 Task: Look for space in Macau, Macao from 6th September, 2023 to 12th September, 2023 for 4 adults in price range Rs.10000 to Rs.14000. Place can be private room with 4 bedrooms having 4 beds and 4 bathrooms. Property type can be house, flat, guest house. Amenities needed are: wifi, TV, free parkinig on premises, gym, breakfast. Booking option can be shelf check-in. Required host language is English.
Action: Mouse moved to (466, 116)
Screenshot: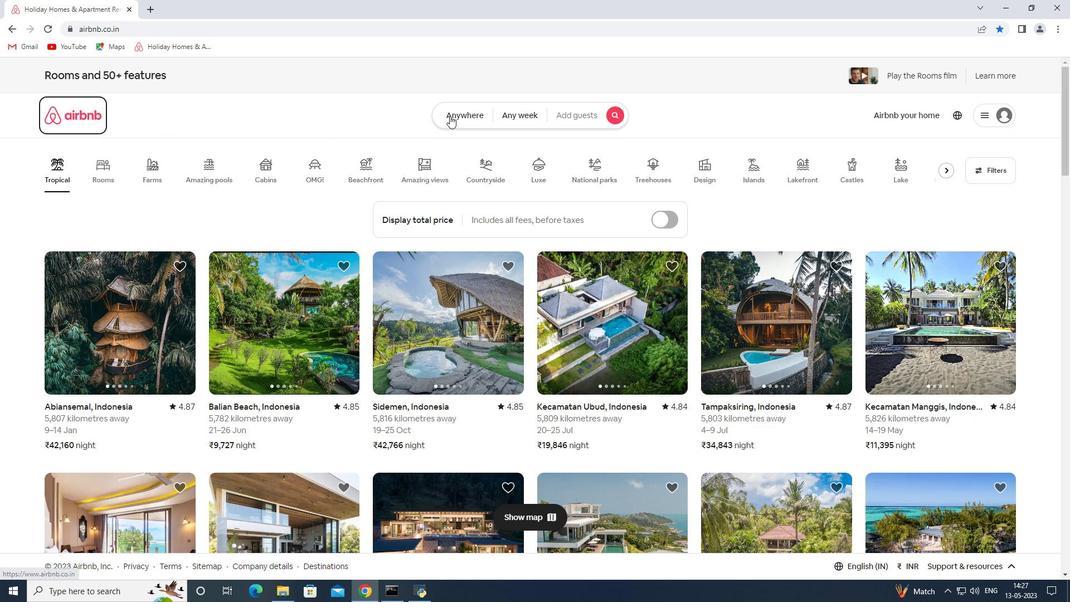 
Action: Mouse pressed left at (466, 116)
Screenshot: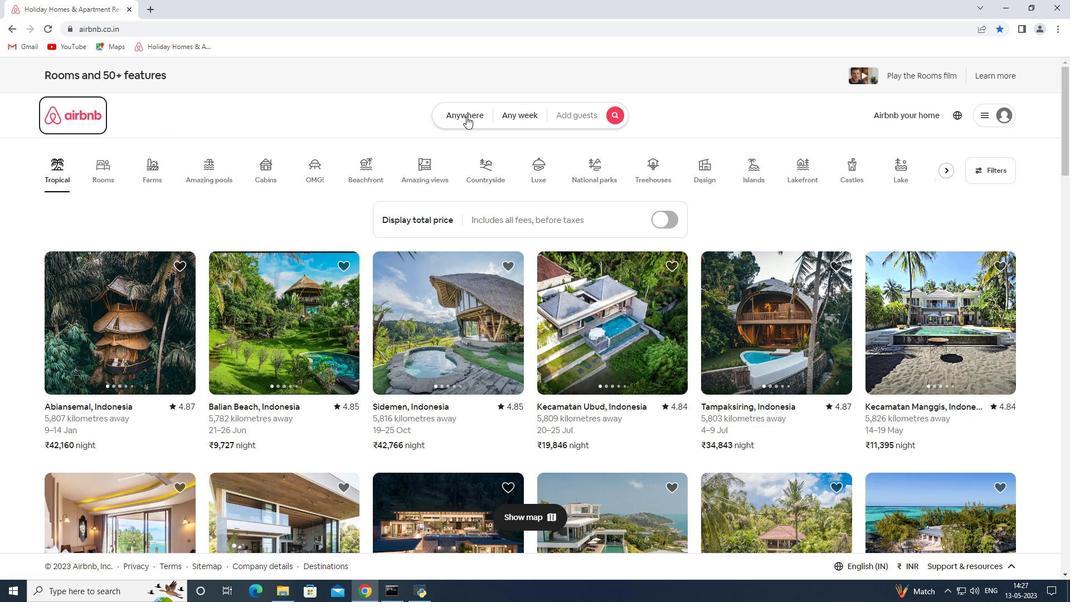 
Action: Mouse moved to (368, 160)
Screenshot: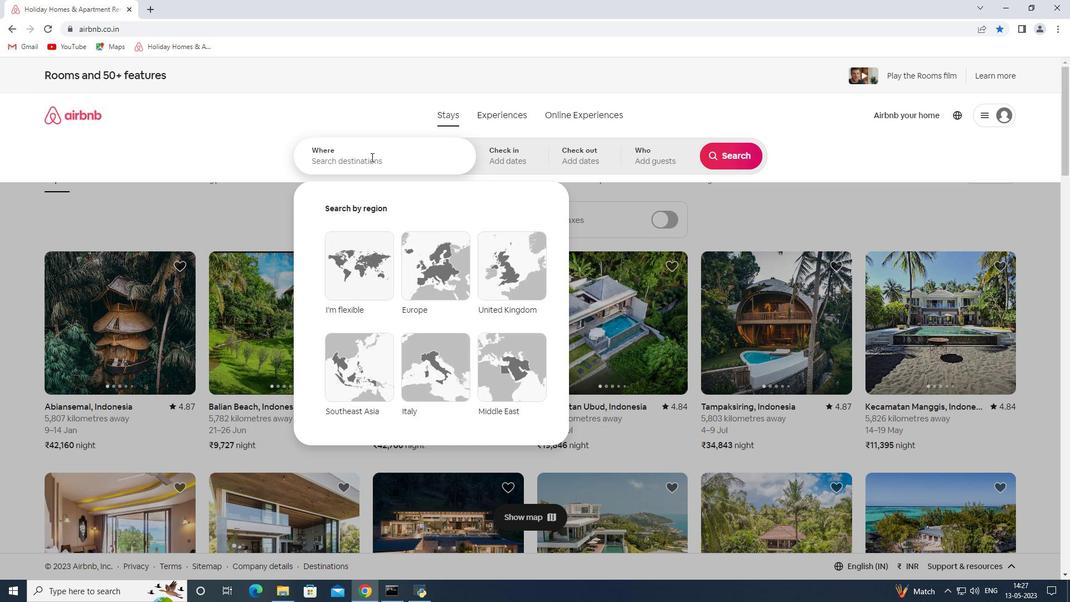 
Action: Mouse pressed left at (368, 160)
Screenshot: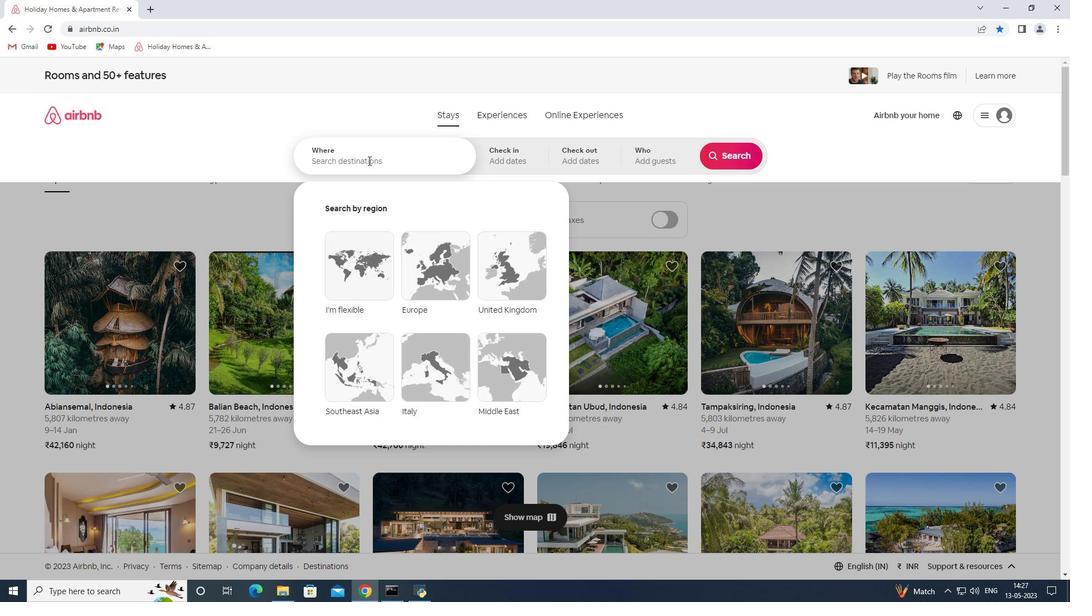 
Action: Mouse moved to (367, 161)
Screenshot: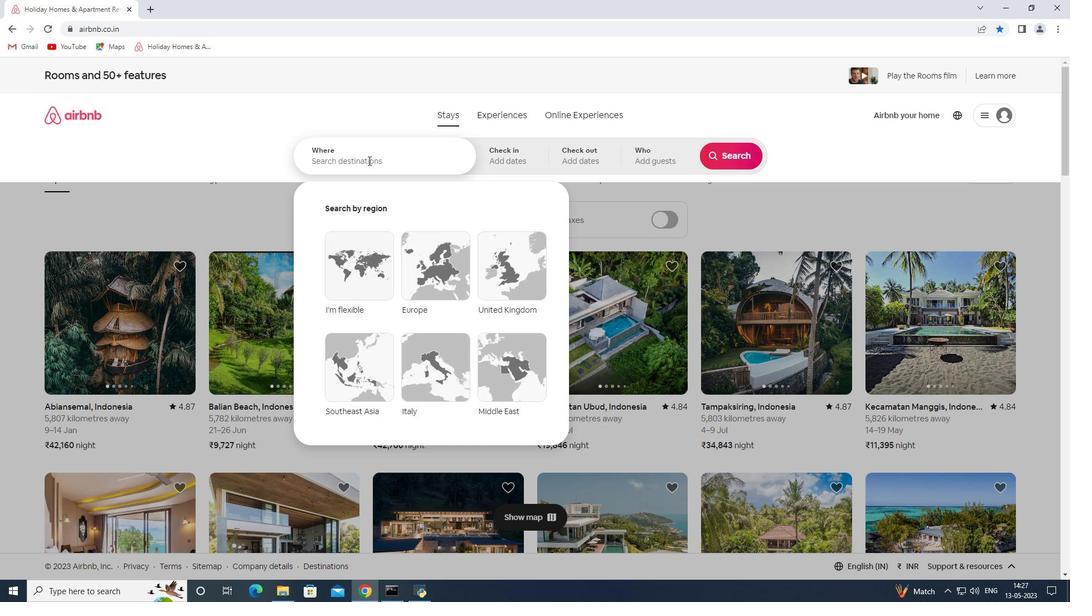 
Action: Key pressed <Key.shift>Macau<Key.space><Key.shift><Key.shift><Key.shift>Ma
Screenshot: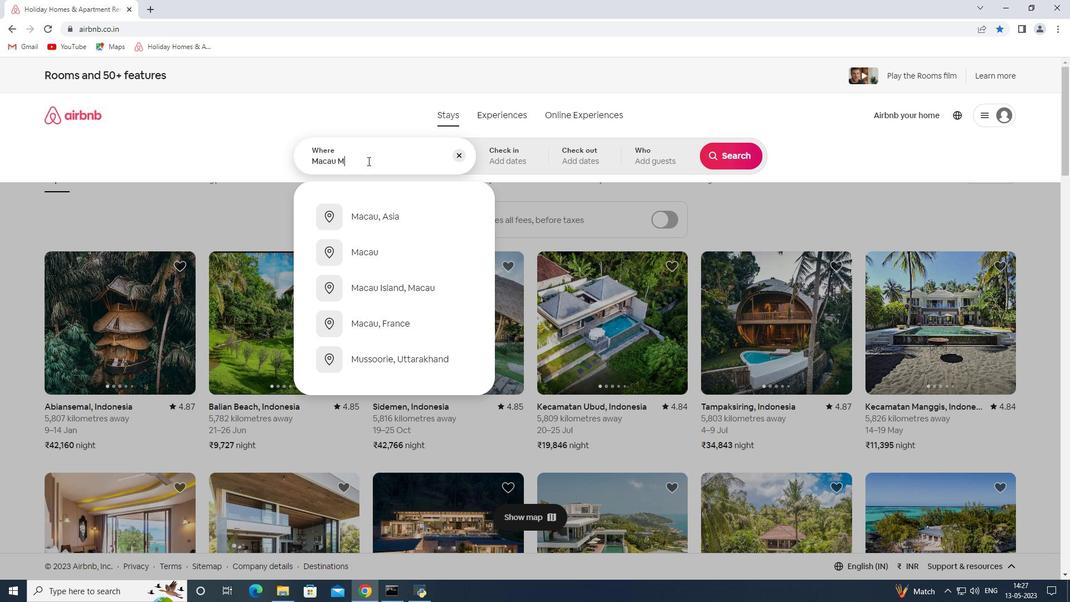 
Action: Mouse moved to (383, 225)
Screenshot: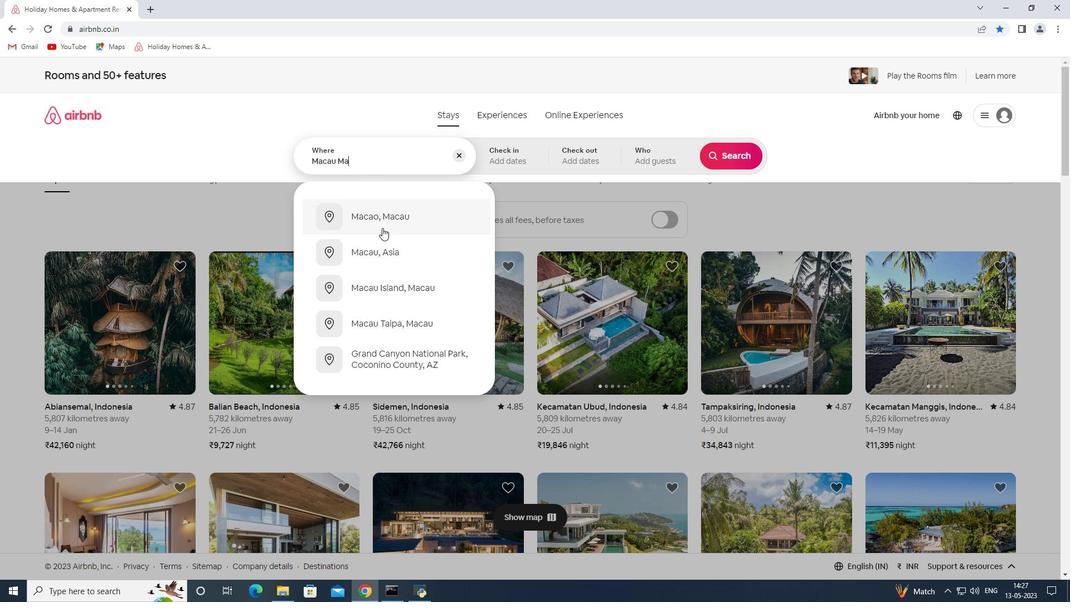 
Action: Mouse pressed left at (383, 225)
Screenshot: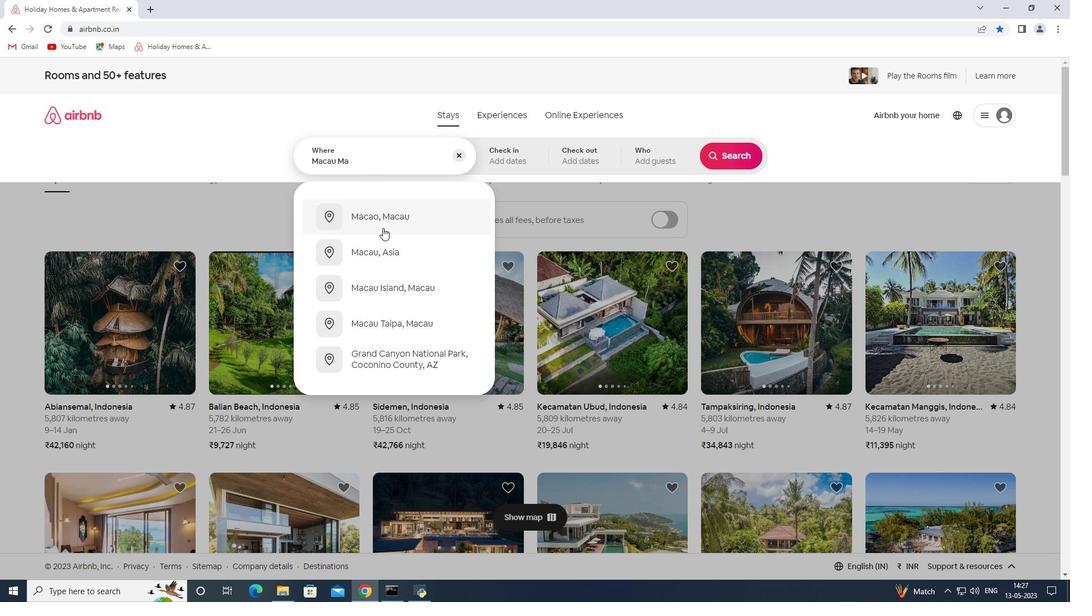 
Action: Mouse moved to (720, 243)
Screenshot: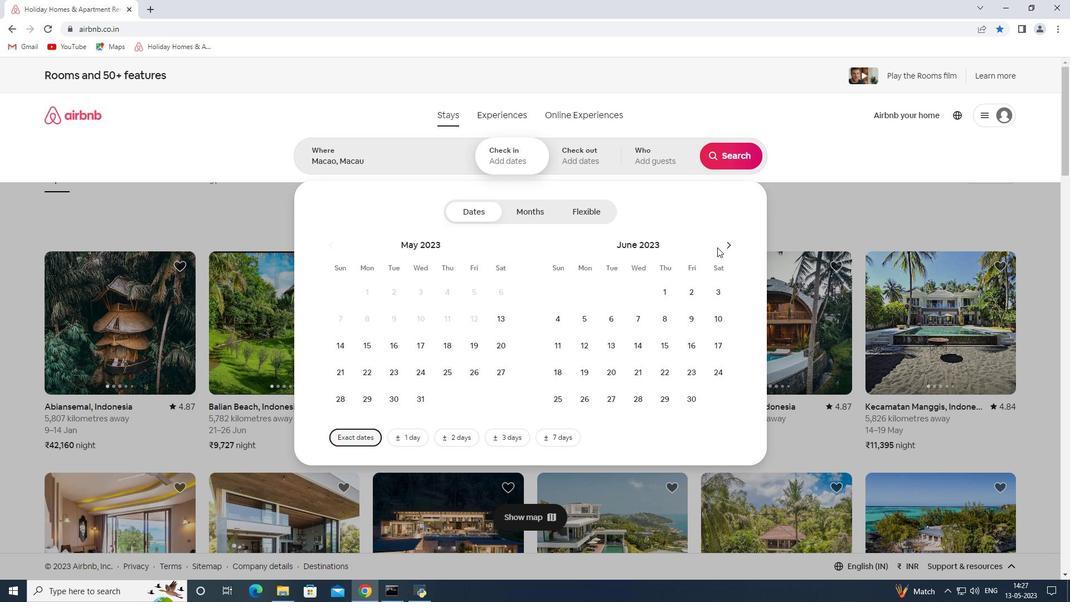 
Action: Mouse pressed left at (720, 243)
Screenshot: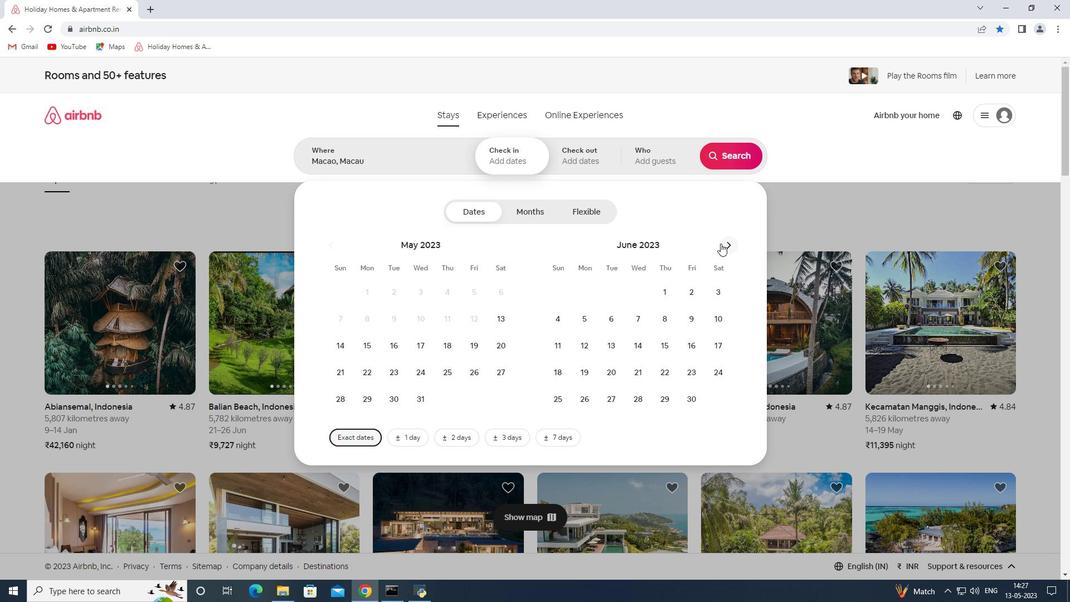 
Action: Mouse pressed left at (720, 243)
Screenshot: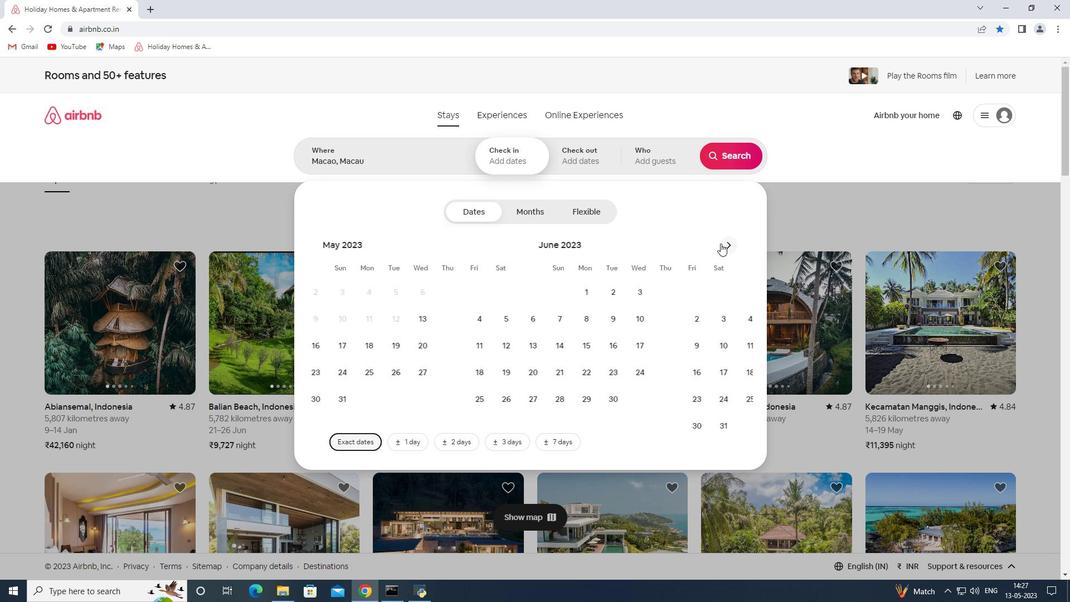 
Action: Mouse pressed left at (720, 243)
Screenshot: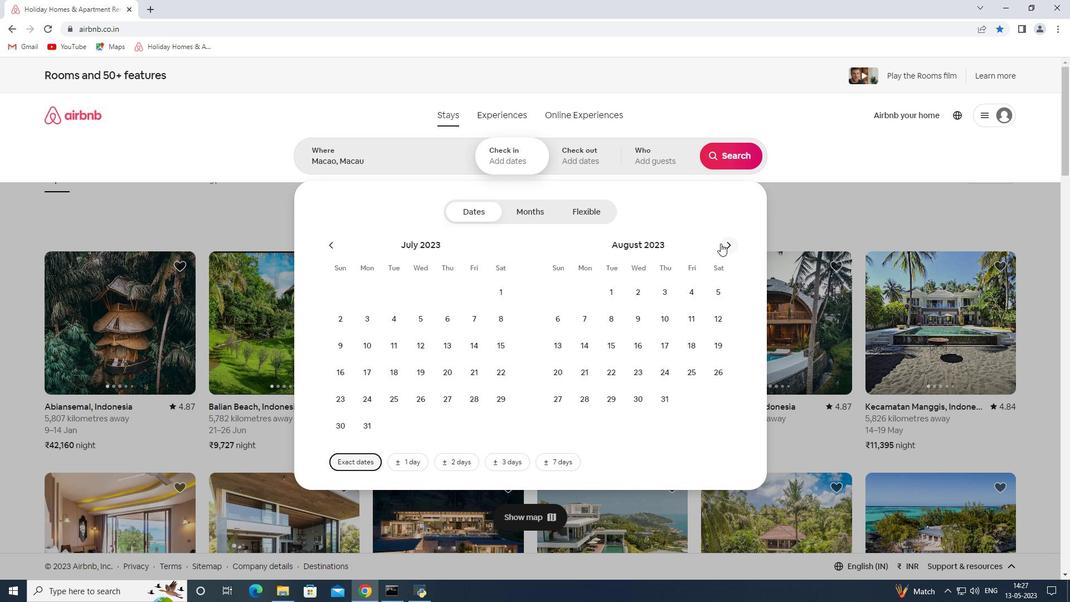 
Action: Mouse moved to (639, 317)
Screenshot: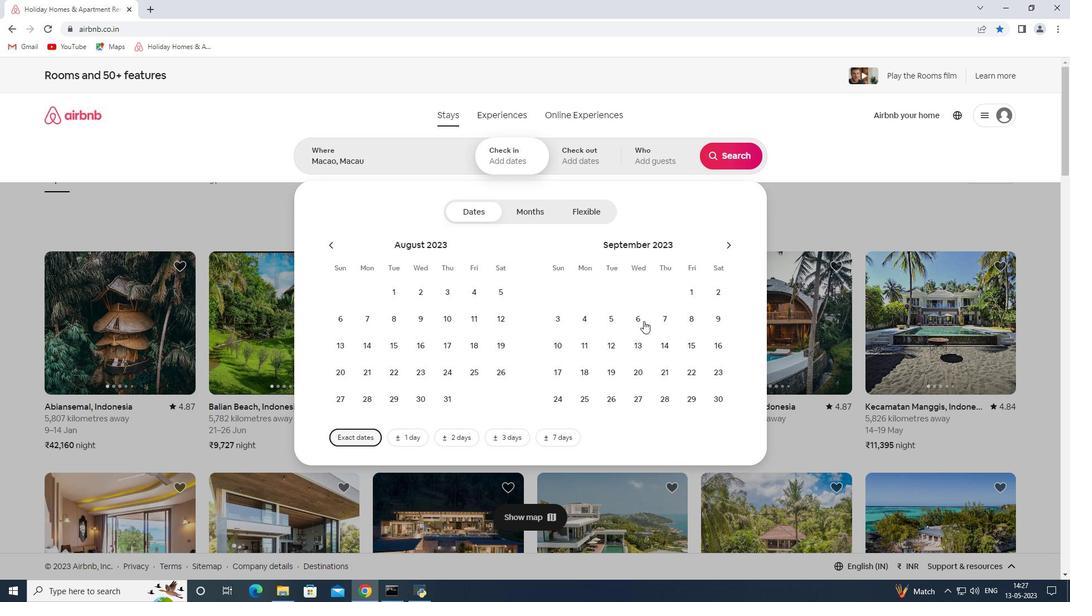 
Action: Mouse pressed left at (639, 317)
Screenshot: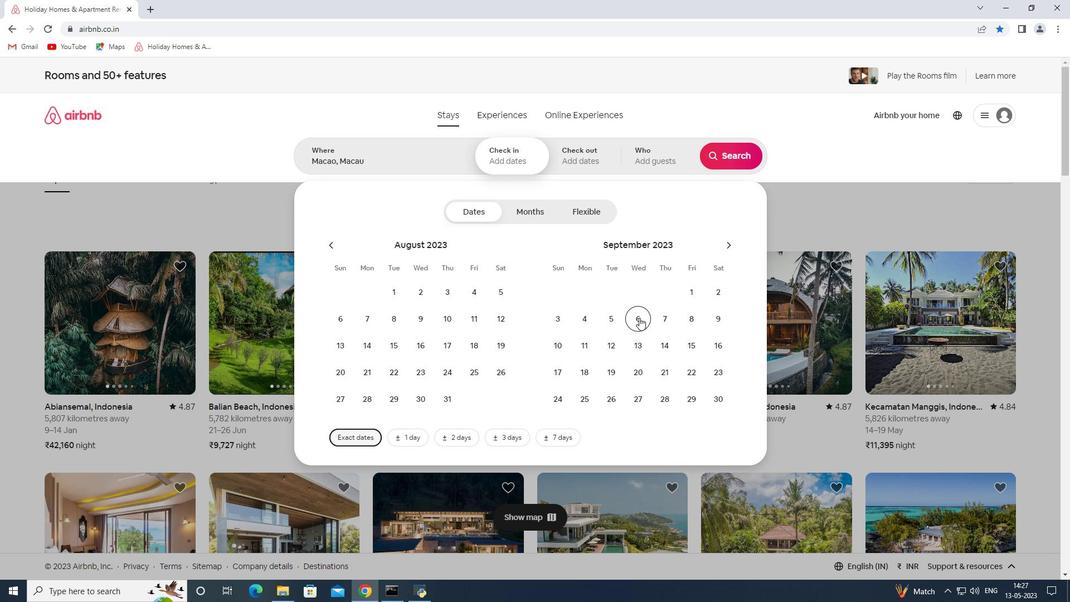 
Action: Mouse moved to (621, 348)
Screenshot: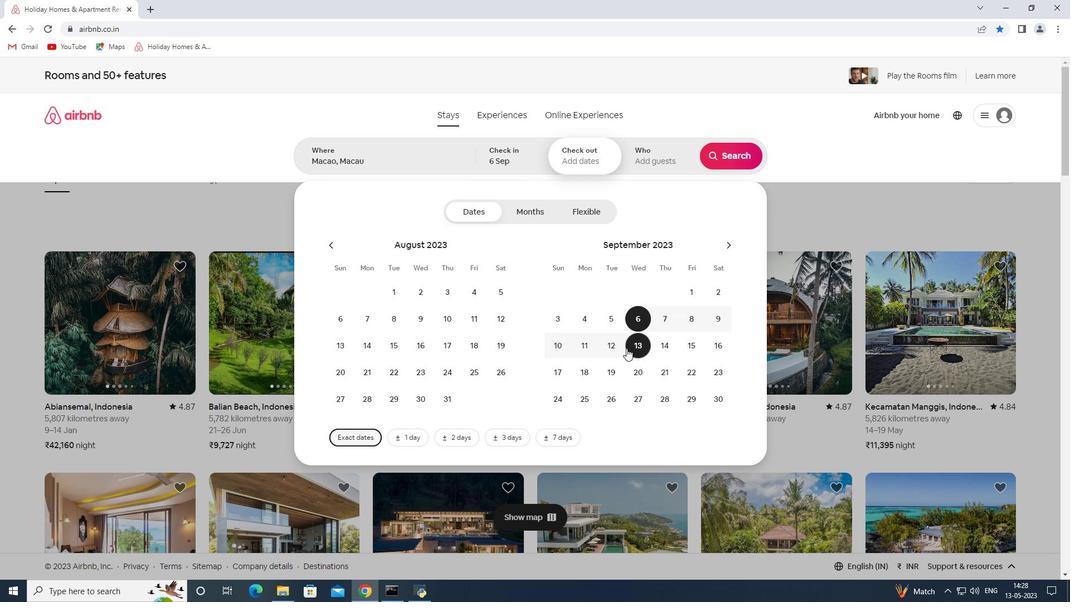
Action: Mouse pressed left at (621, 348)
Screenshot: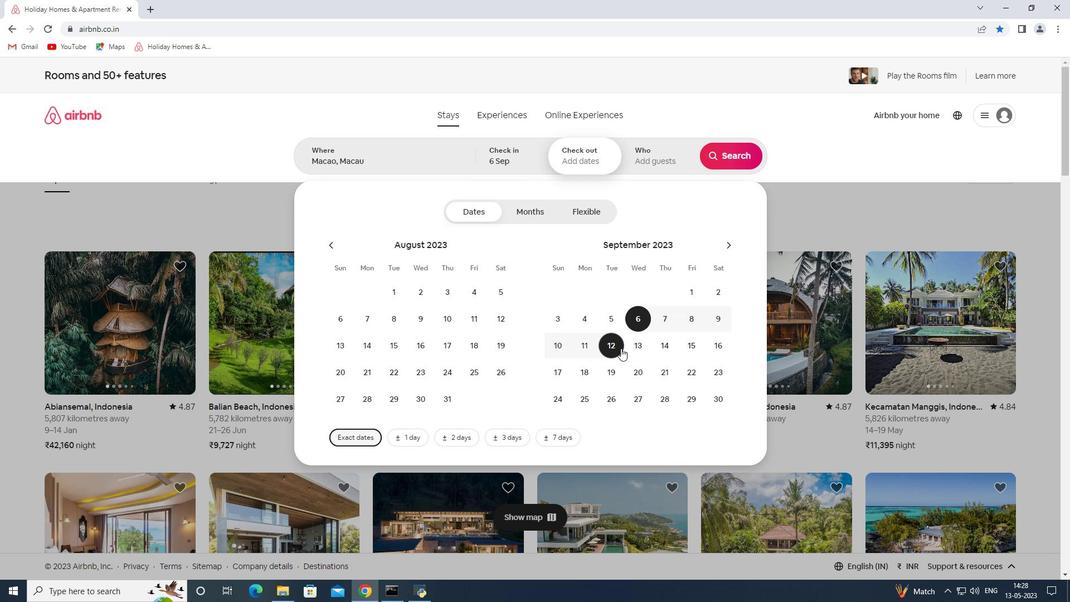 
Action: Mouse moved to (655, 153)
Screenshot: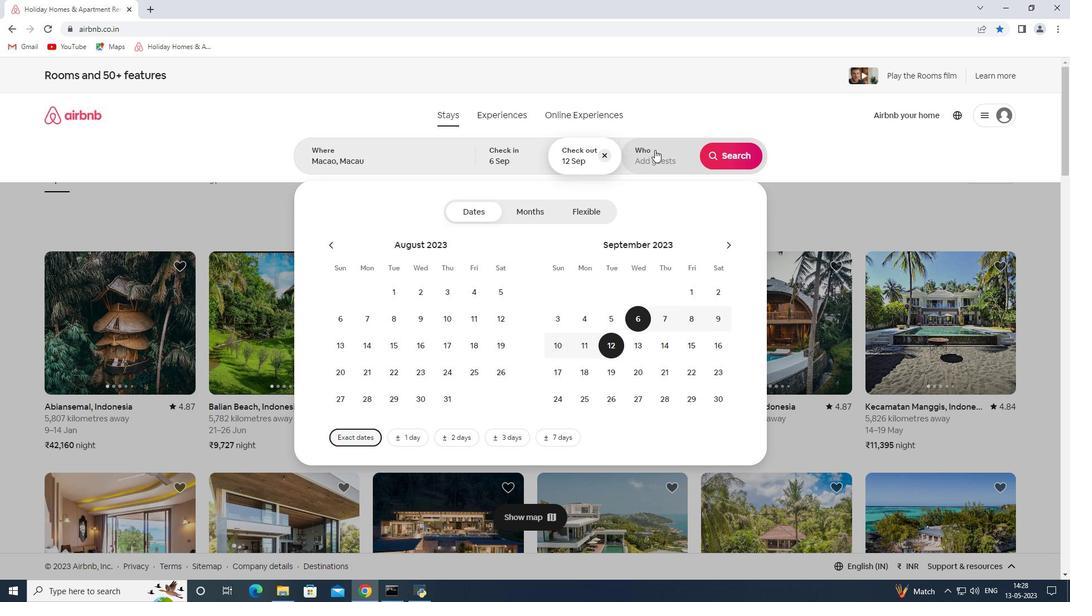 
Action: Mouse pressed left at (655, 153)
Screenshot: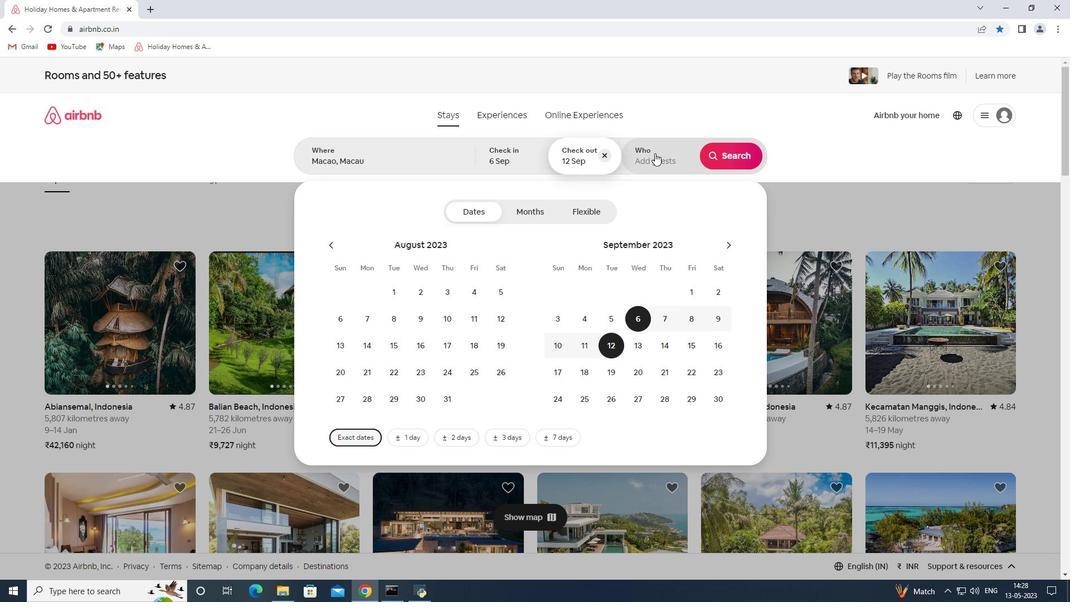 
Action: Mouse moved to (736, 219)
Screenshot: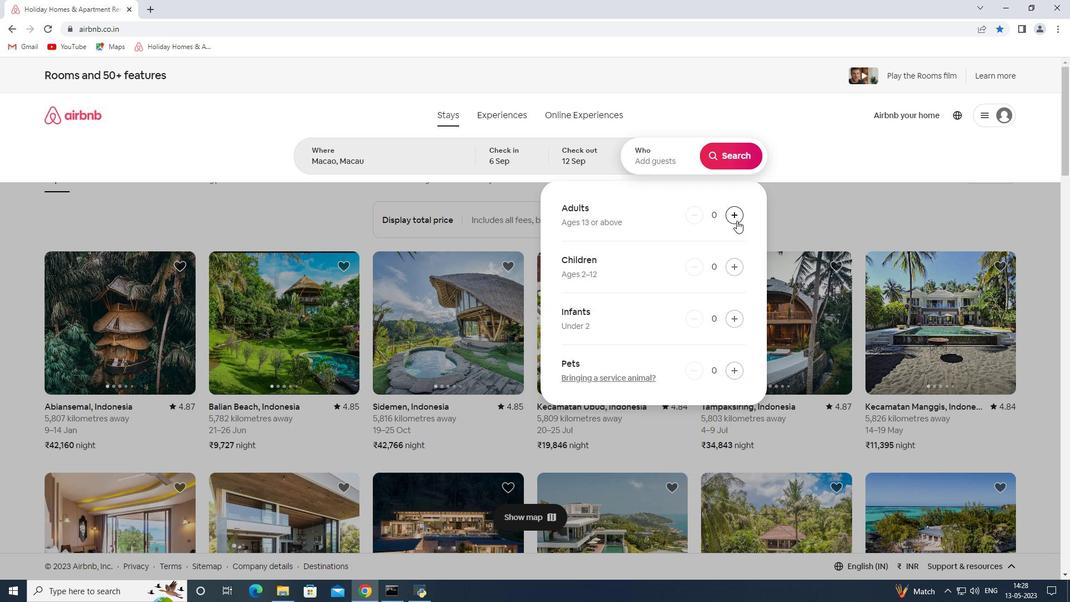 
Action: Mouse pressed left at (736, 219)
Screenshot: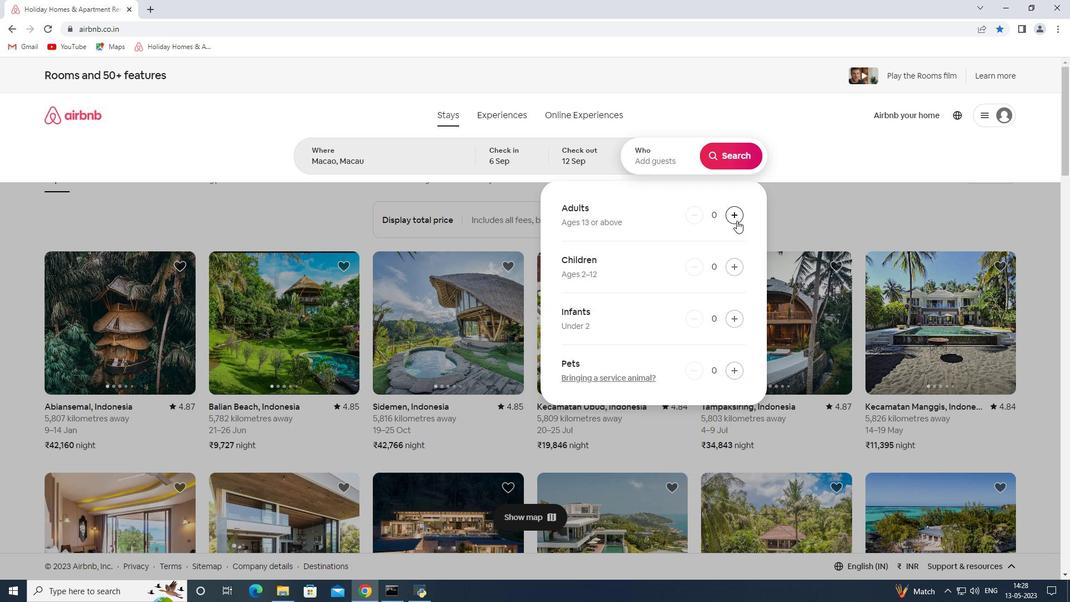 
Action: Mouse pressed left at (736, 219)
Screenshot: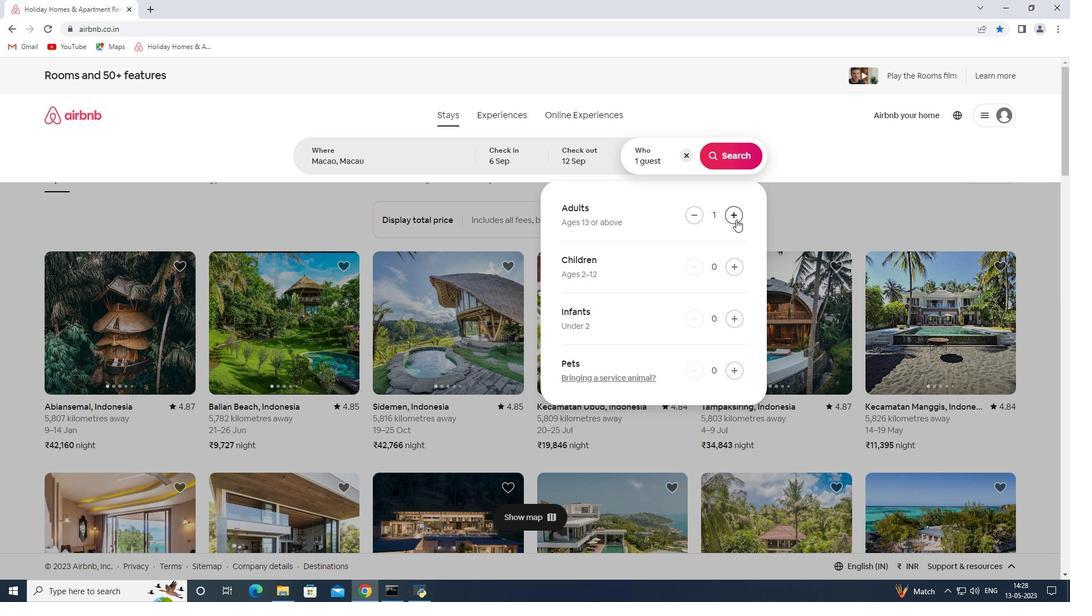 
Action: Mouse moved to (735, 219)
Screenshot: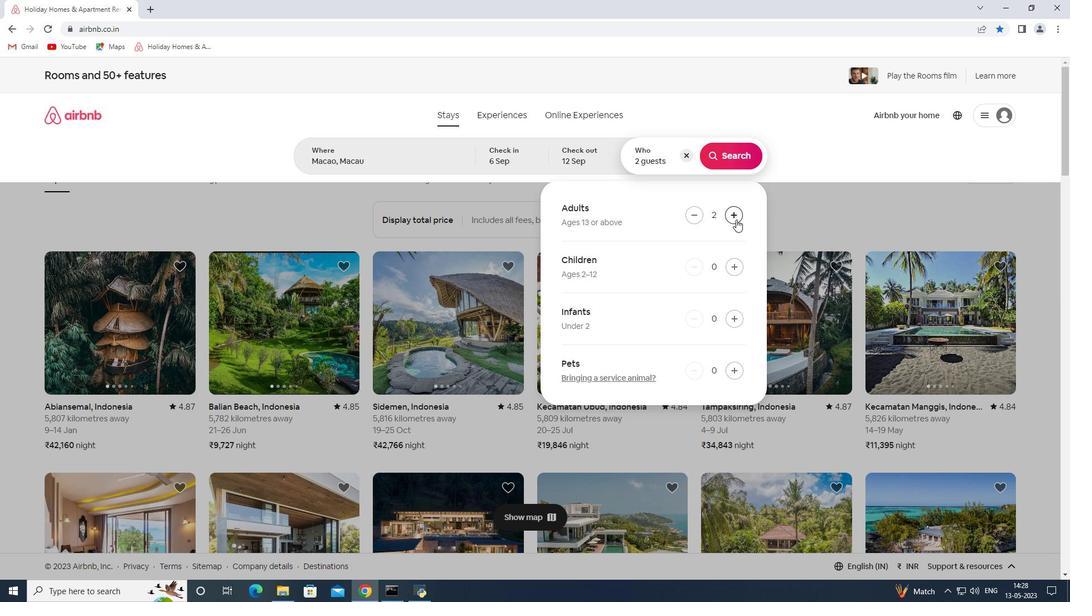 
Action: Mouse pressed left at (735, 219)
Screenshot: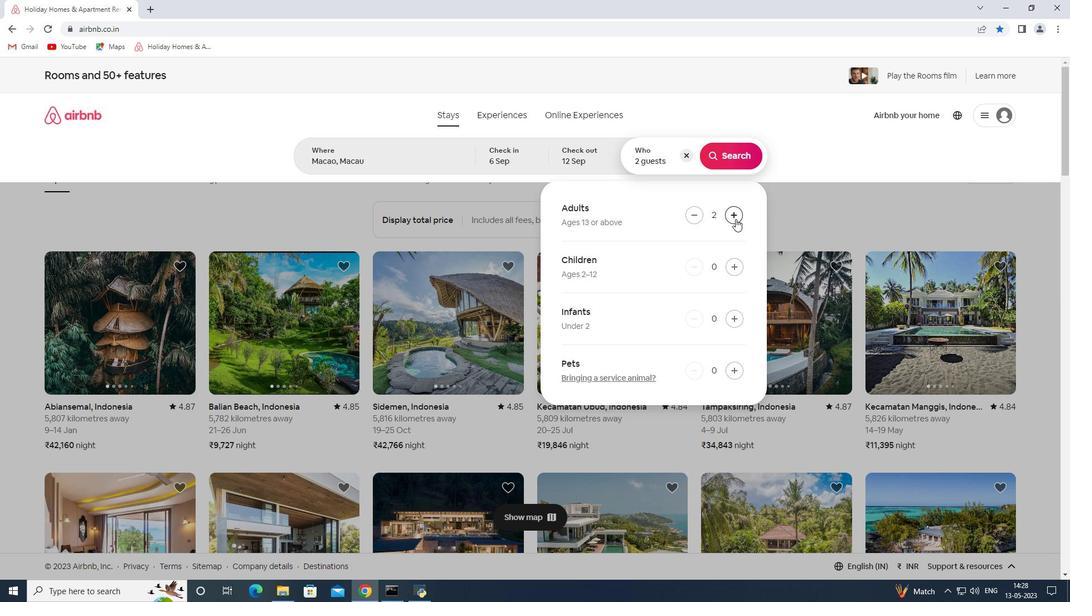 
Action: Mouse pressed left at (735, 219)
Screenshot: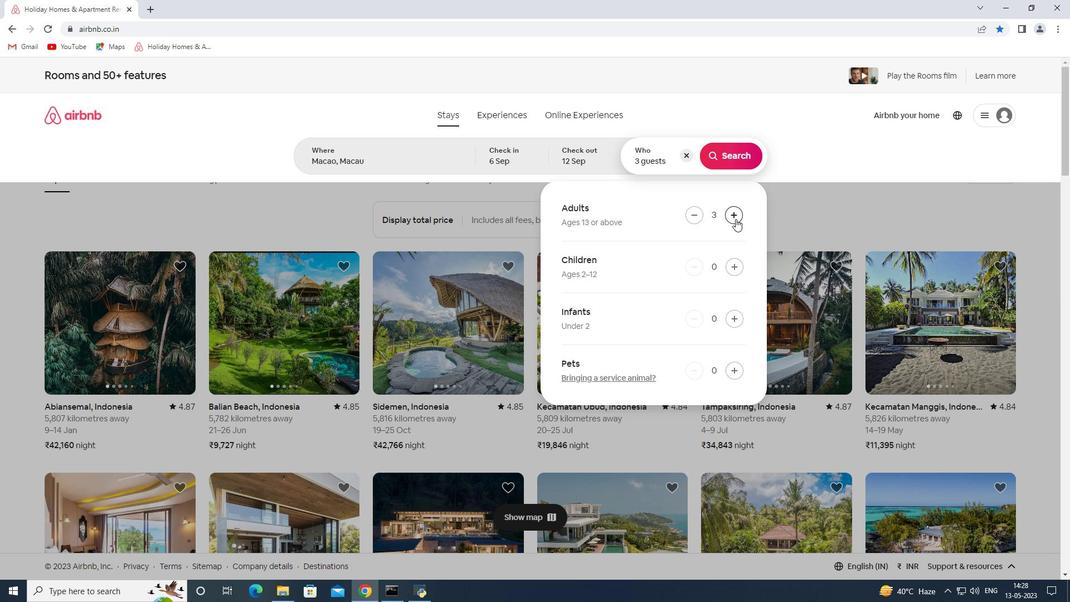 
Action: Mouse moved to (724, 155)
Screenshot: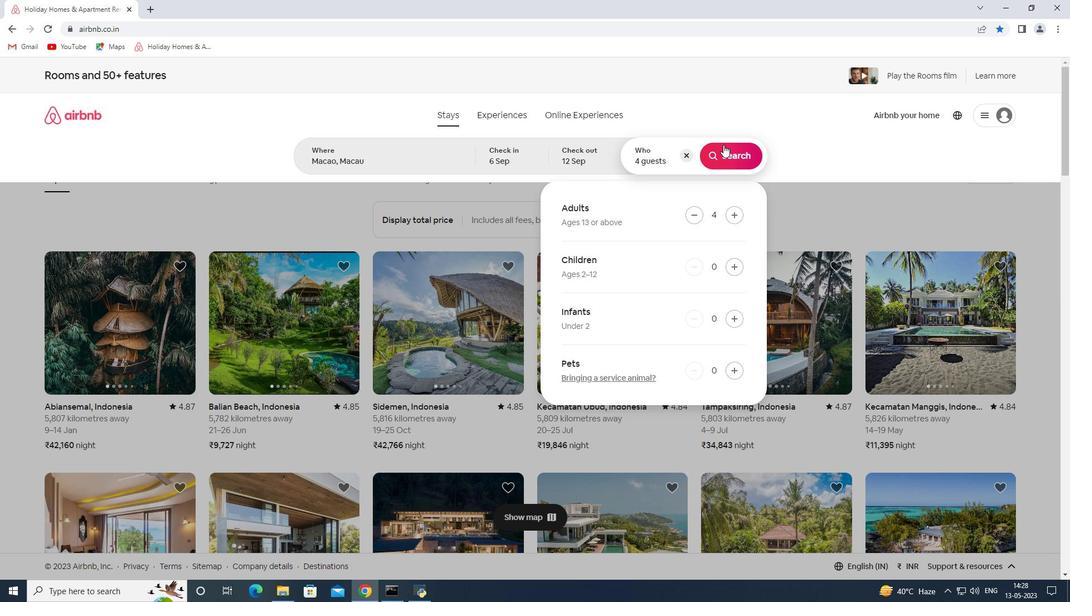 
Action: Mouse pressed left at (724, 155)
Screenshot: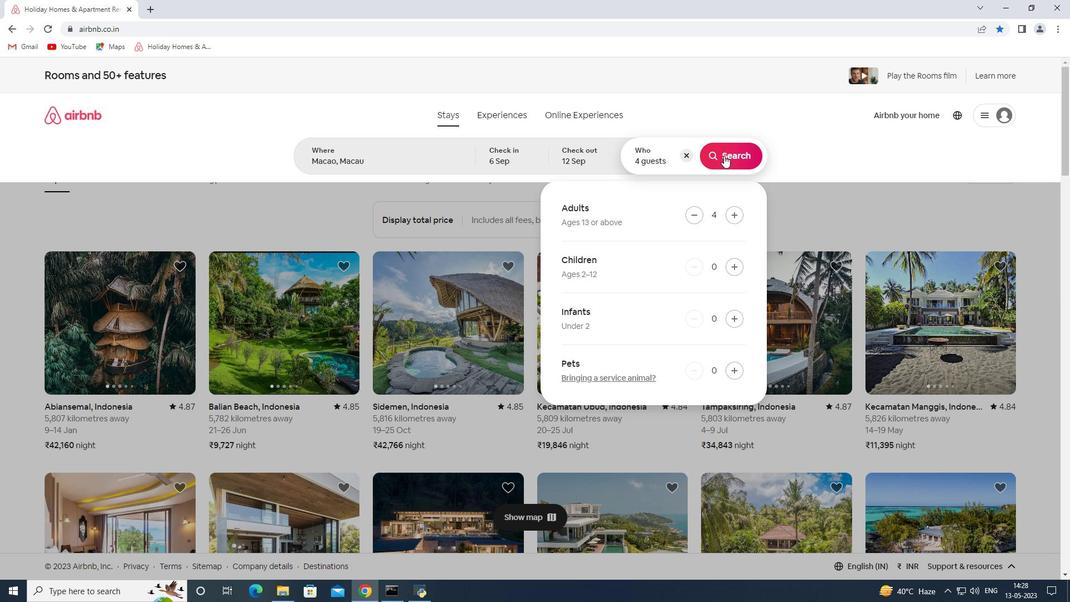 
Action: Mouse moved to (1023, 124)
Screenshot: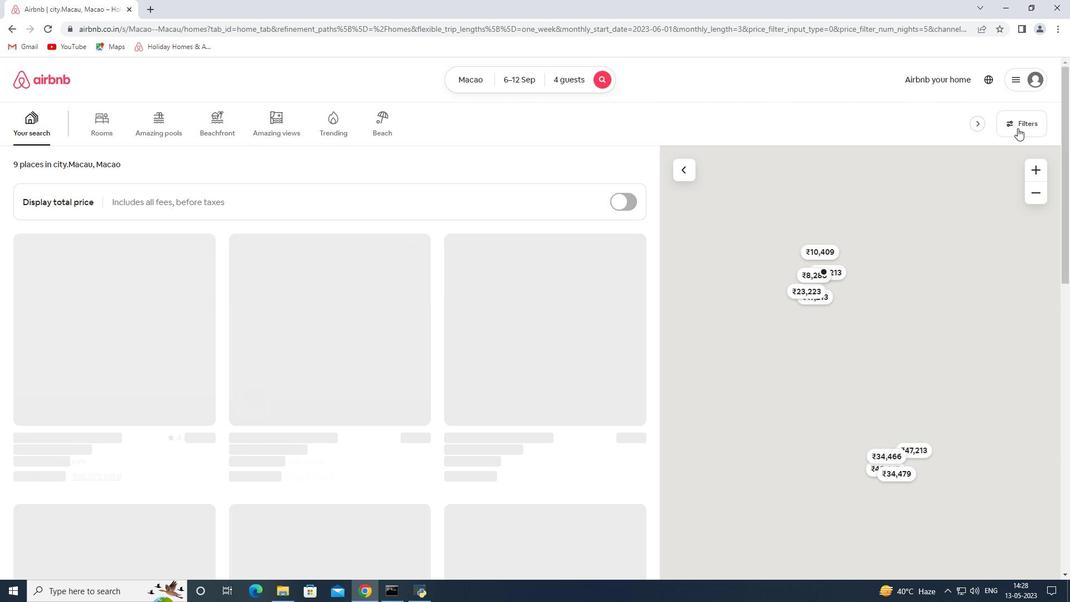 
Action: Mouse pressed left at (1023, 124)
Screenshot: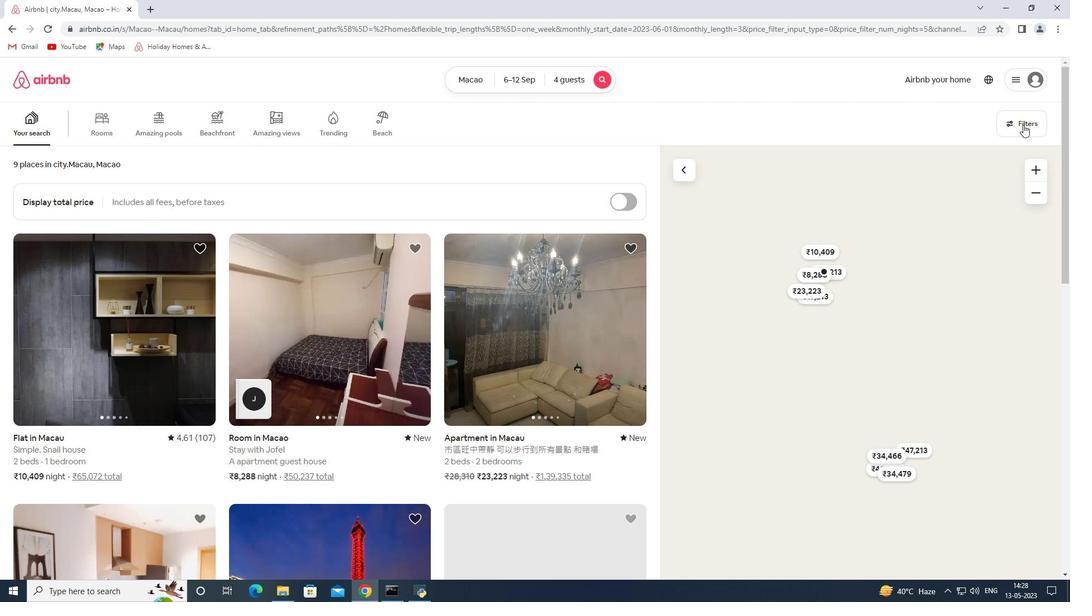 
Action: Mouse moved to (427, 401)
Screenshot: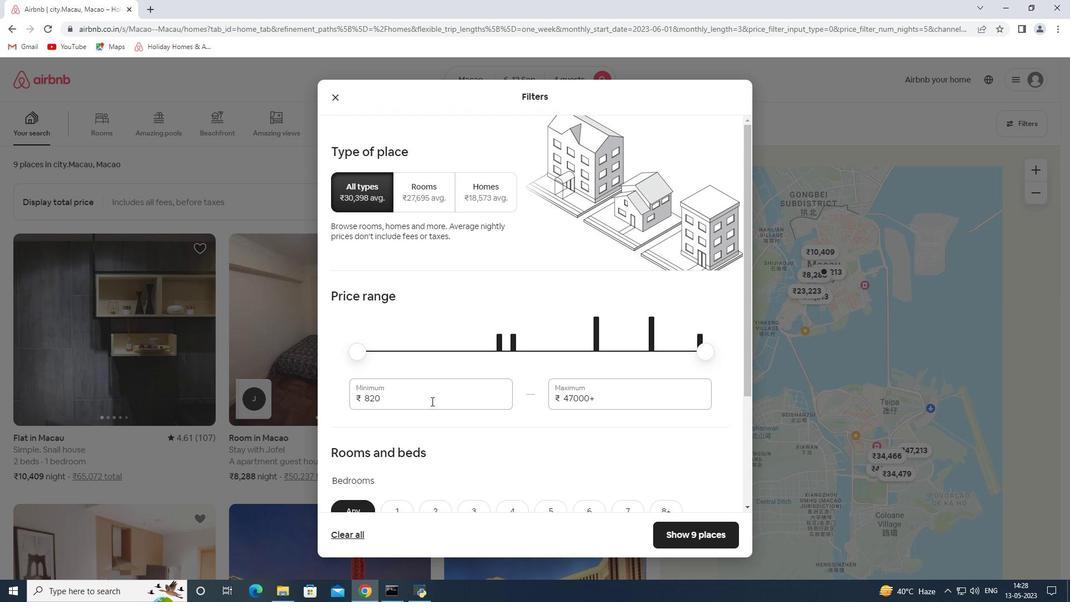
Action: Mouse pressed left at (427, 401)
Screenshot: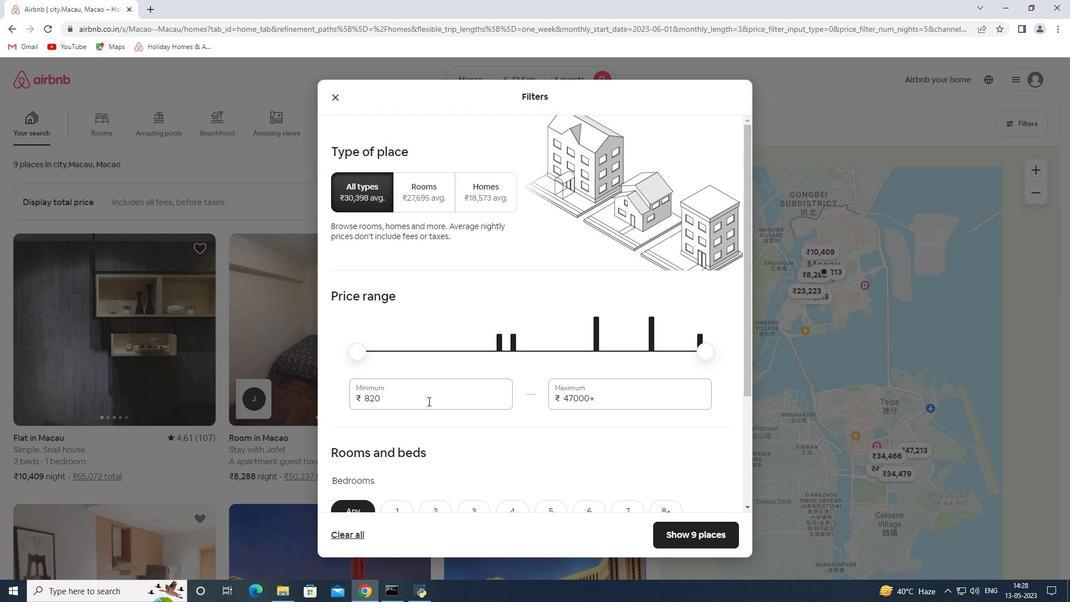 
Action: Mouse pressed left at (427, 401)
Screenshot: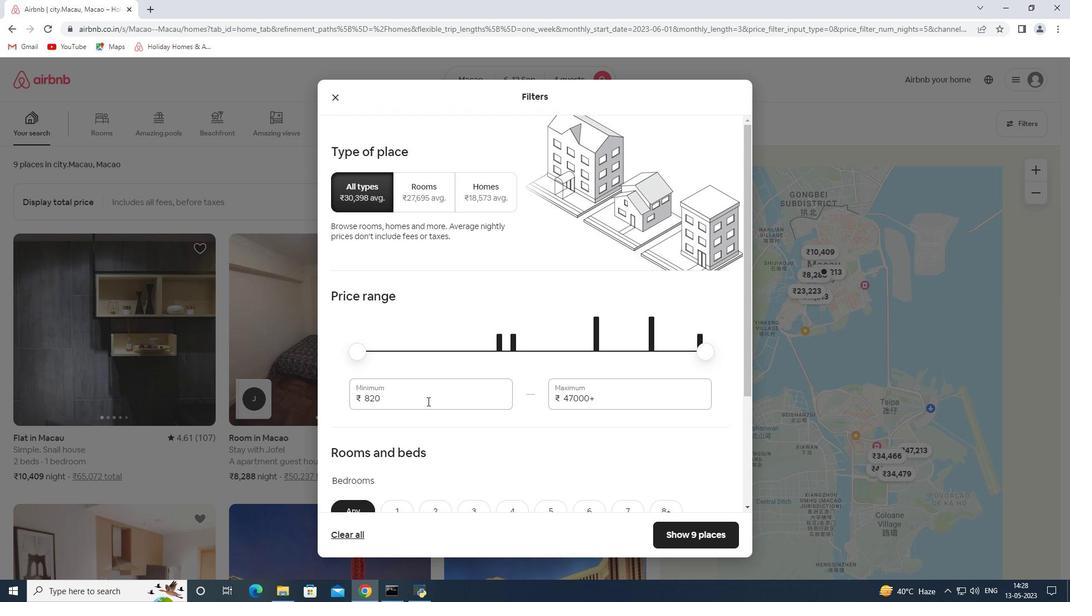 
Action: Key pressed 10000<Key.tab>14000
Screenshot: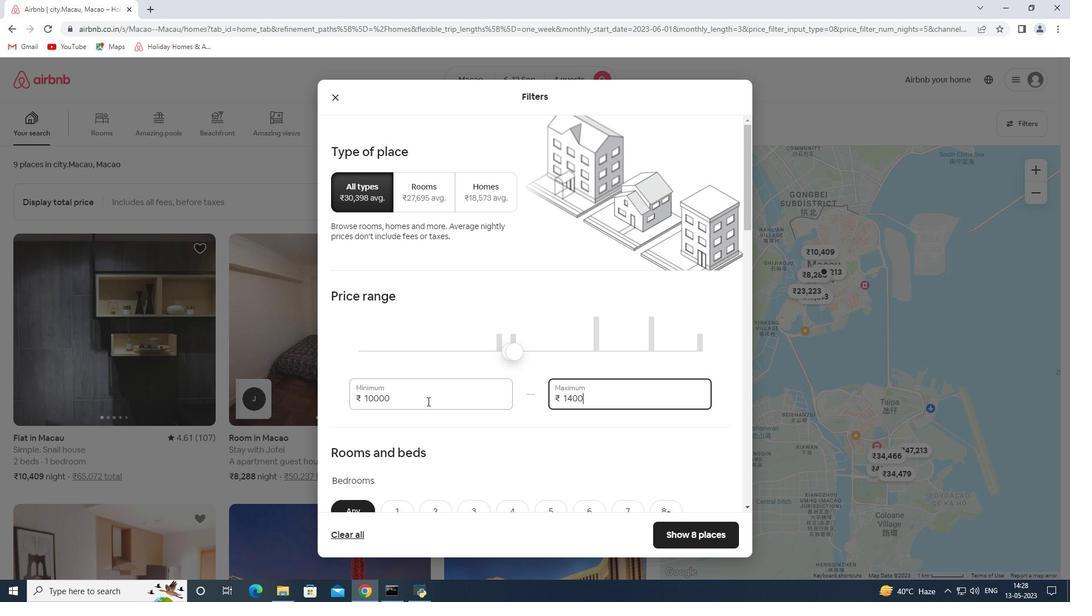 
Action: Mouse moved to (449, 496)
Screenshot: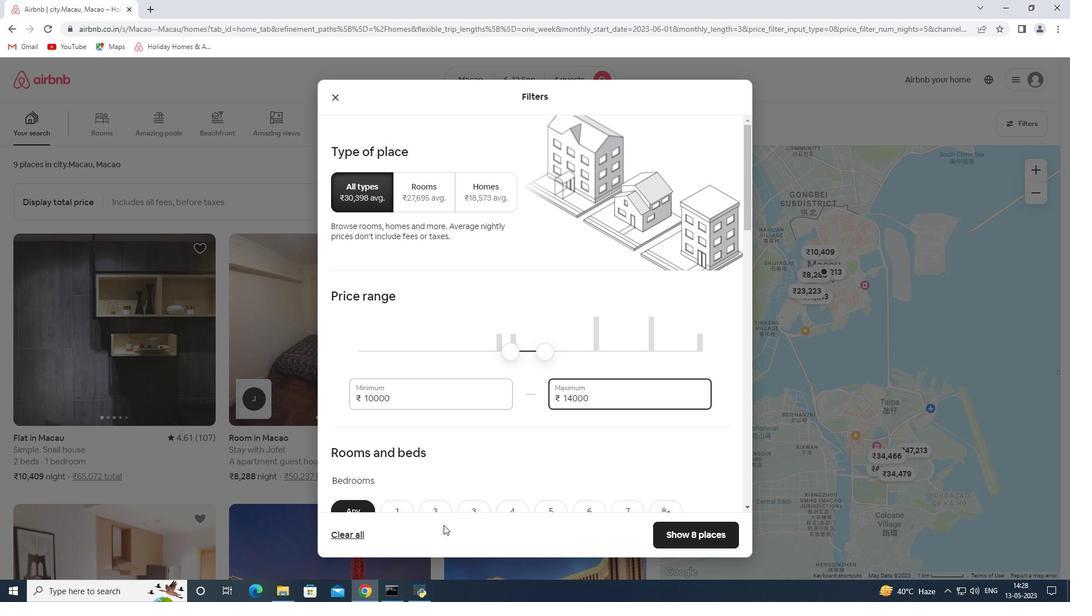 
Action: Mouse scrolled (449, 495) with delta (0, 0)
Screenshot: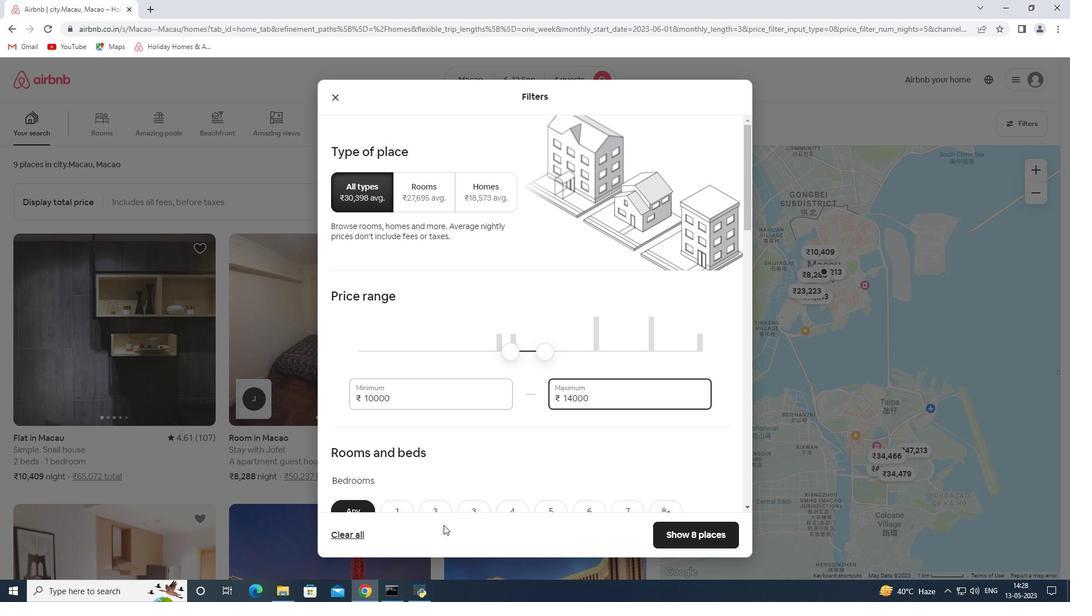 
Action: Mouse moved to (454, 480)
Screenshot: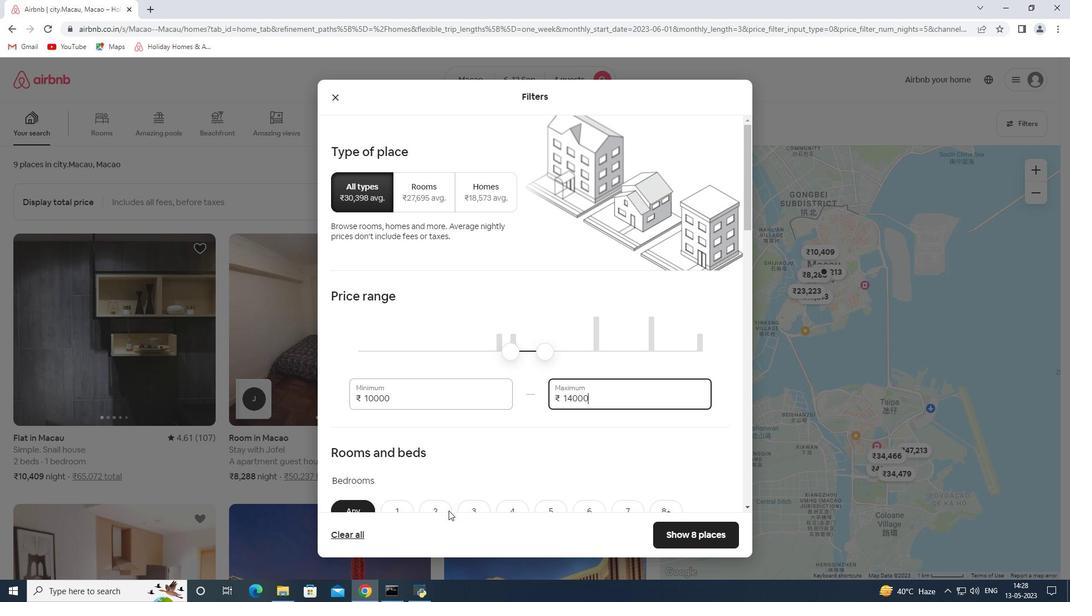 
Action: Mouse scrolled (454, 479) with delta (0, 0)
Screenshot: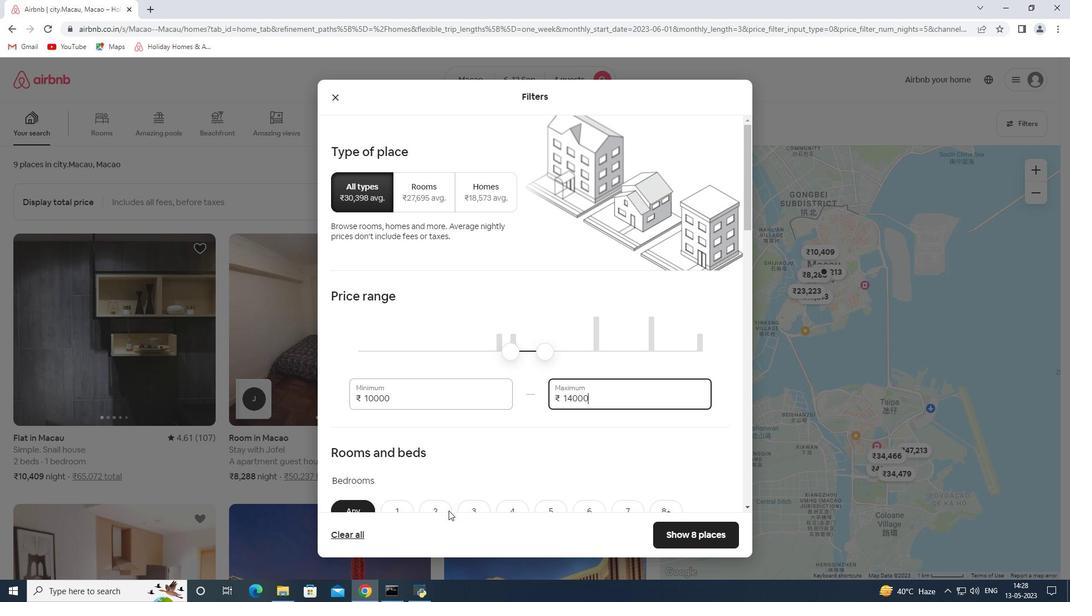 
Action: Mouse moved to (454, 478)
Screenshot: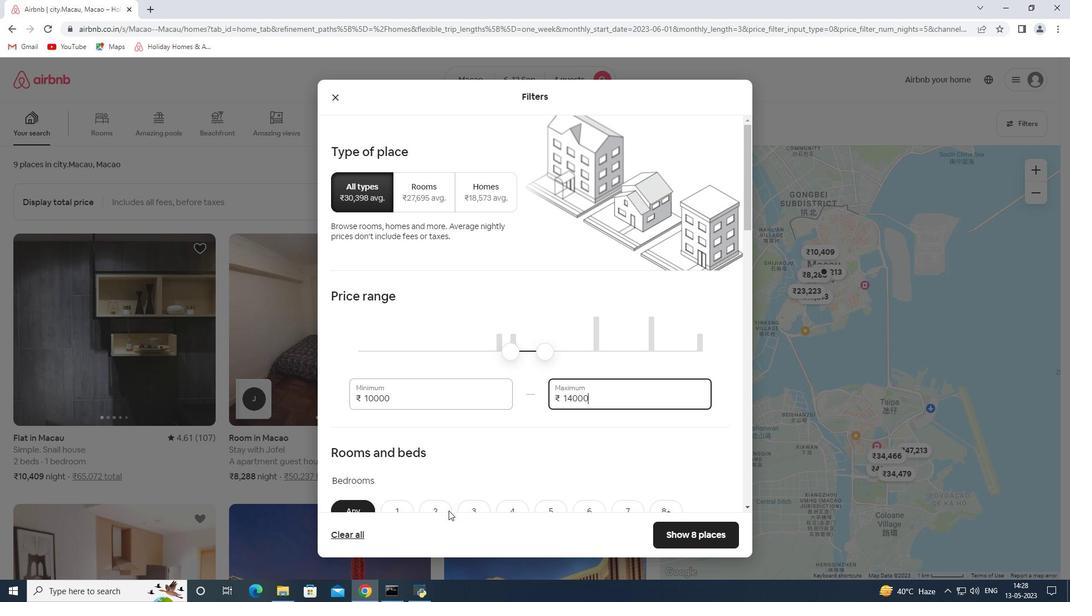 
Action: Mouse scrolled (454, 477) with delta (0, 0)
Screenshot: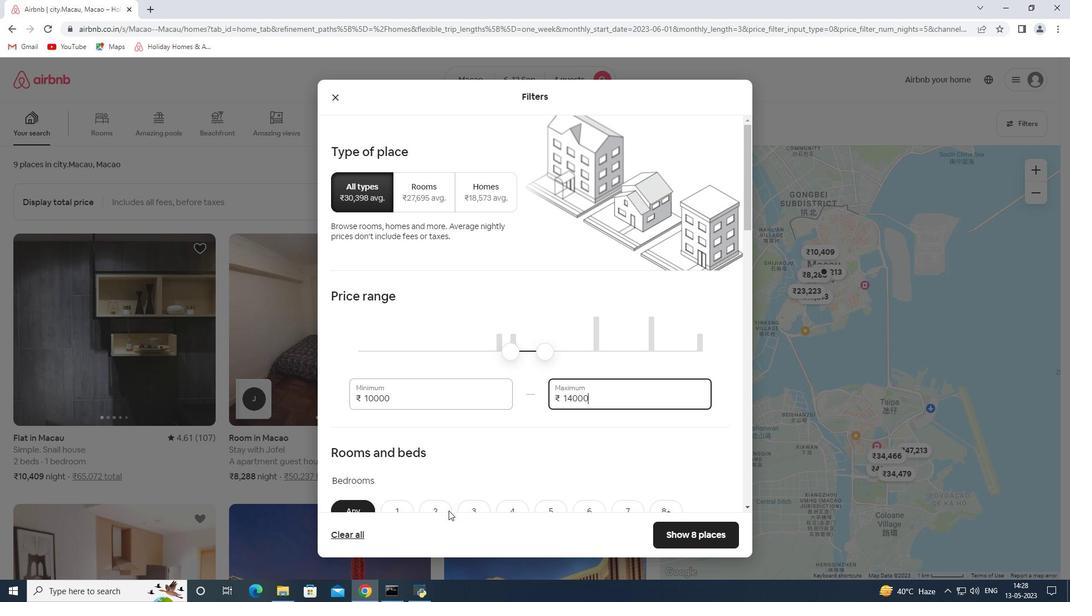 
Action: Mouse moved to (454, 476)
Screenshot: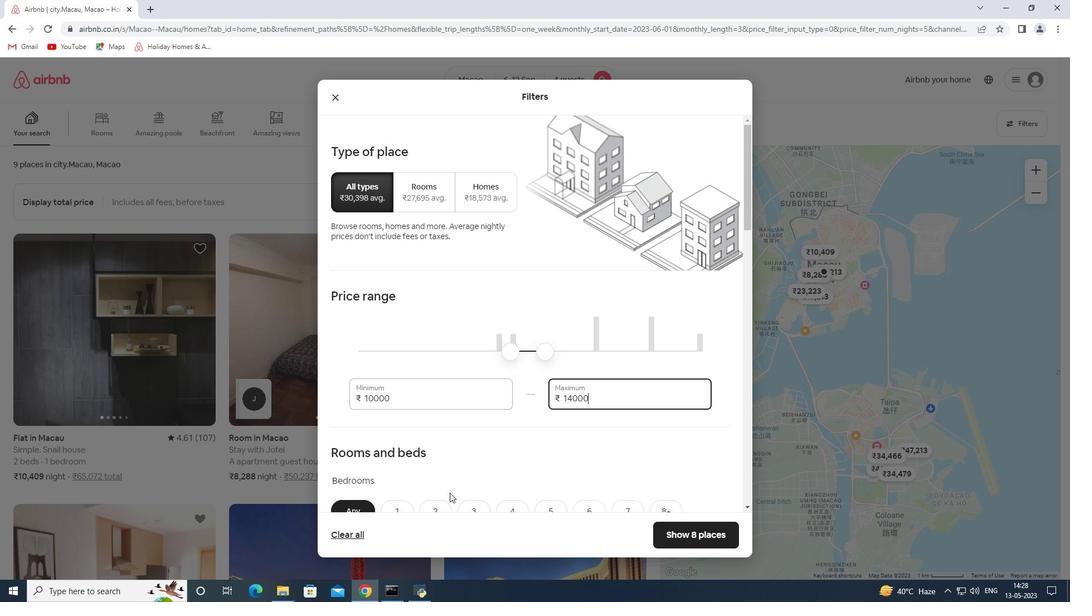 
Action: Mouse scrolled (454, 476) with delta (0, 0)
Screenshot: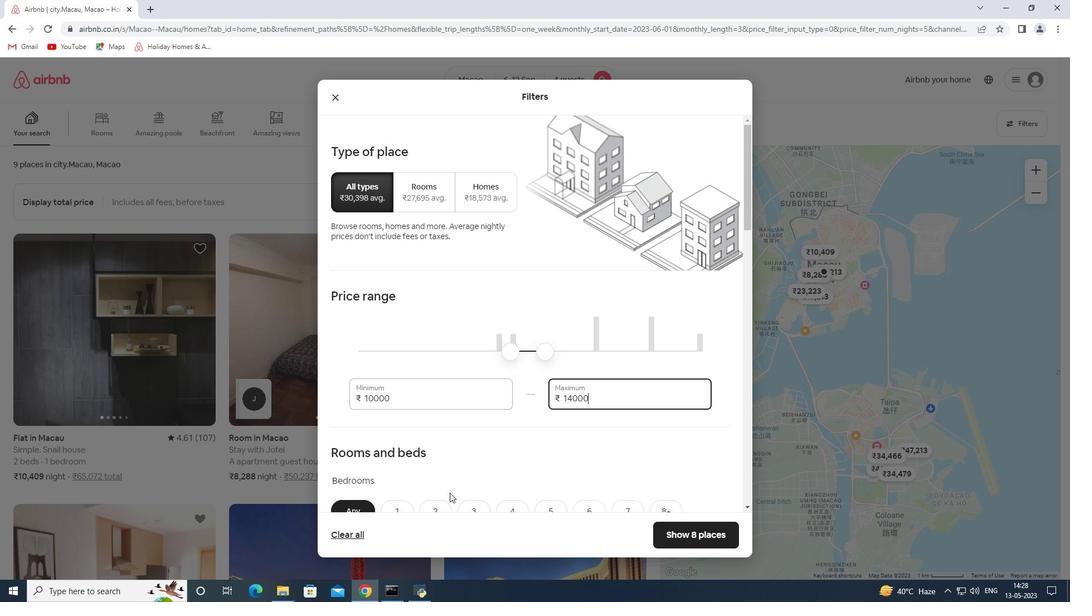 
Action: Mouse moved to (507, 286)
Screenshot: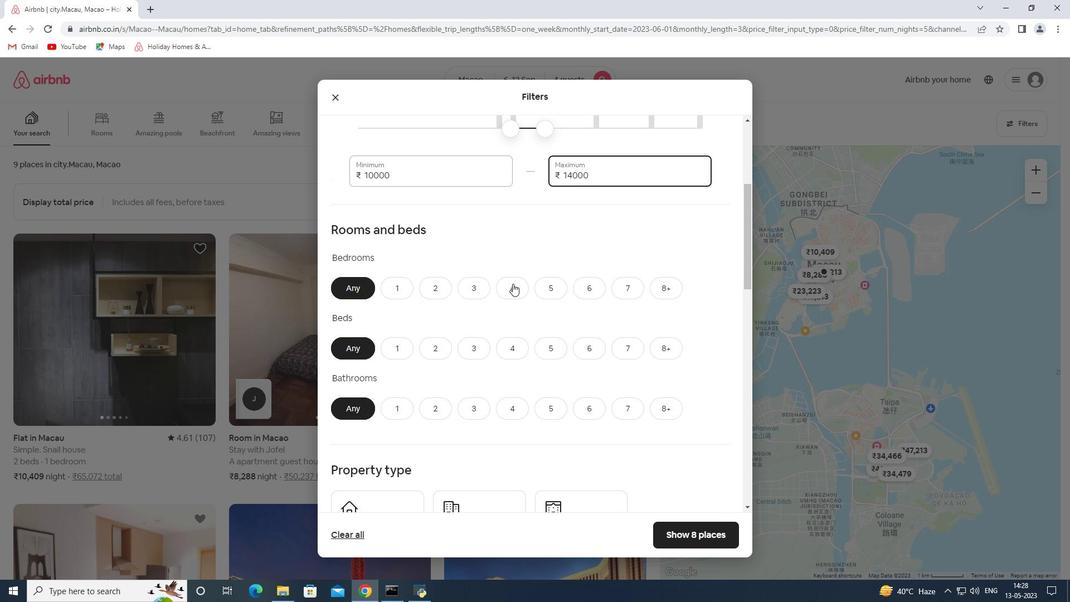 
Action: Mouse pressed left at (507, 286)
Screenshot: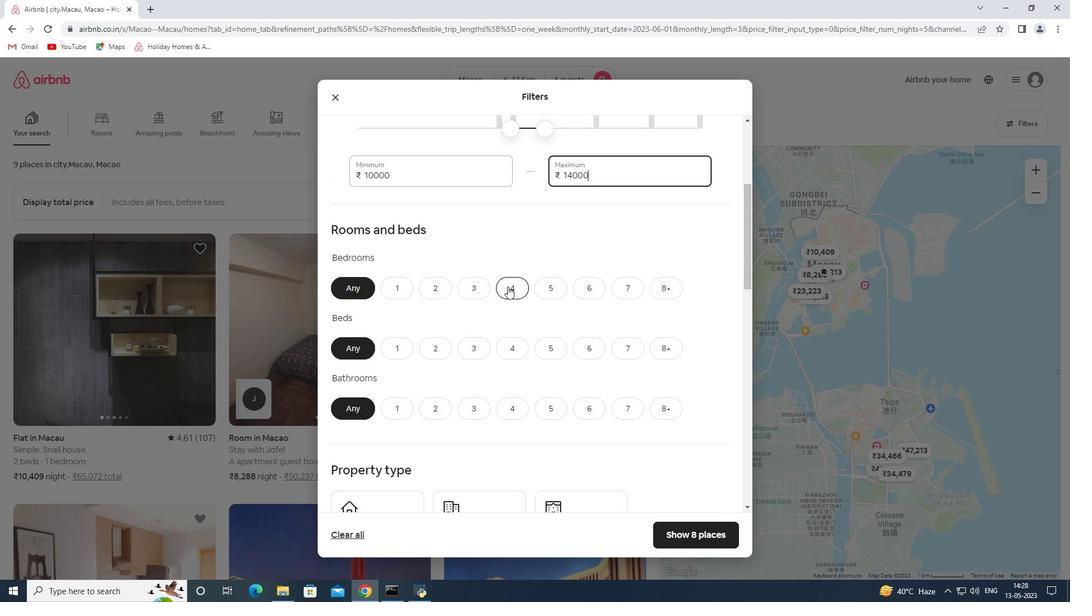 
Action: Mouse moved to (519, 341)
Screenshot: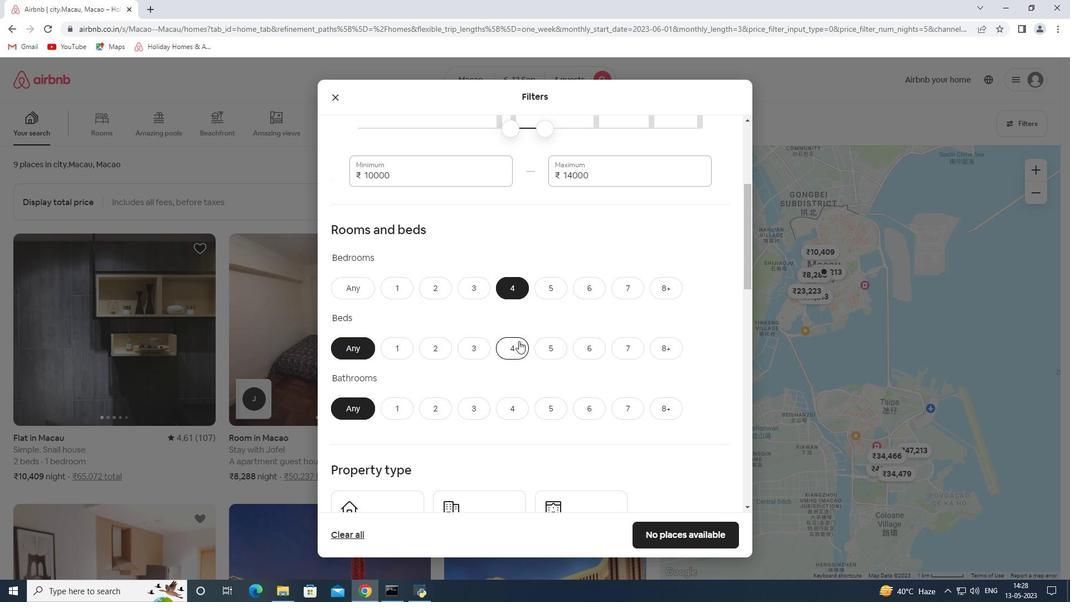 
Action: Mouse pressed left at (519, 341)
Screenshot: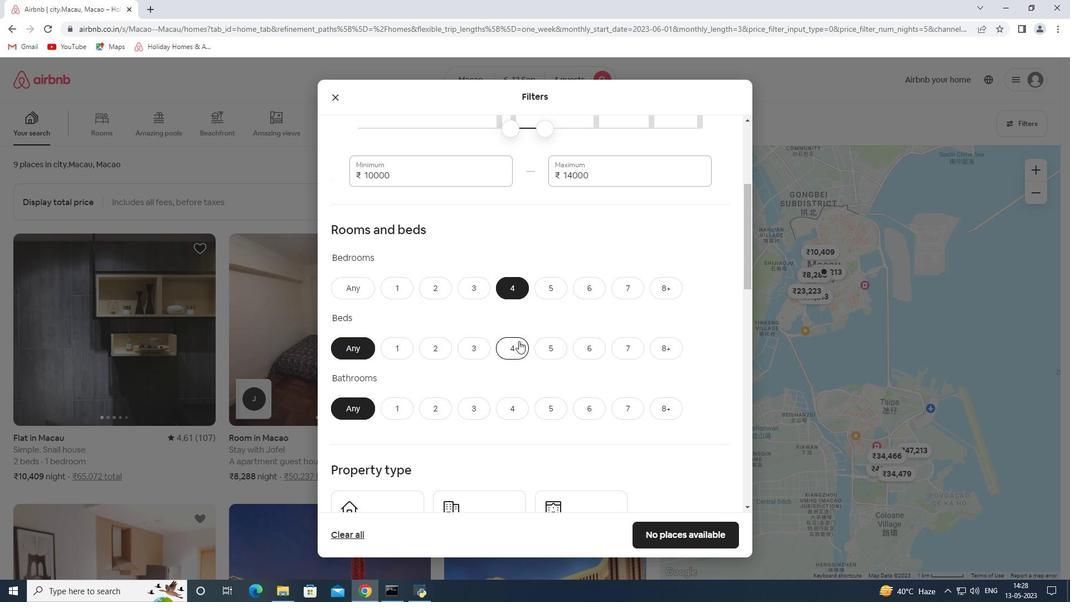 
Action: Mouse moved to (517, 406)
Screenshot: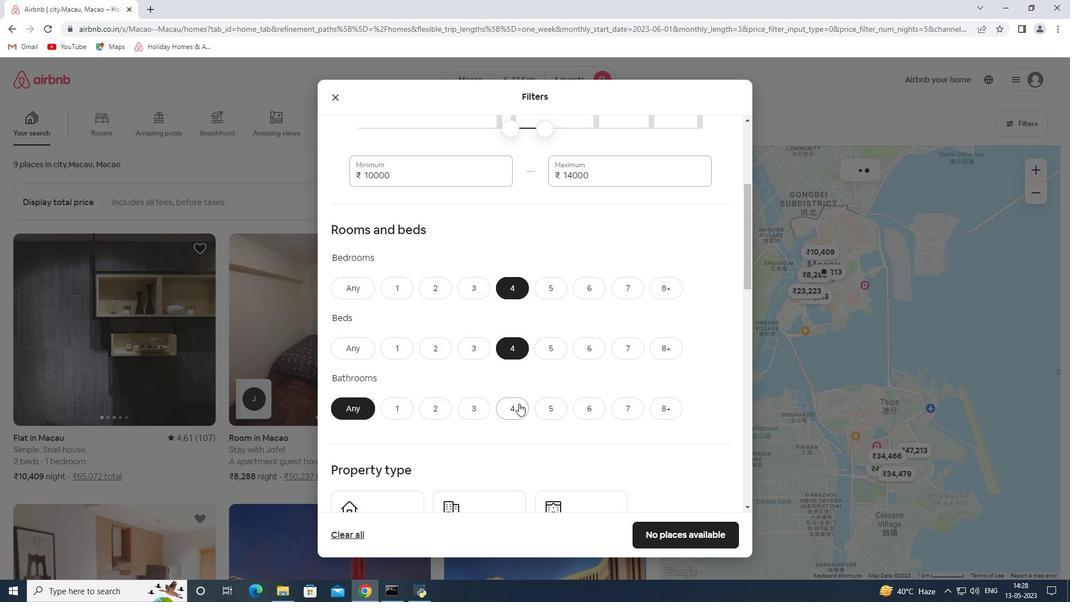 
Action: Mouse pressed left at (517, 406)
Screenshot: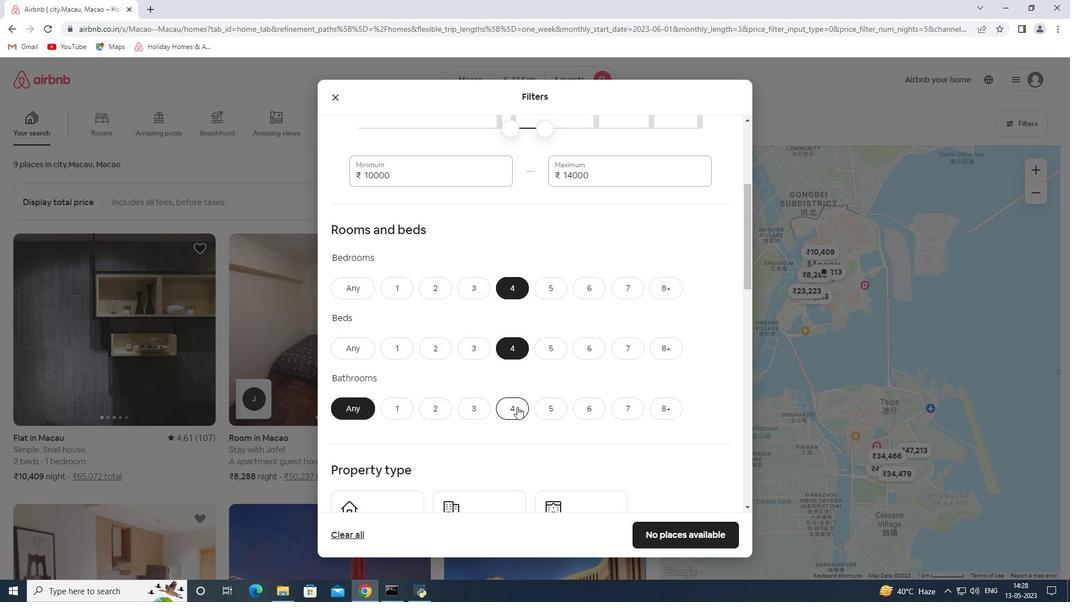 
Action: Mouse moved to (482, 355)
Screenshot: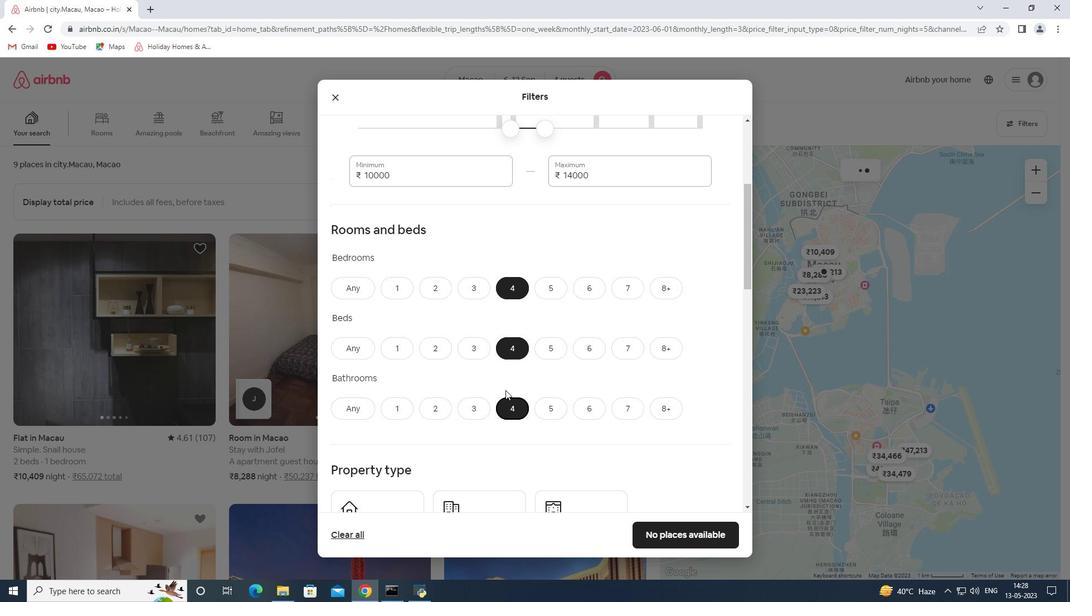 
Action: Mouse scrolled (482, 354) with delta (0, 0)
Screenshot: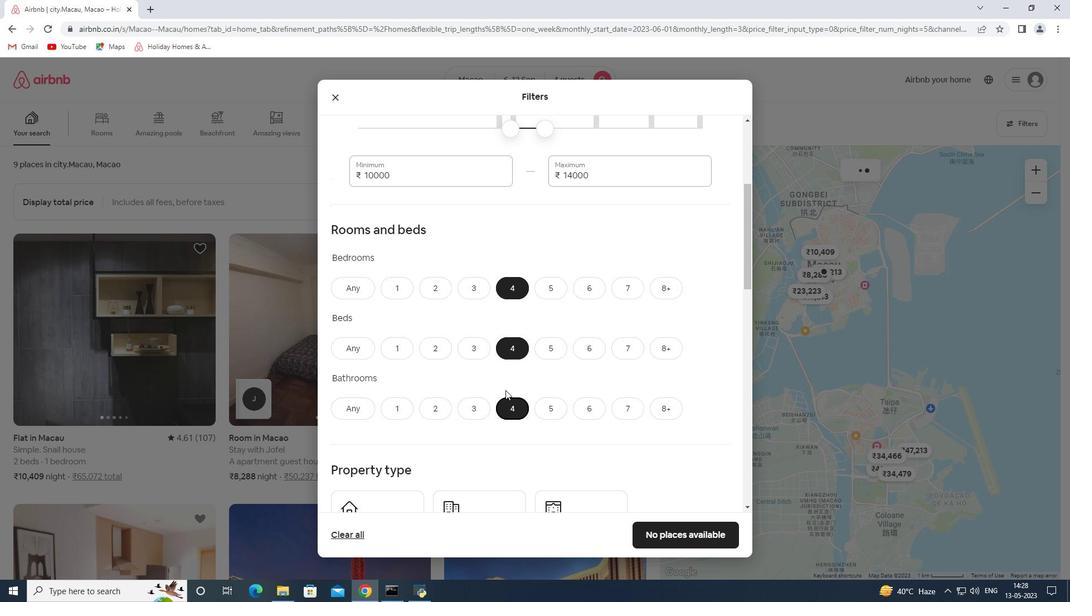 
Action: Mouse moved to (478, 347)
Screenshot: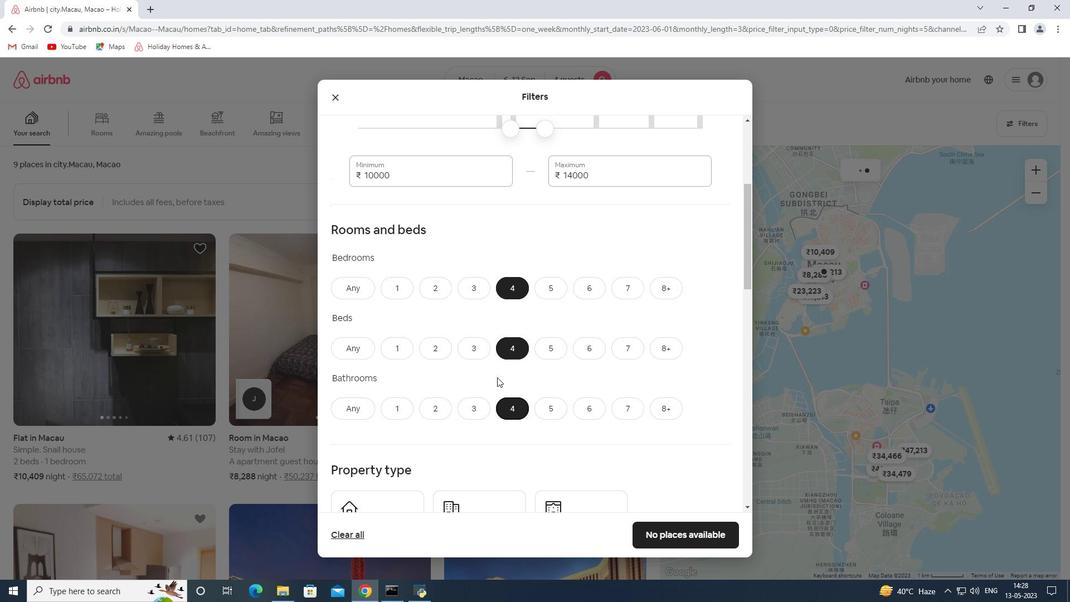 
Action: Mouse scrolled (478, 347) with delta (0, 0)
Screenshot: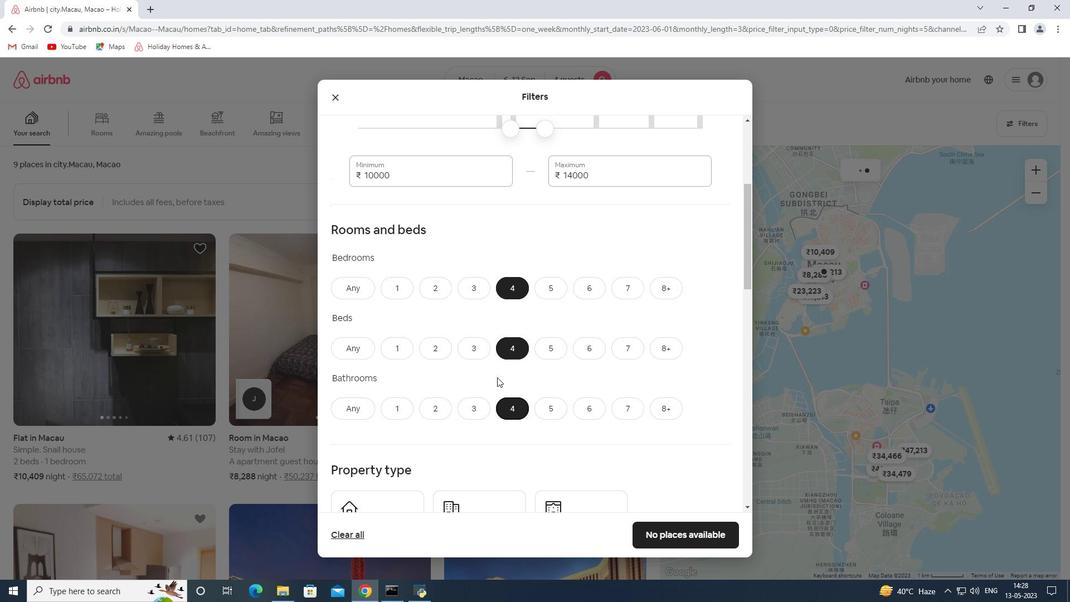 
Action: Mouse moved to (475, 343)
Screenshot: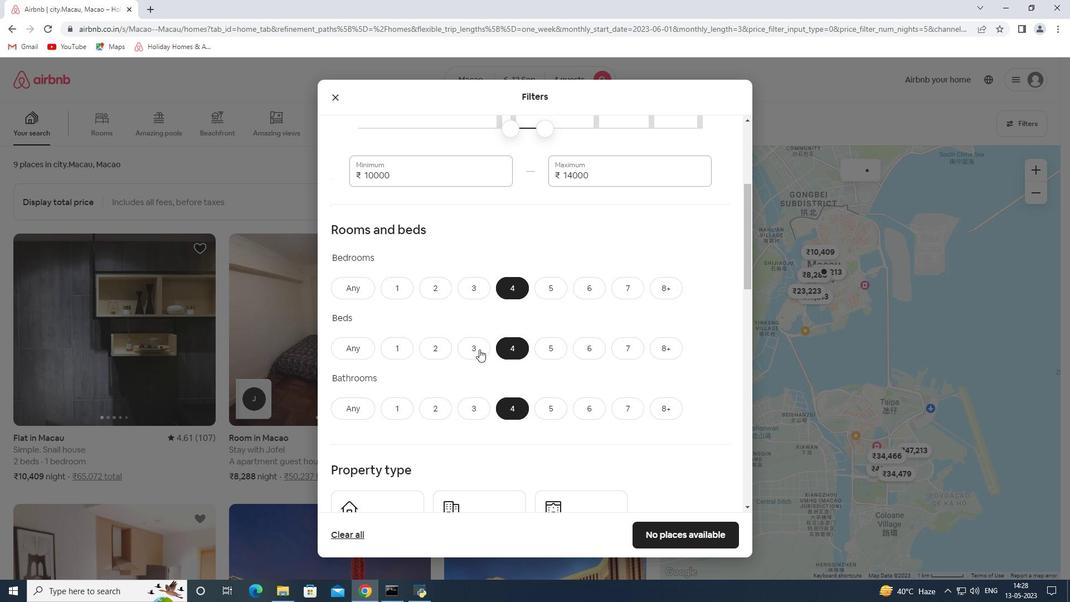 
Action: Mouse scrolled (475, 342) with delta (0, 0)
Screenshot: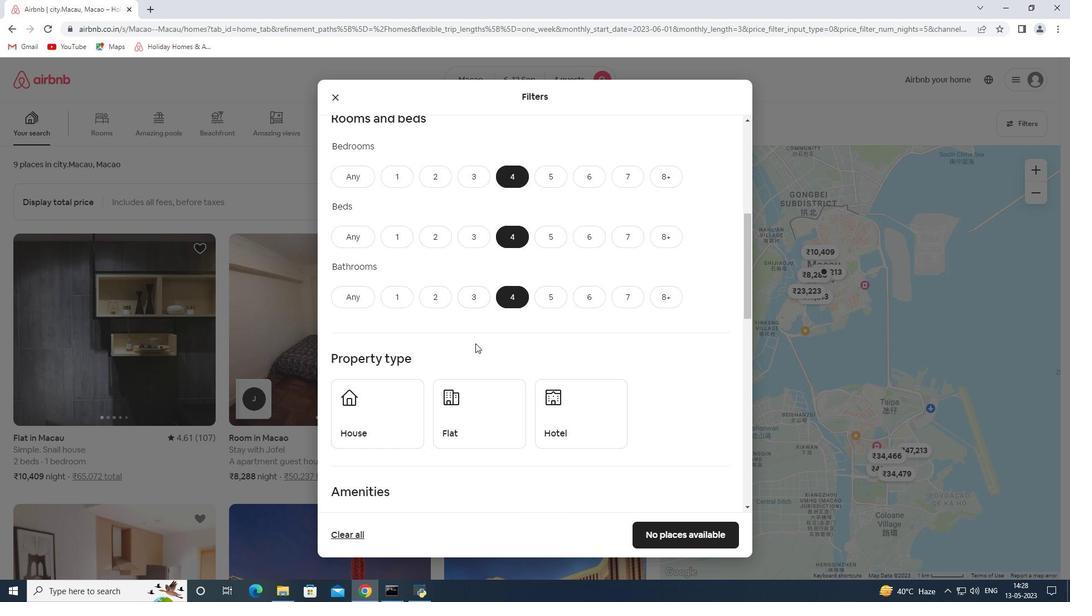 
Action: Mouse scrolled (475, 342) with delta (0, 0)
Screenshot: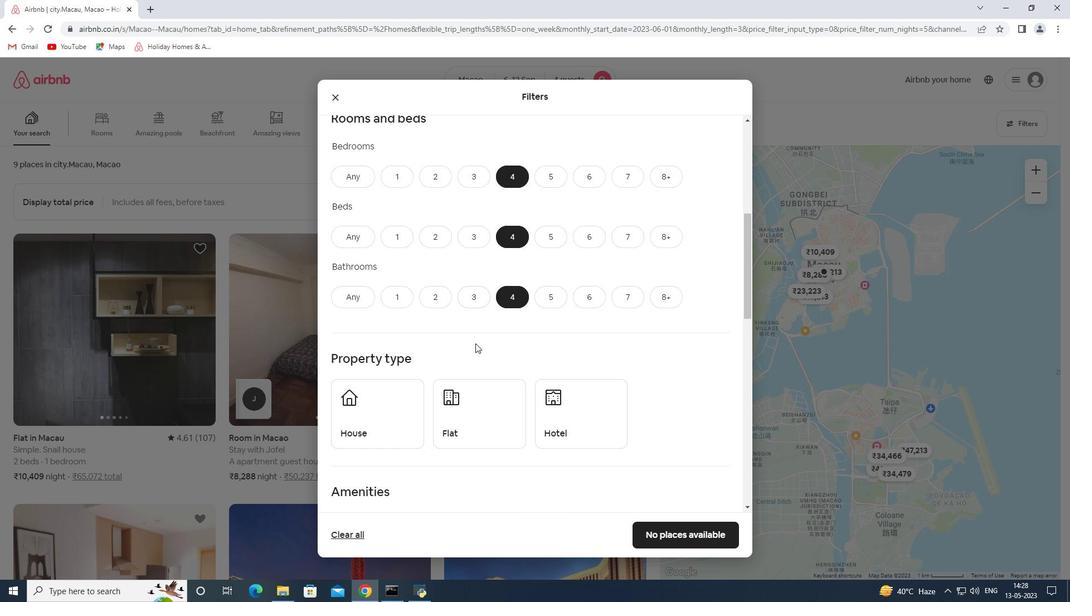 
Action: Mouse moved to (396, 321)
Screenshot: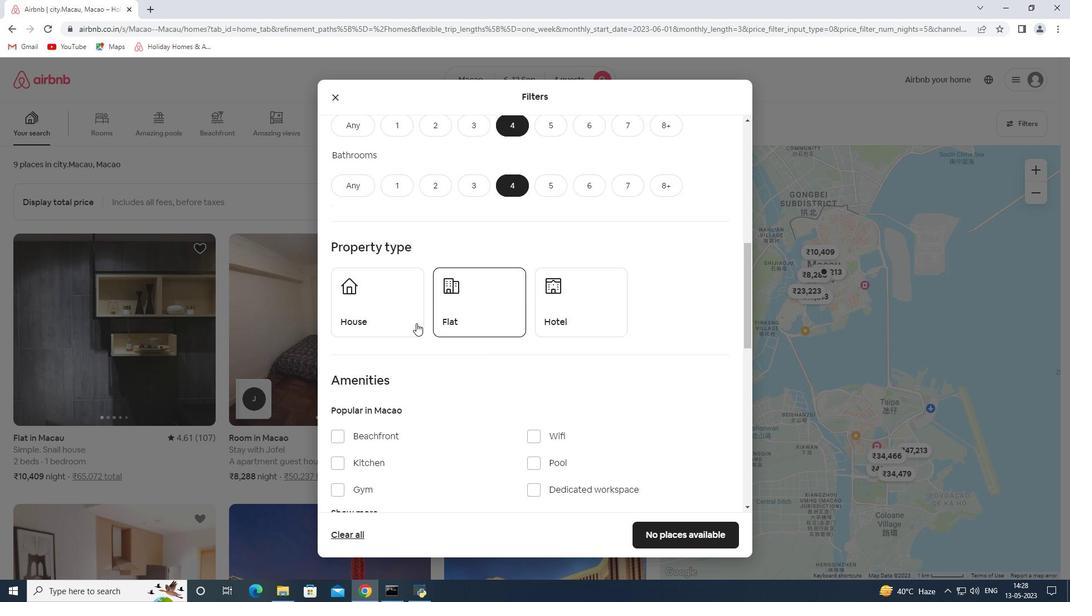 
Action: Mouse pressed left at (396, 321)
Screenshot: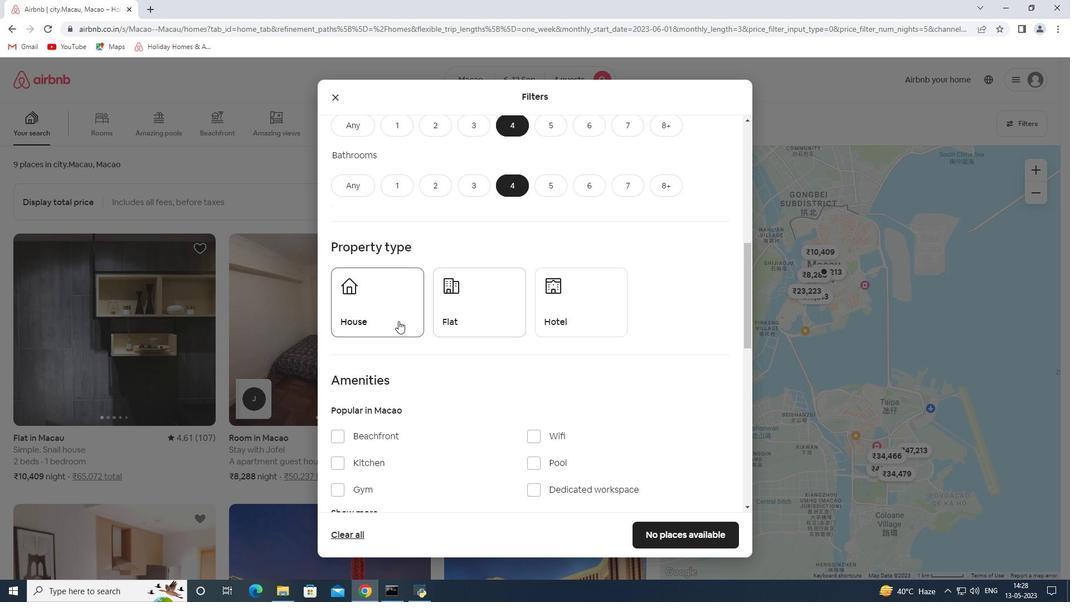 
Action: Mouse moved to (448, 321)
Screenshot: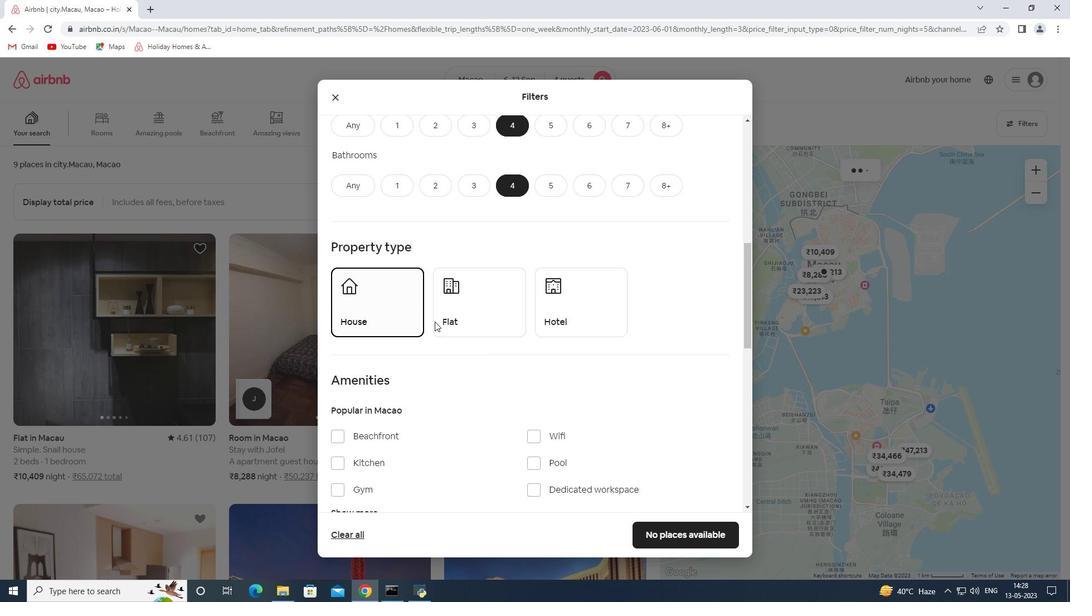 
Action: Mouse pressed left at (448, 321)
Screenshot: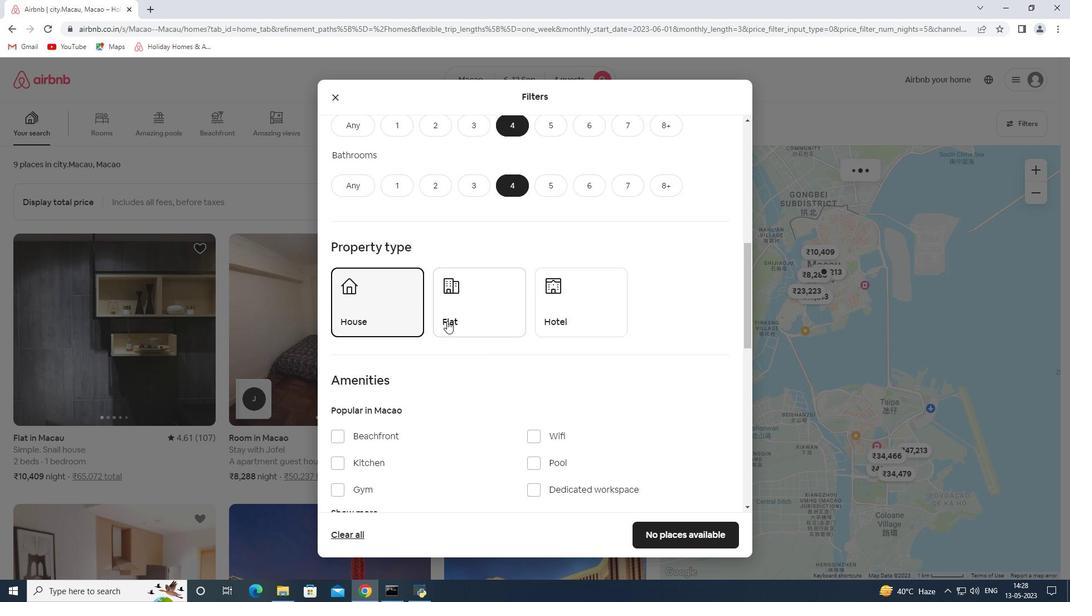 
Action: Mouse moved to (519, 353)
Screenshot: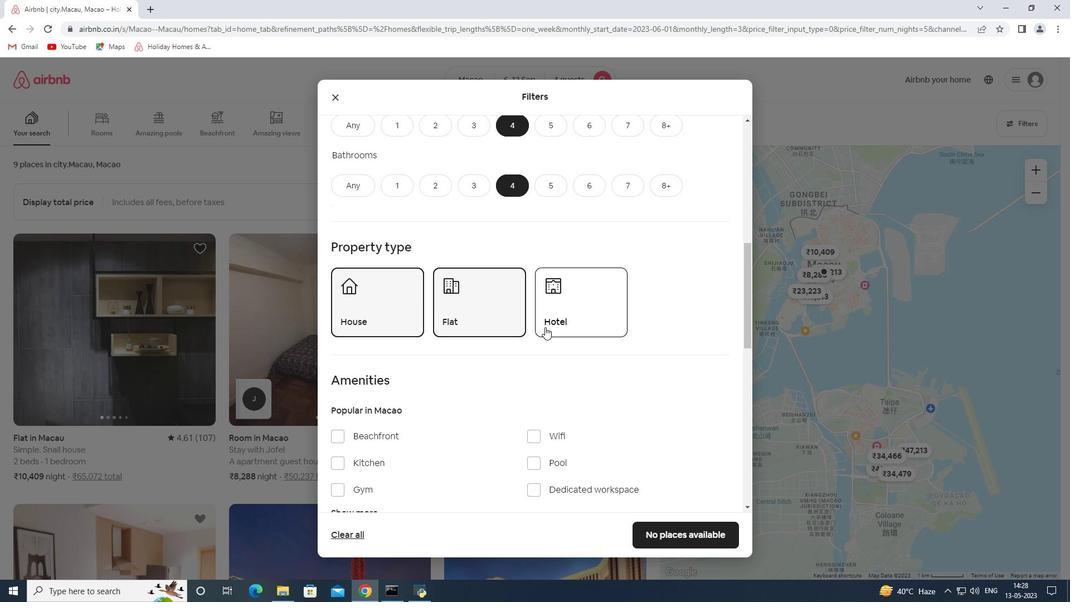 
Action: Mouse scrolled (519, 352) with delta (0, 0)
Screenshot: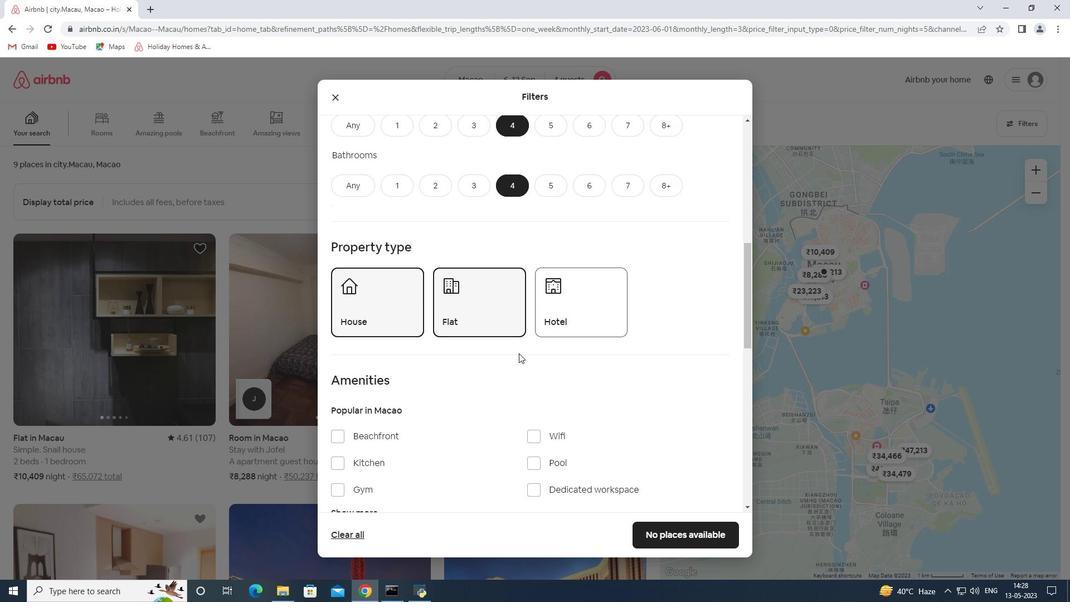 
Action: Mouse scrolled (519, 352) with delta (0, 0)
Screenshot: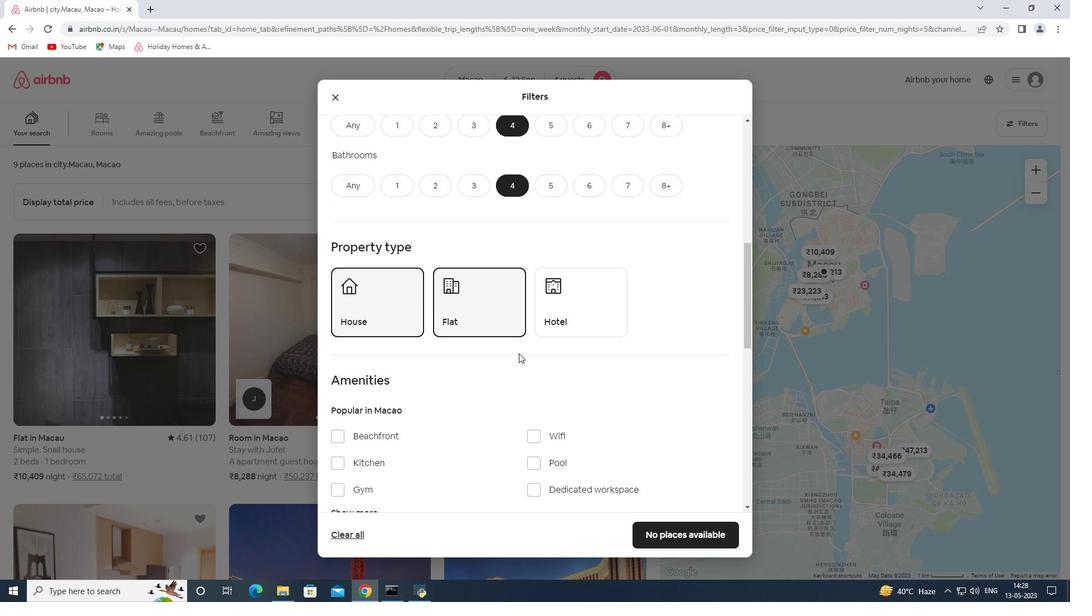 
Action: Mouse moved to (364, 381)
Screenshot: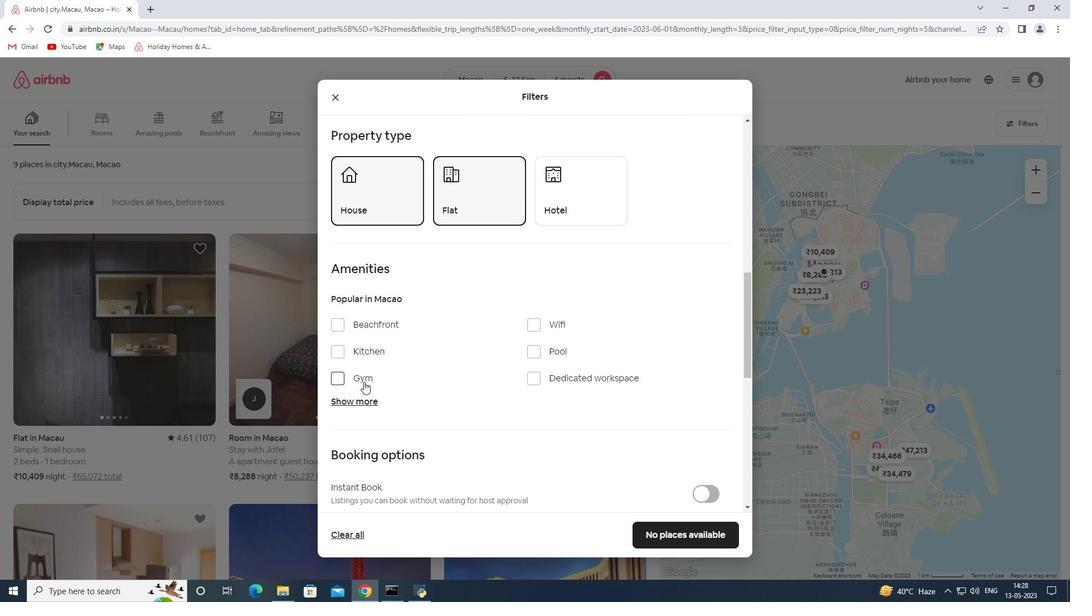 
Action: Mouse pressed left at (364, 381)
Screenshot: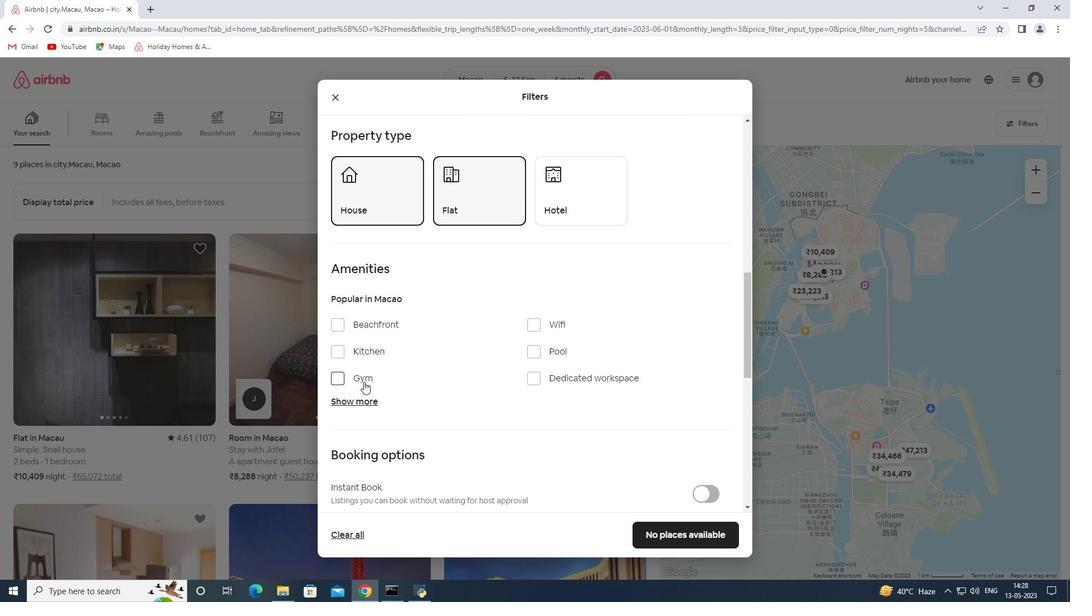 
Action: Mouse moved to (538, 320)
Screenshot: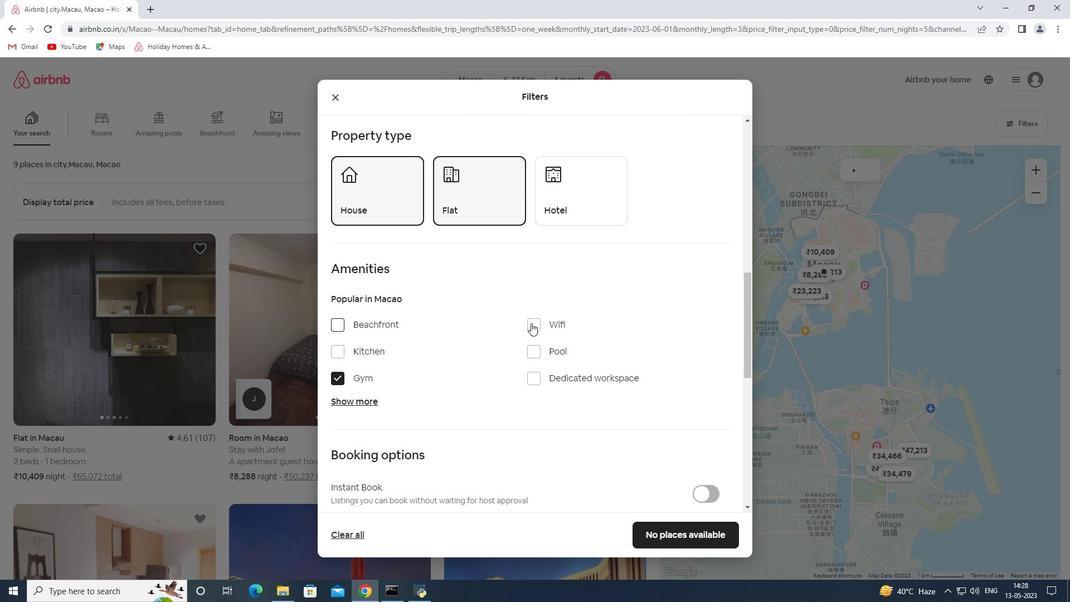 
Action: Mouse pressed left at (538, 320)
Screenshot: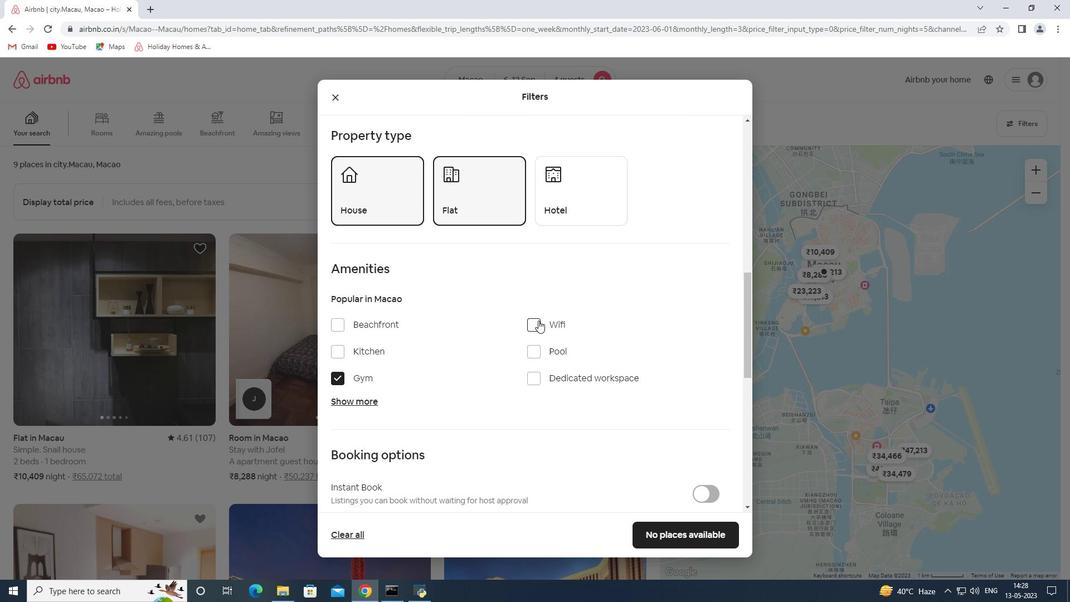 
Action: Mouse scrolled (538, 320) with delta (0, 0)
Screenshot: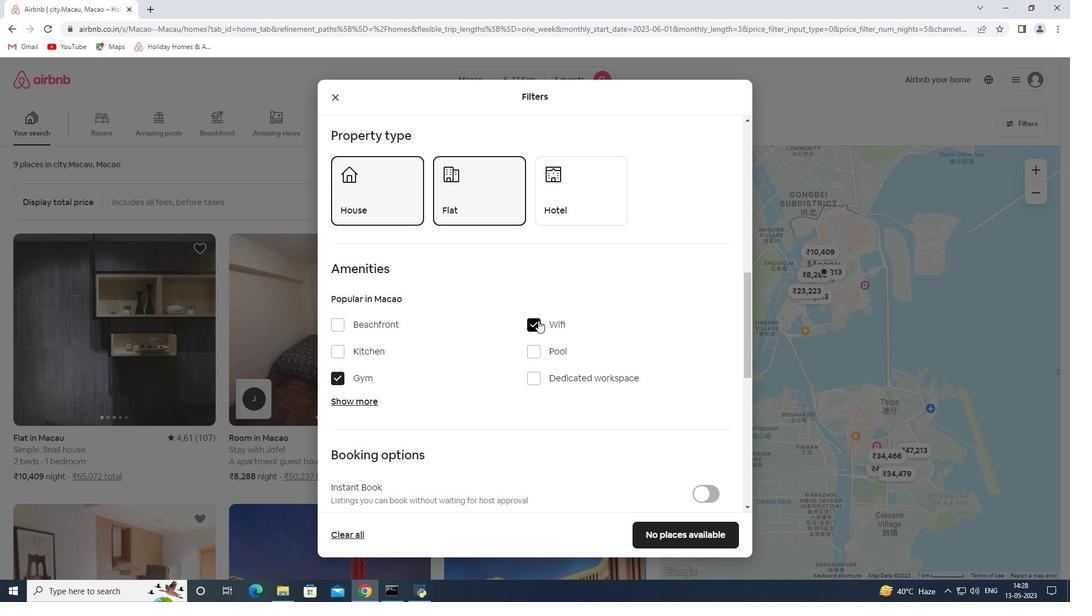
Action: Mouse scrolled (538, 320) with delta (0, 0)
Screenshot: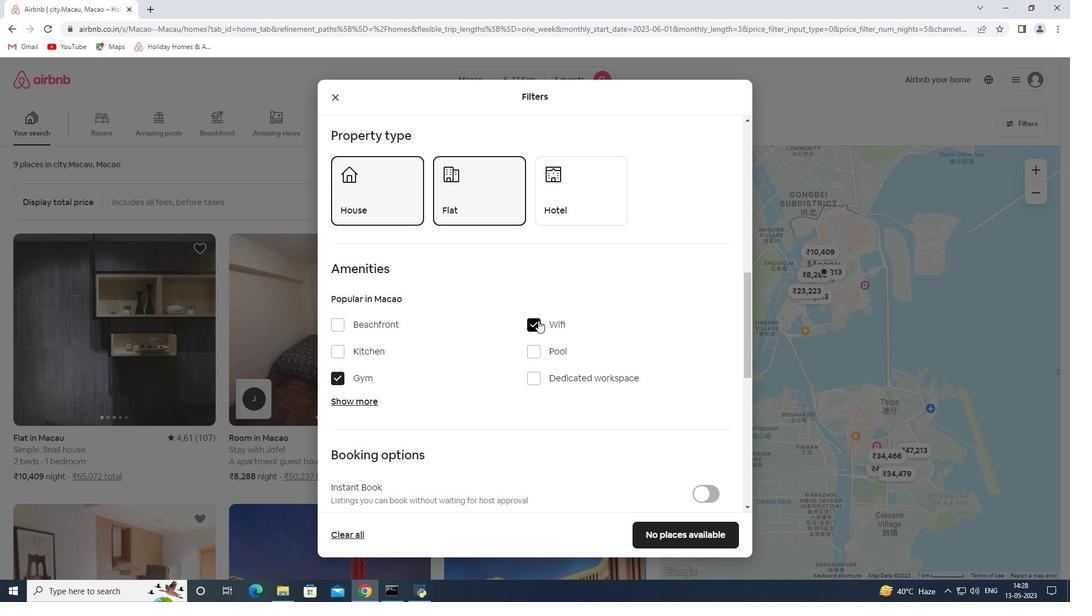 
Action: Mouse scrolled (538, 320) with delta (0, 0)
Screenshot: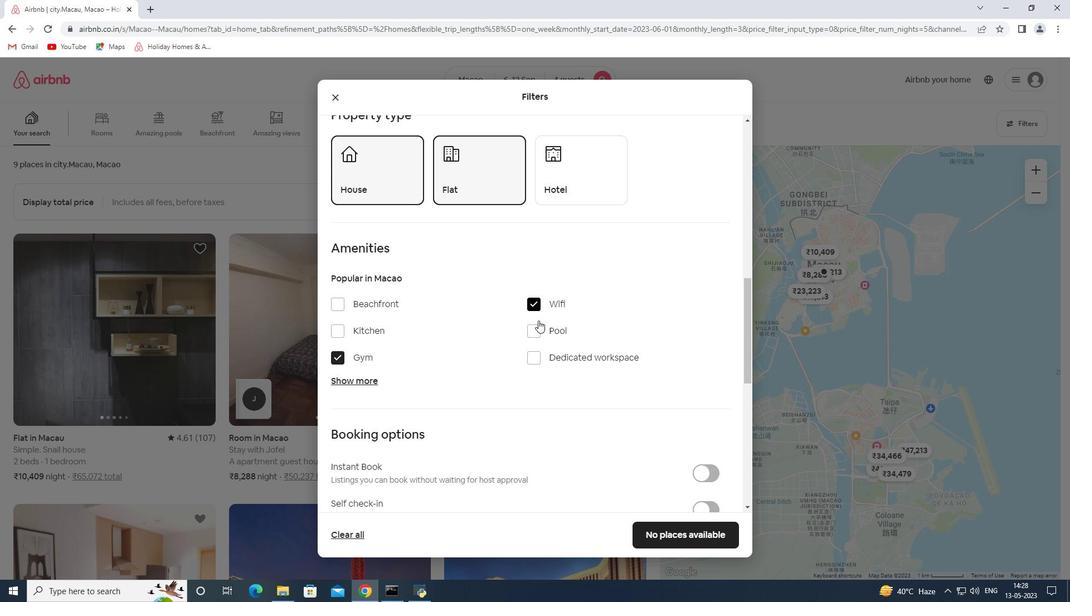 
Action: Mouse moved to (711, 360)
Screenshot: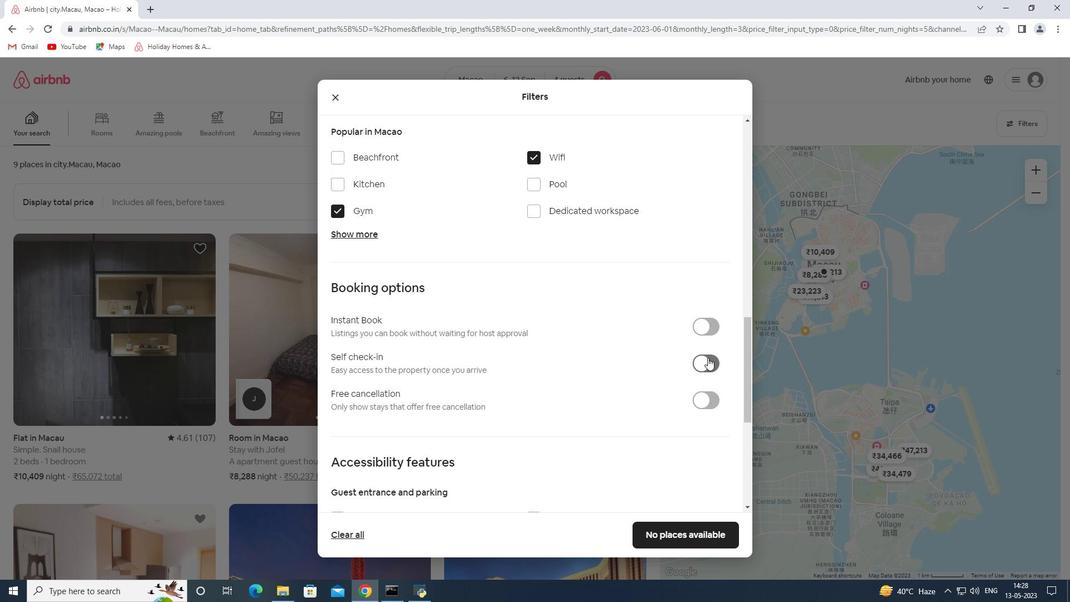
Action: Mouse pressed left at (711, 360)
Screenshot: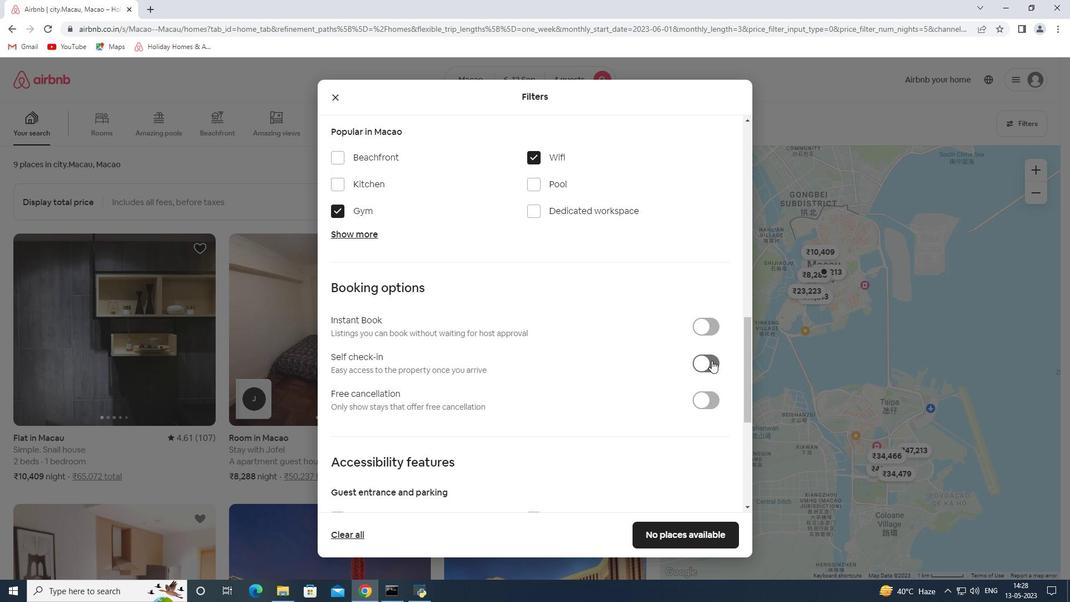 
Action: Mouse moved to (576, 349)
Screenshot: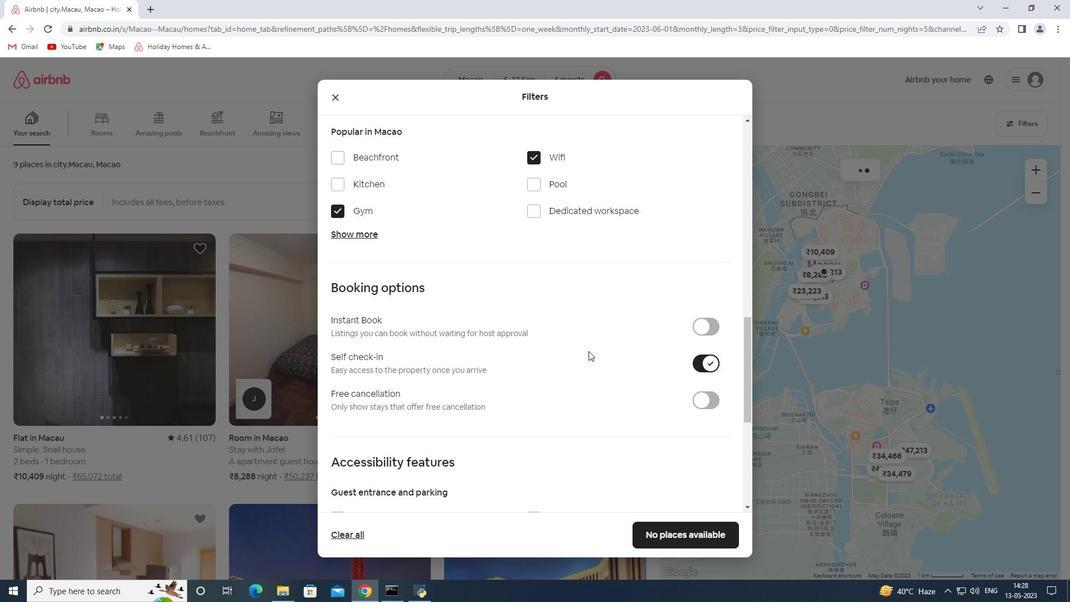
Action: Mouse scrolled (576, 348) with delta (0, 0)
Screenshot: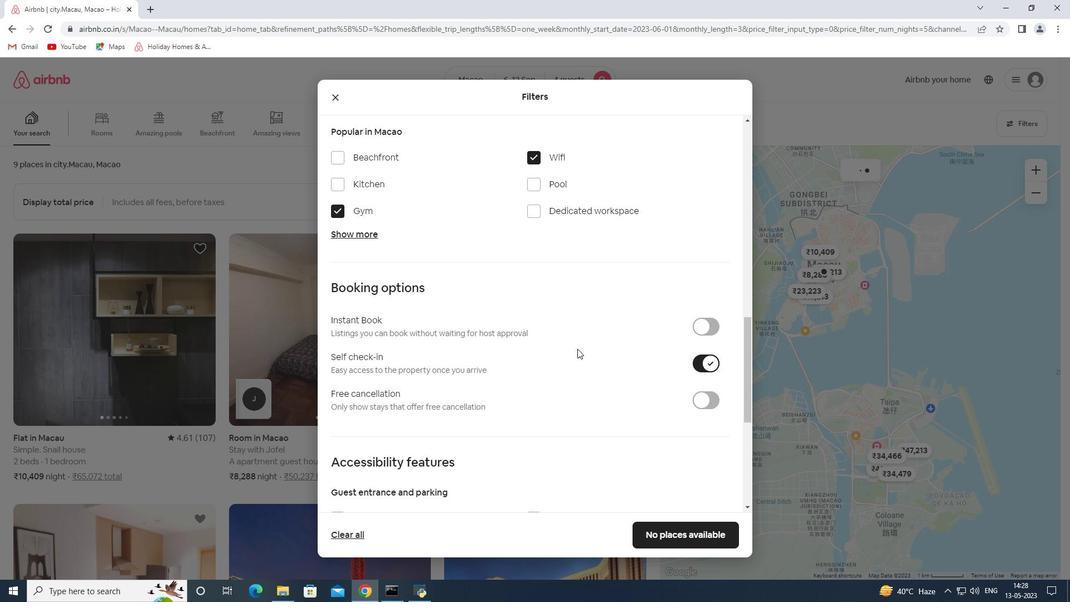 
Action: Mouse moved to (575, 349)
Screenshot: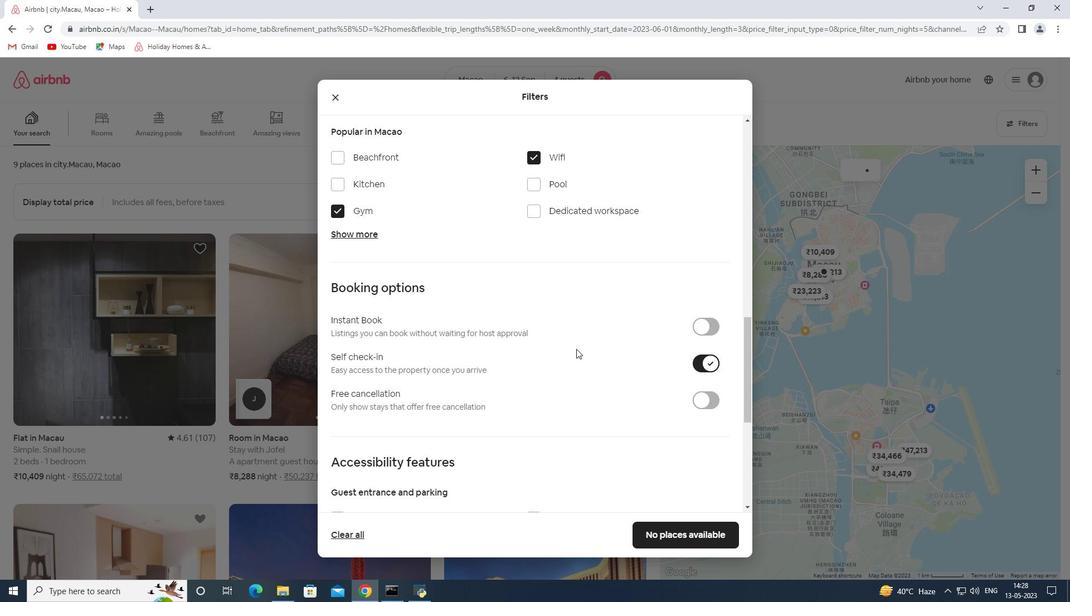
Action: Mouse scrolled (575, 348) with delta (0, 0)
Screenshot: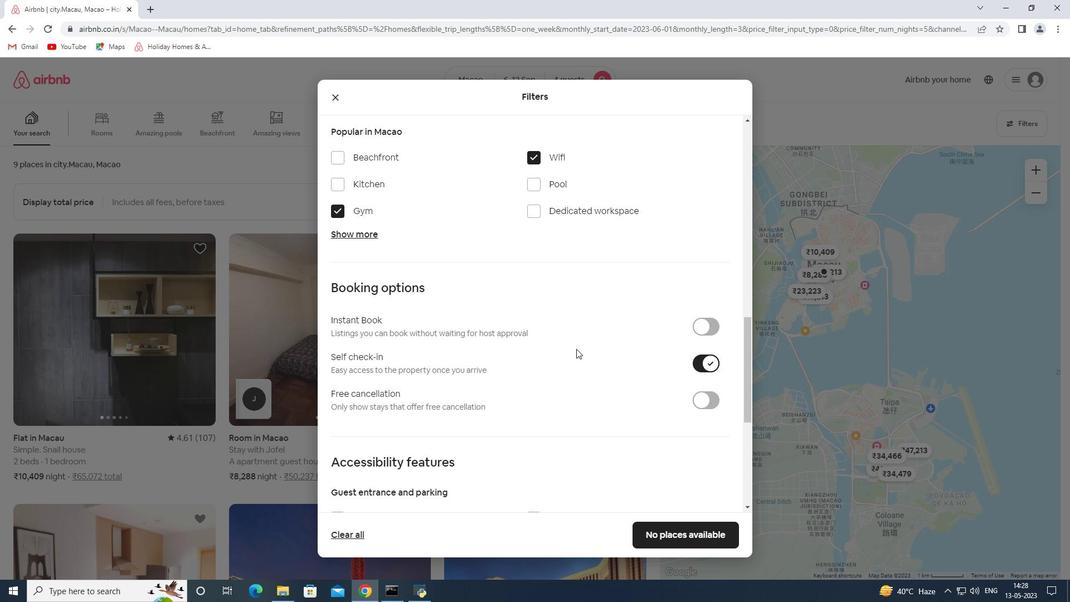 
Action: Mouse moved to (502, 371)
Screenshot: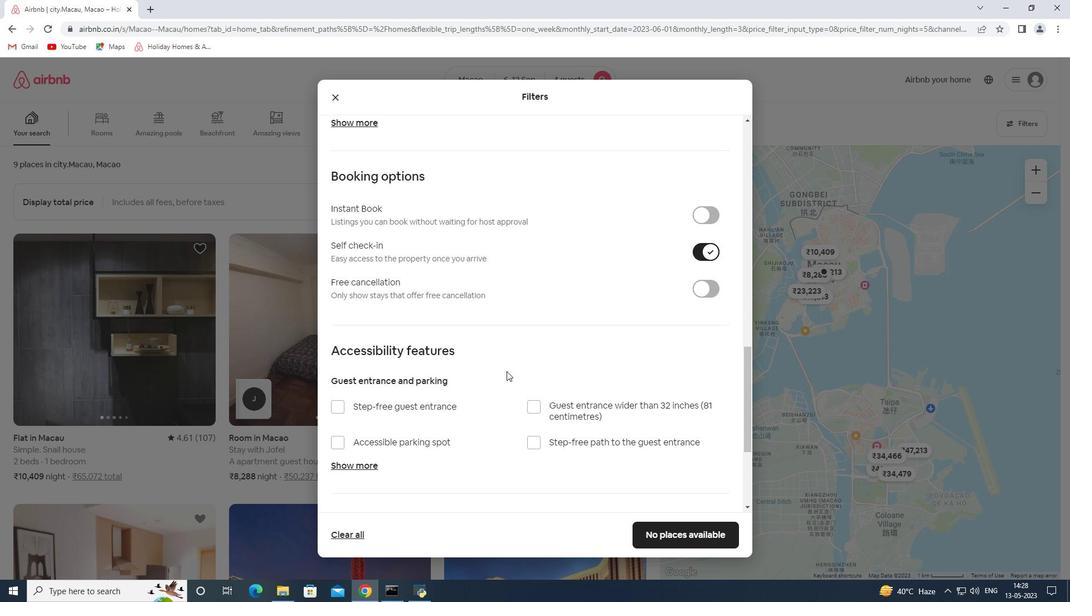
Action: Mouse scrolled (502, 370) with delta (0, 0)
Screenshot: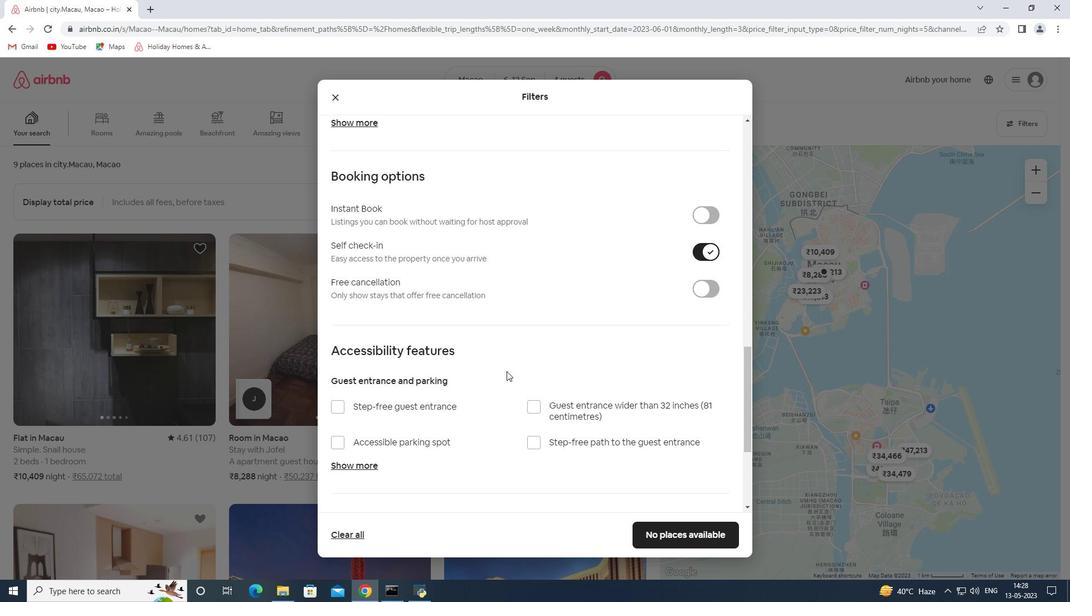 
Action: Mouse moved to (502, 371)
Screenshot: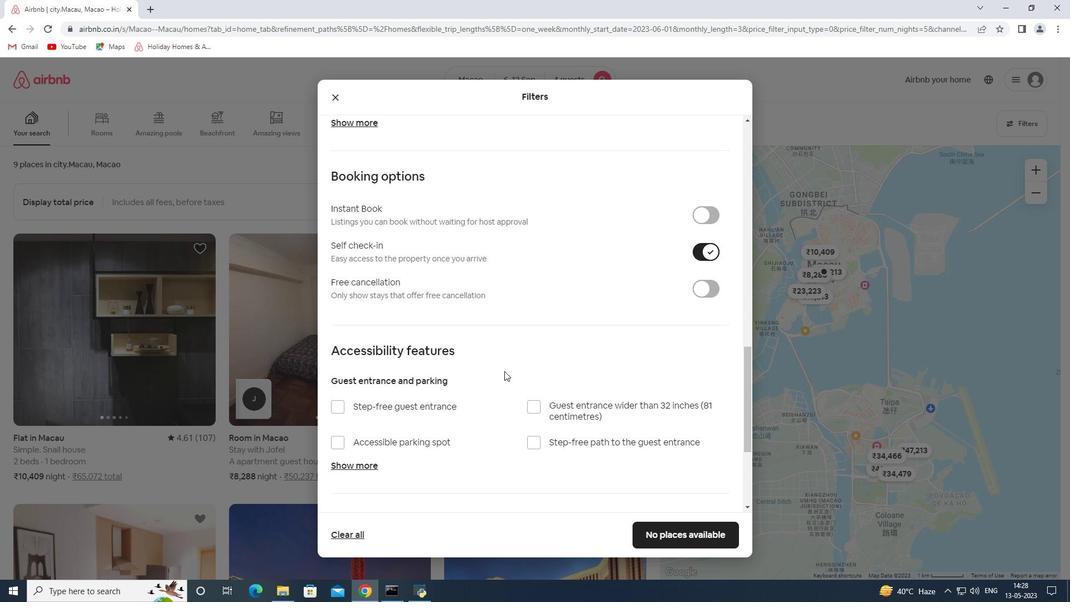 
Action: Mouse scrolled (502, 370) with delta (0, 0)
Screenshot: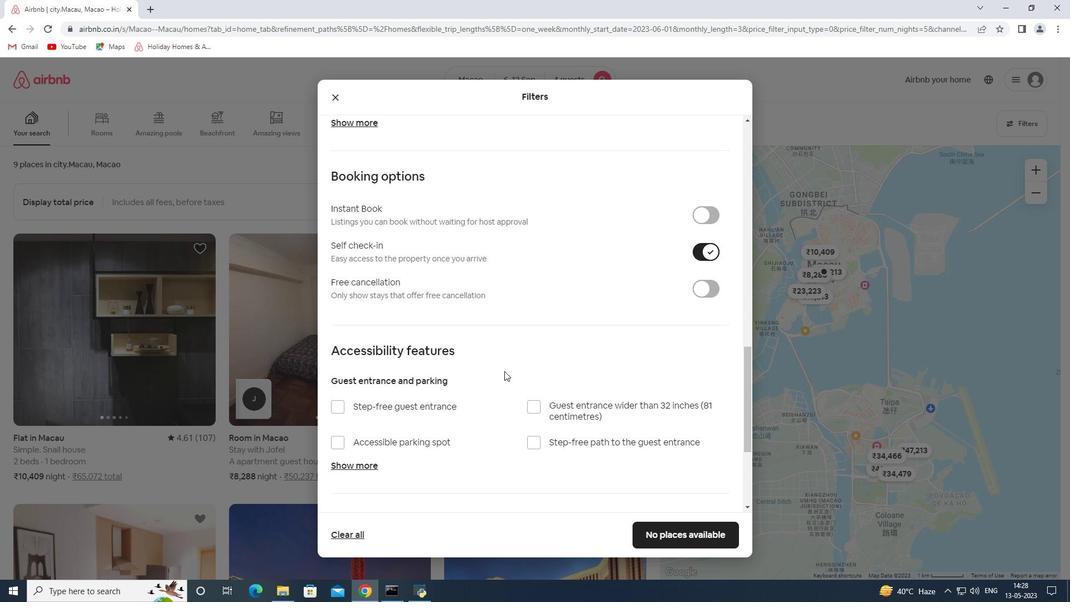 
Action: Mouse moved to (410, 399)
Screenshot: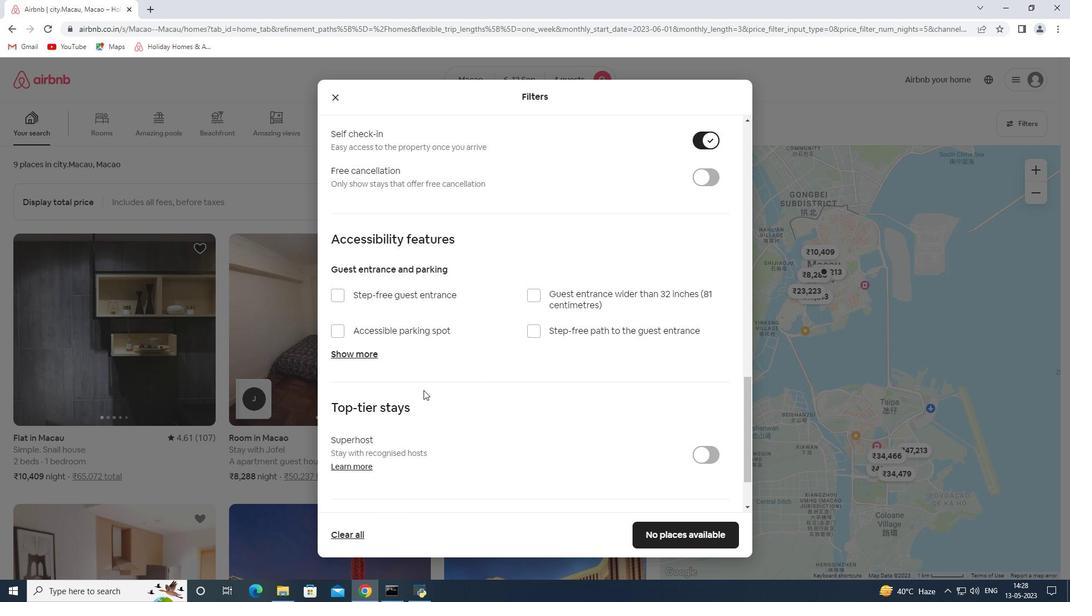 
Action: Mouse scrolled (410, 398) with delta (0, 0)
Screenshot: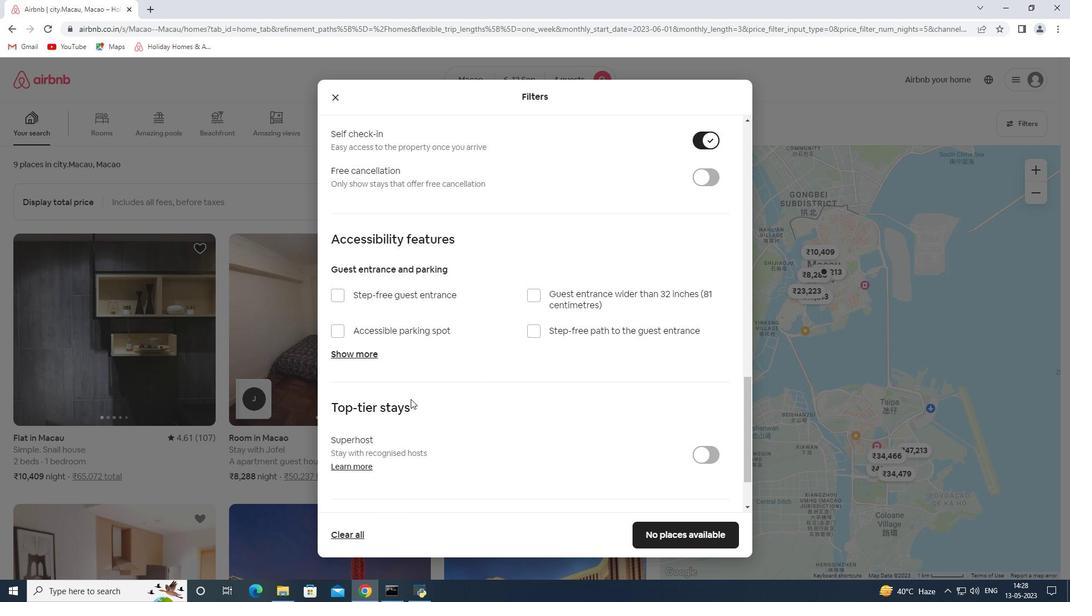 
Action: Mouse scrolled (410, 398) with delta (0, 0)
Screenshot: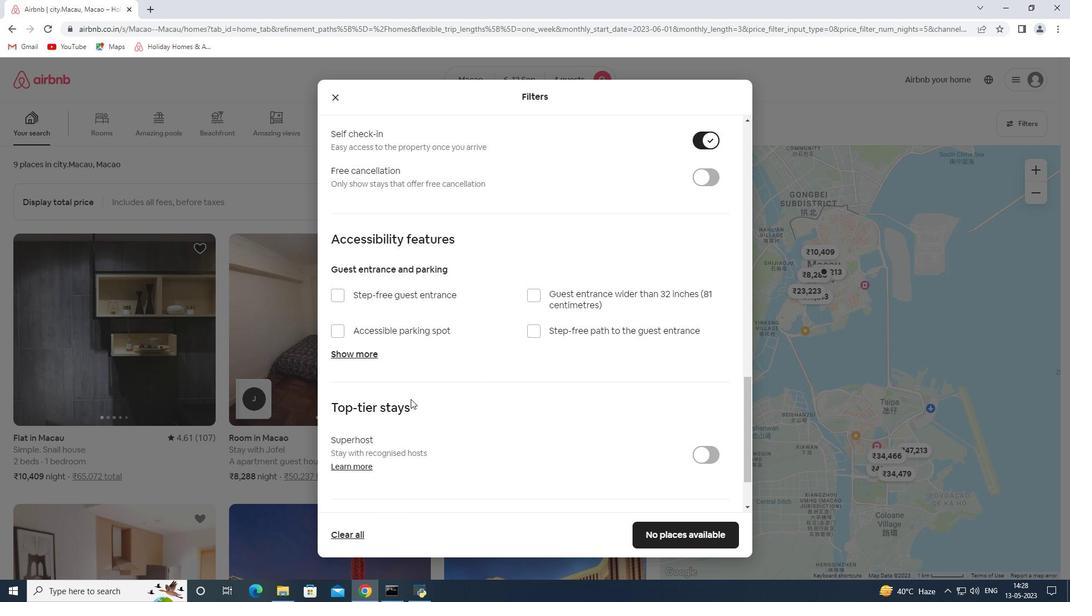 
Action: Mouse scrolled (410, 398) with delta (0, 0)
Screenshot: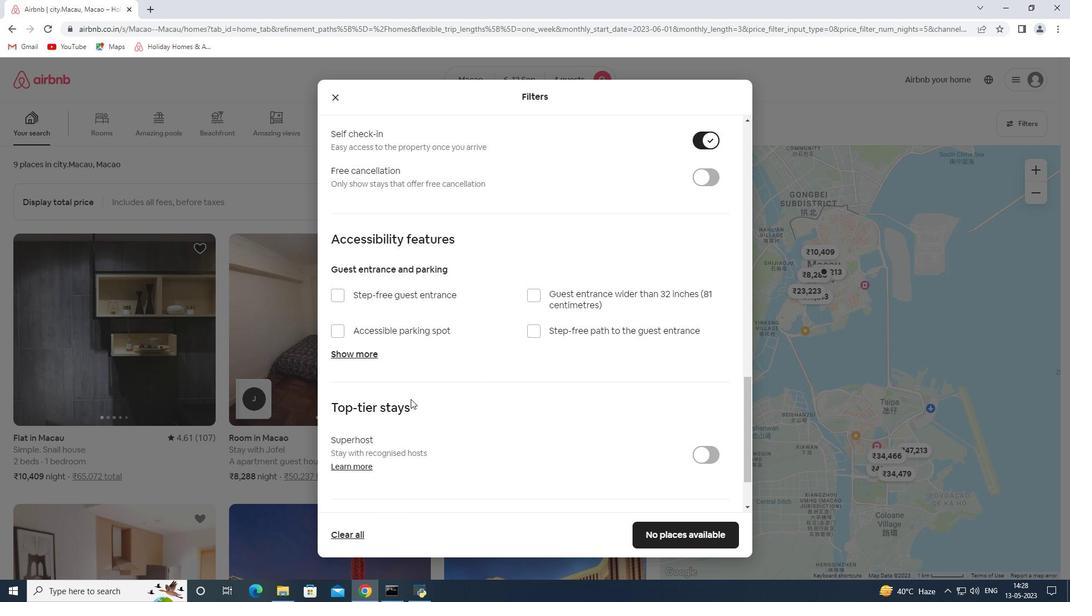 
Action: Mouse moved to (413, 384)
Screenshot: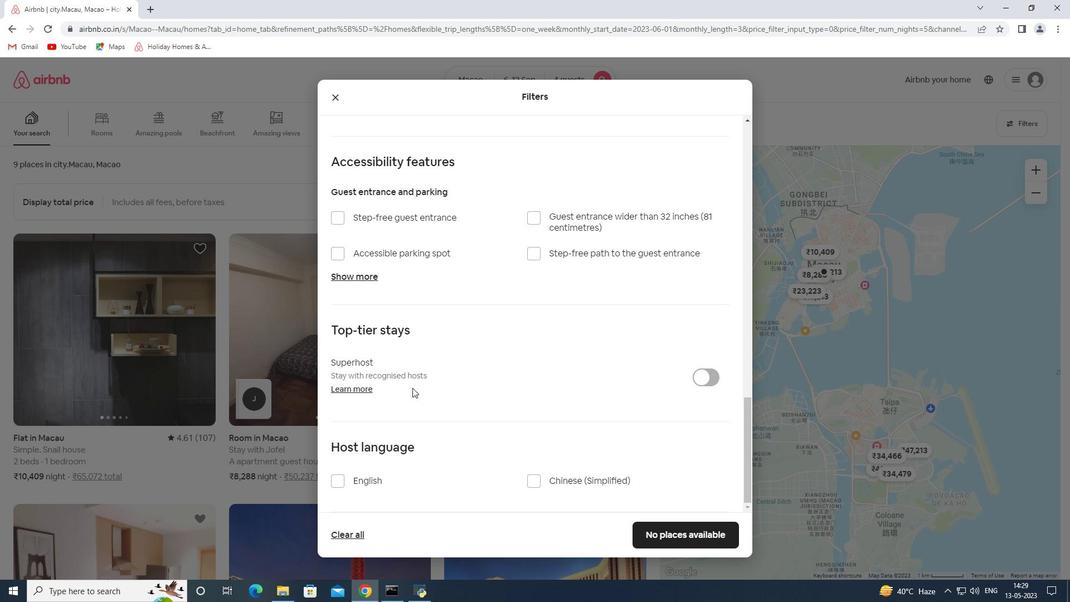 
Action: Mouse scrolled (413, 383) with delta (0, 0)
Screenshot: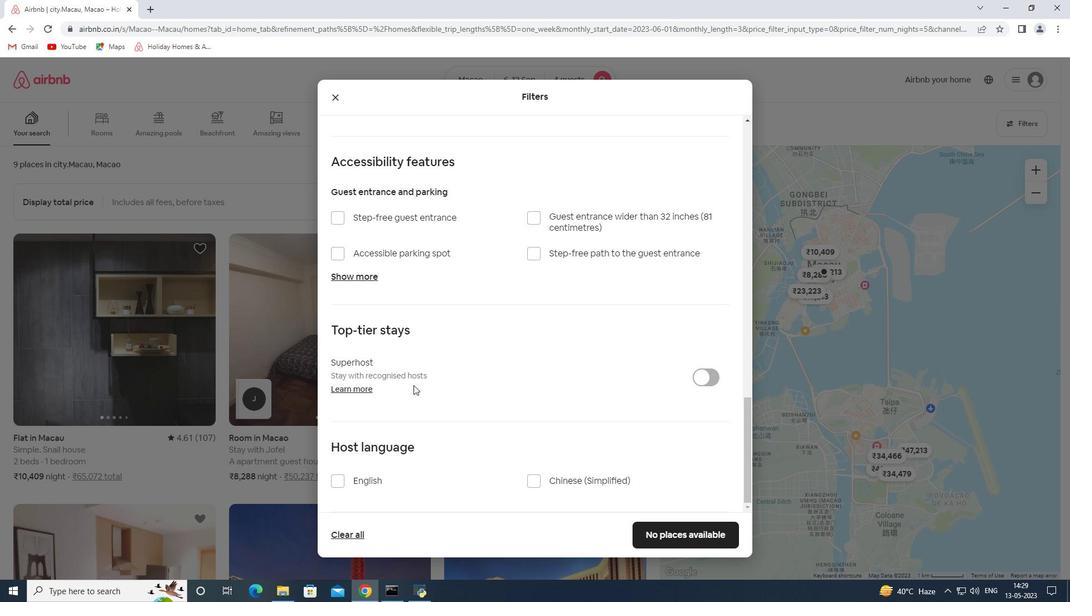 
Action: Mouse scrolled (413, 383) with delta (0, 0)
Screenshot: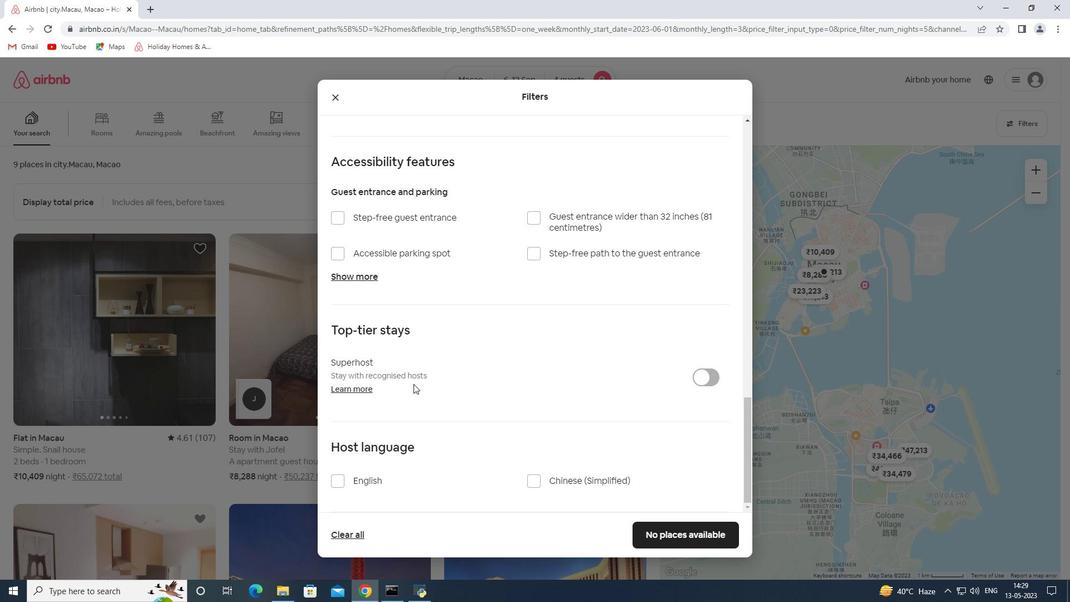 
Action: Mouse scrolled (413, 384) with delta (0, 0)
Screenshot: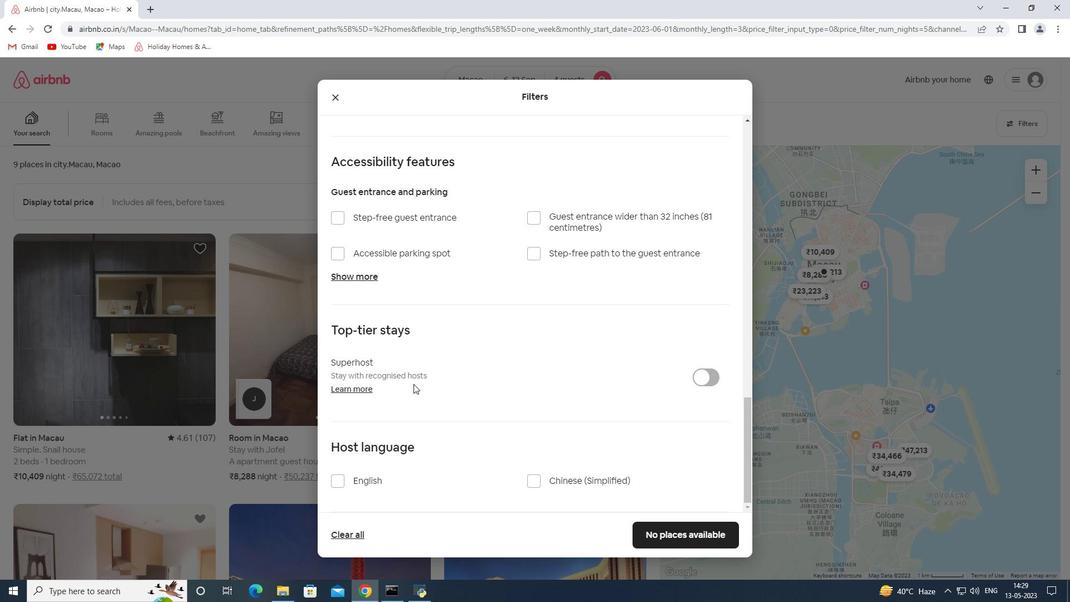 
Action: Mouse scrolled (413, 384) with delta (0, 0)
Screenshot: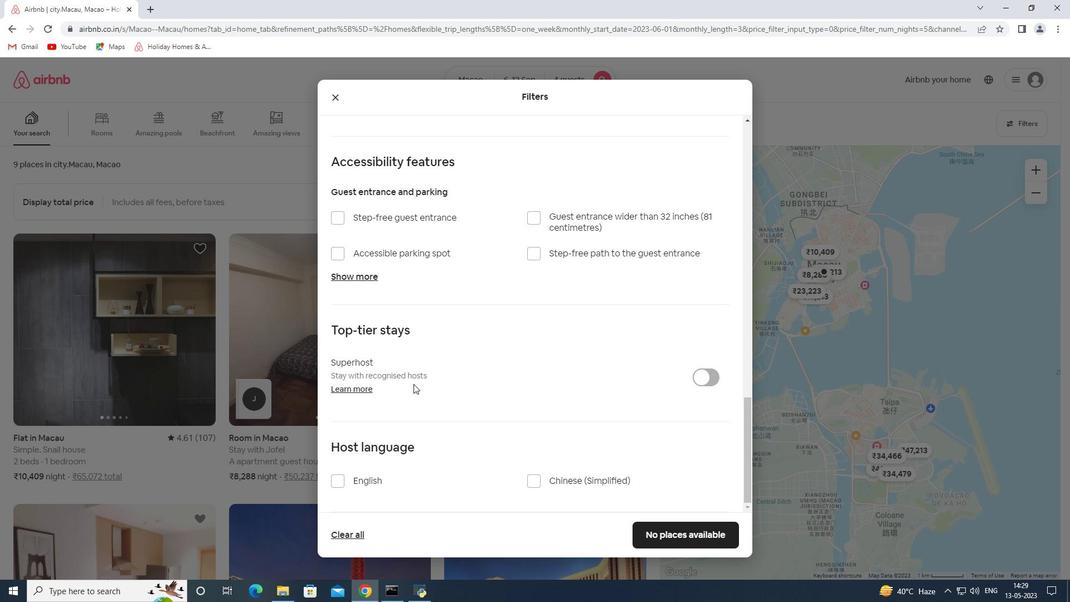 
Action: Mouse scrolled (413, 384) with delta (0, 0)
Screenshot: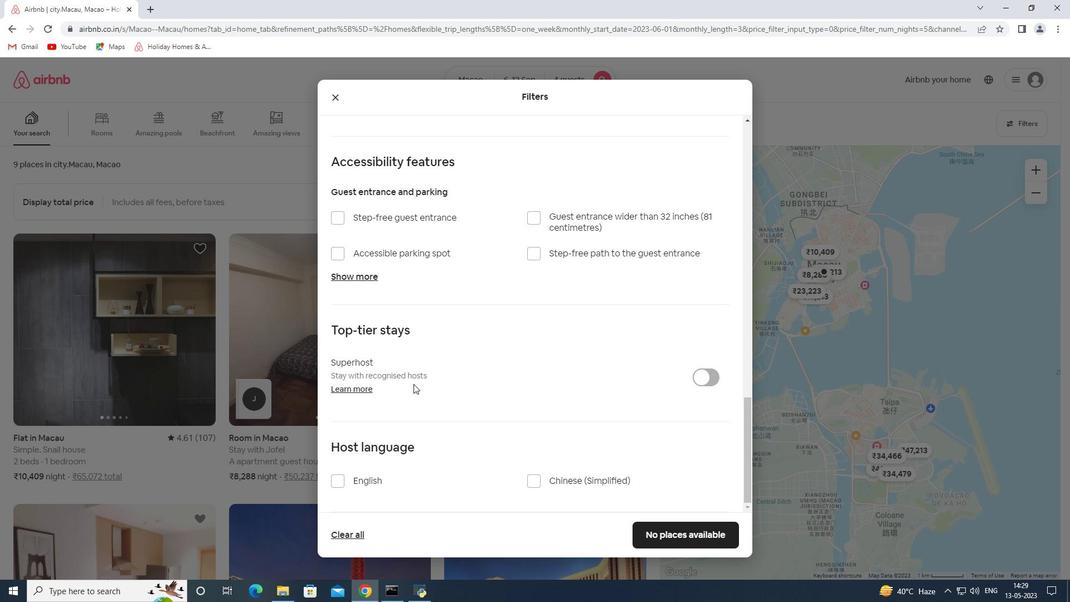 
Action: Mouse scrolled (413, 384) with delta (0, 0)
Screenshot: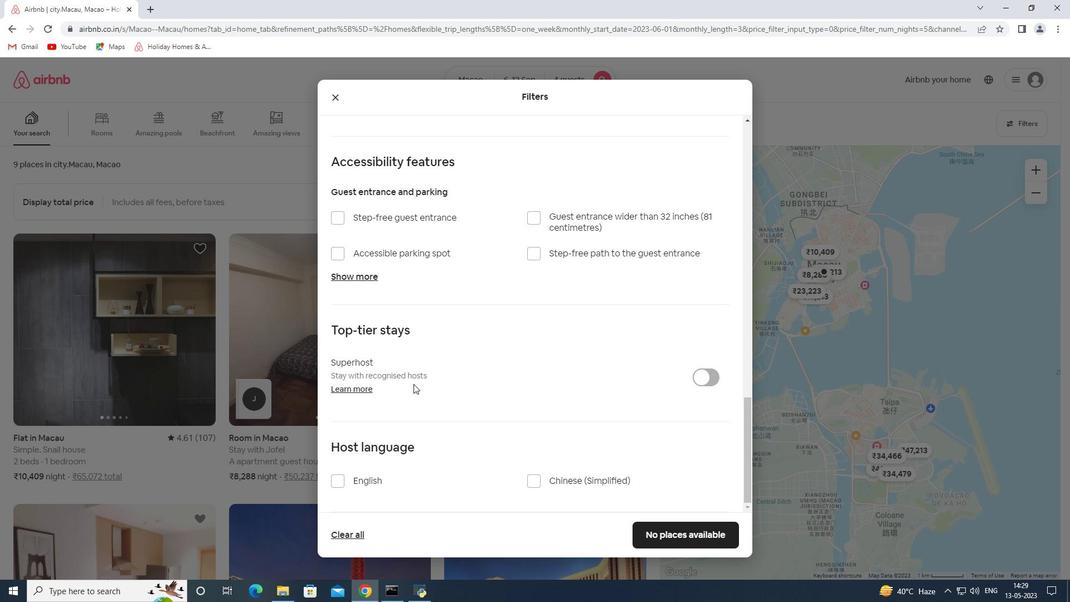 
Action: Mouse moved to (413, 383)
Screenshot: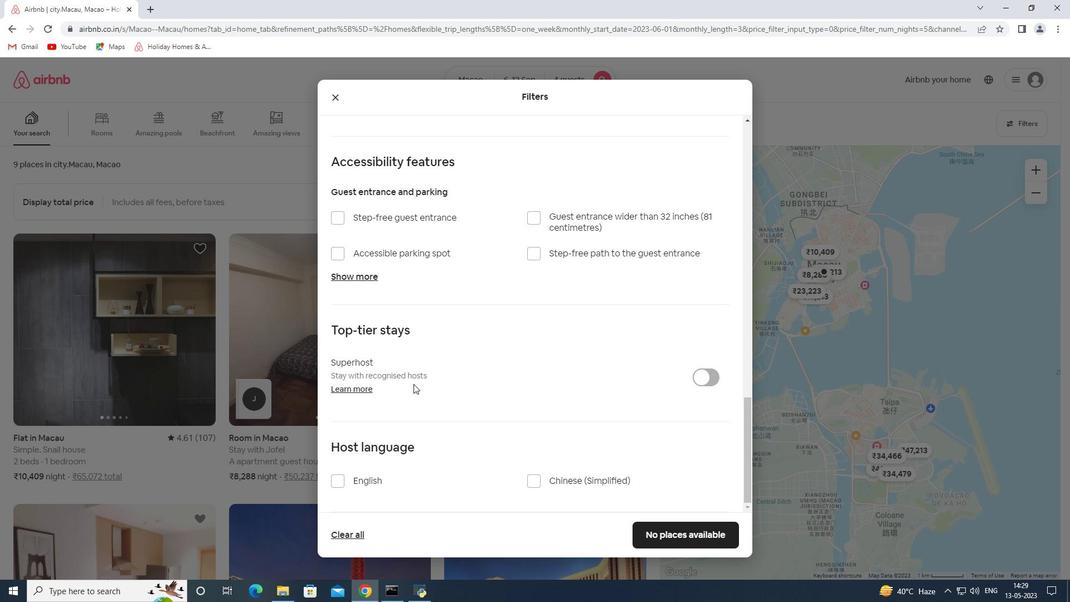 
Action: Mouse scrolled (413, 383) with delta (0, 0)
Screenshot: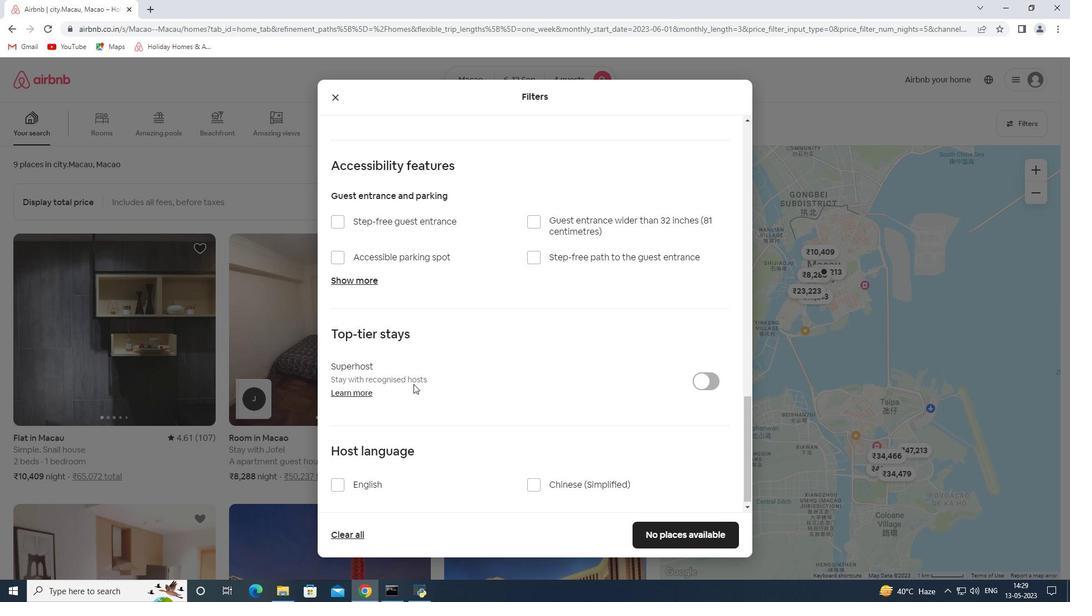 
Action: Mouse moved to (436, 349)
Screenshot: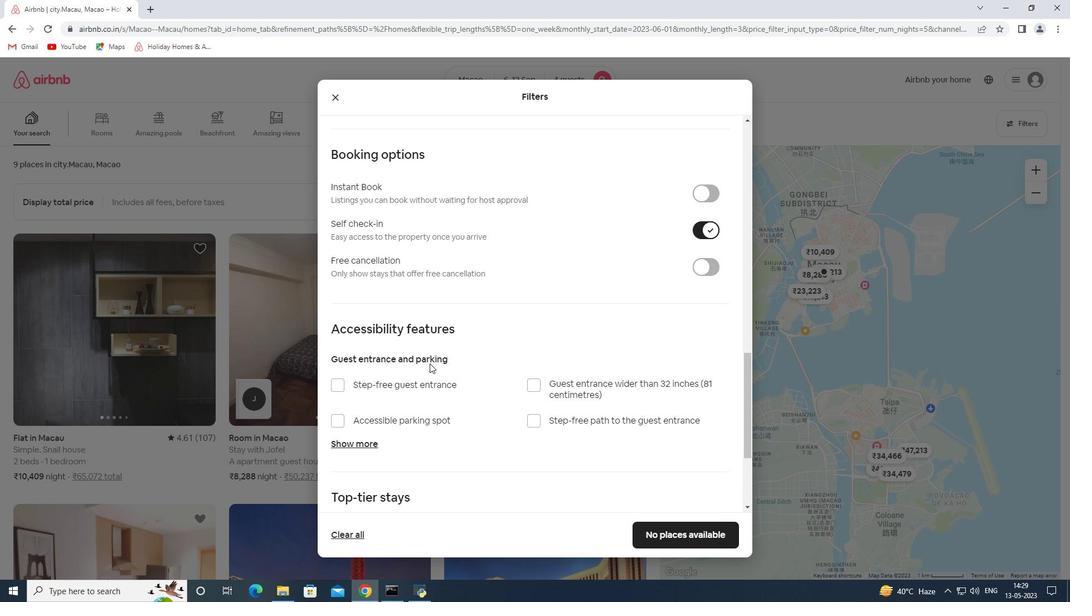 
Action: Mouse scrolled (436, 349) with delta (0, 0)
Screenshot: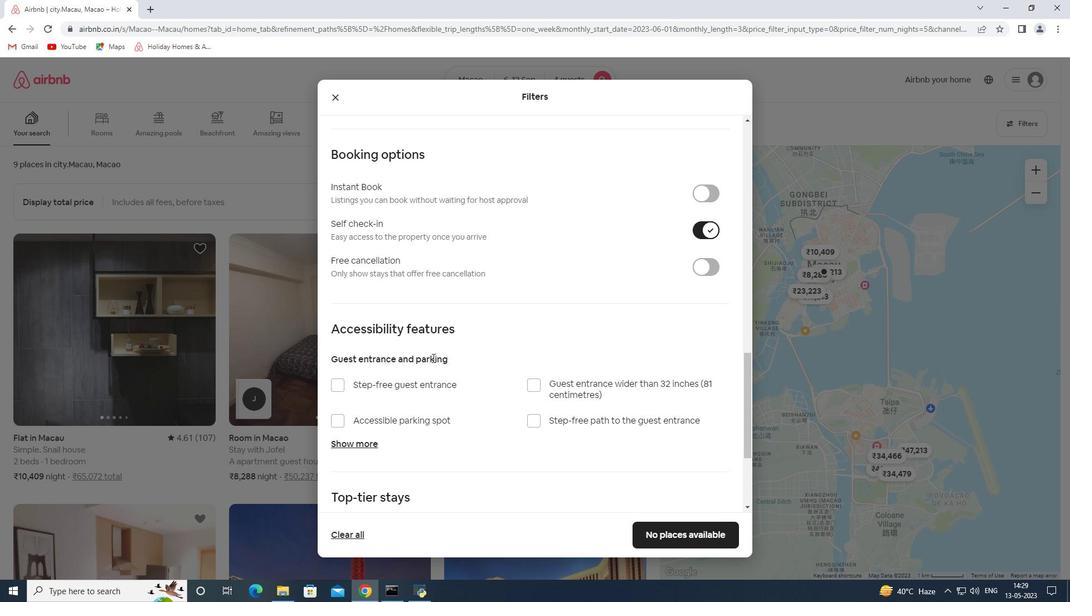 
Action: Mouse scrolled (436, 349) with delta (0, 0)
Screenshot: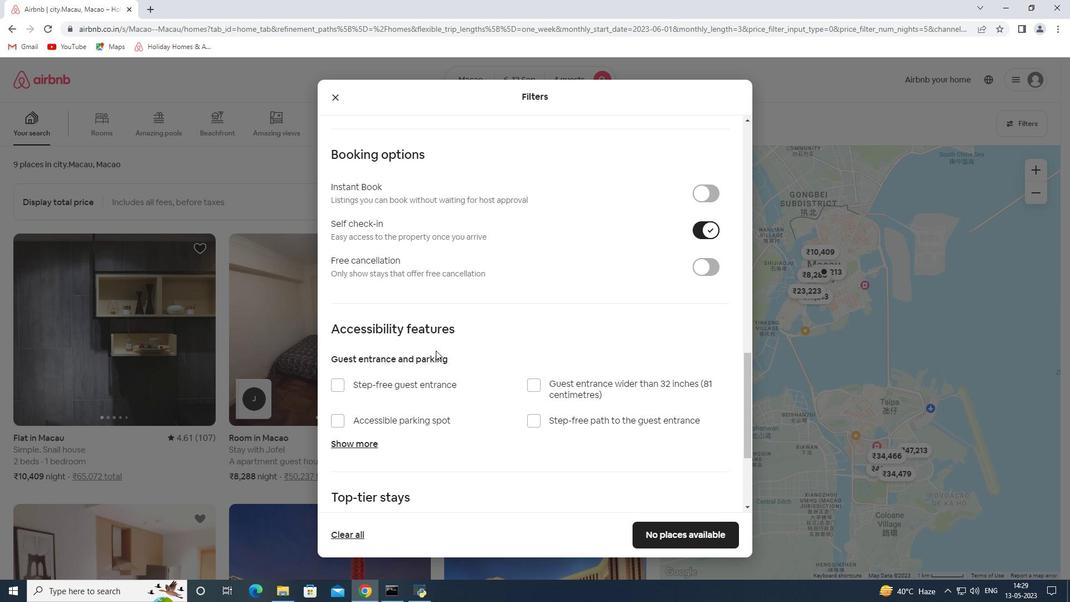 
Action: Mouse scrolled (436, 349) with delta (0, 0)
Screenshot: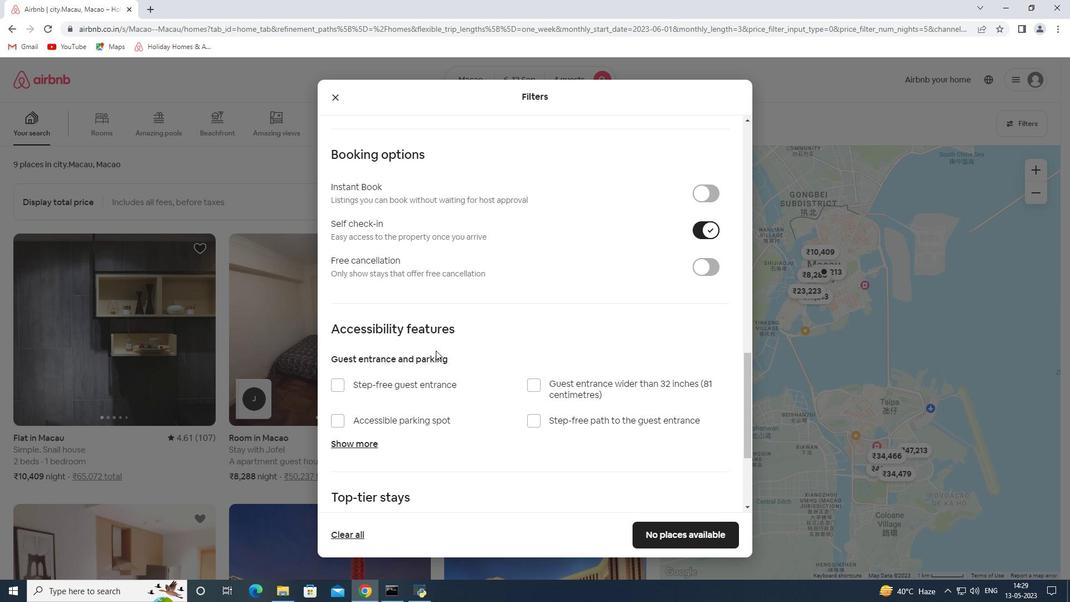 
Action: Mouse scrolled (436, 349) with delta (0, 0)
Screenshot: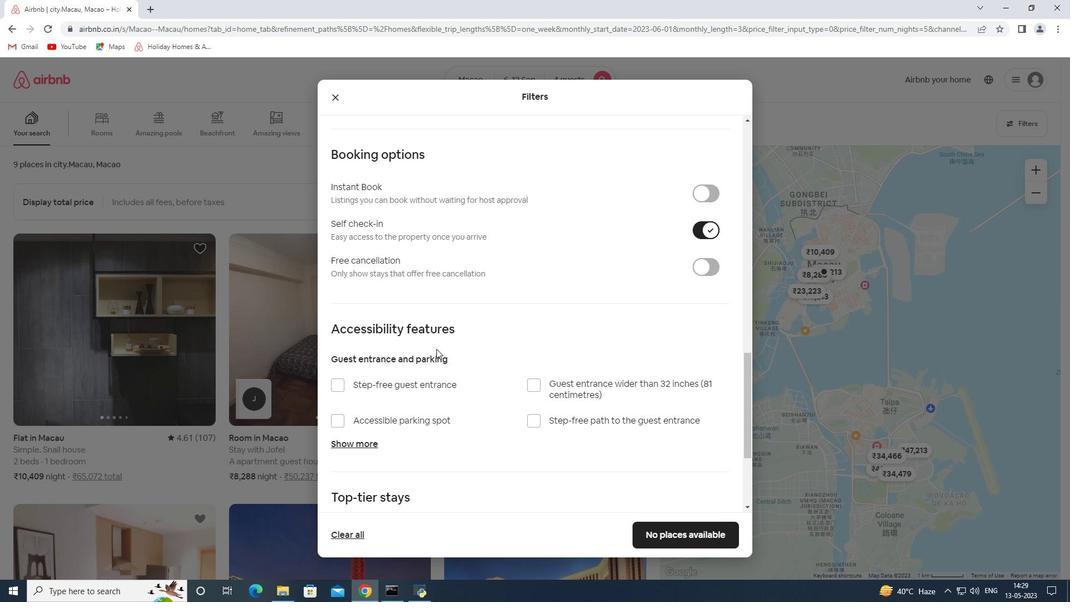 
Action: Mouse moved to (369, 325)
Screenshot: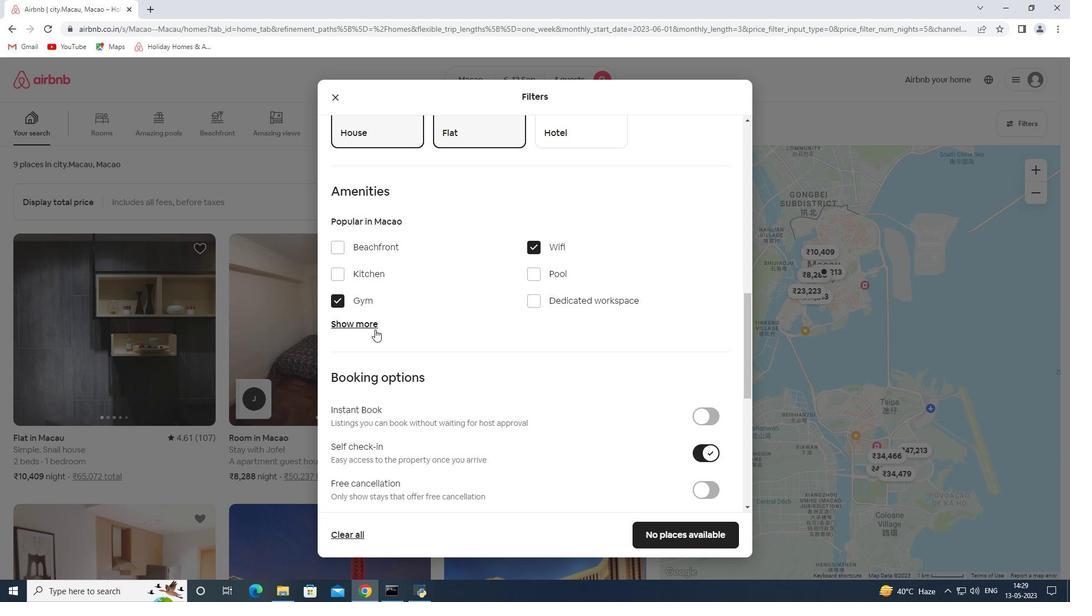 
Action: Mouse pressed left at (369, 325)
Screenshot: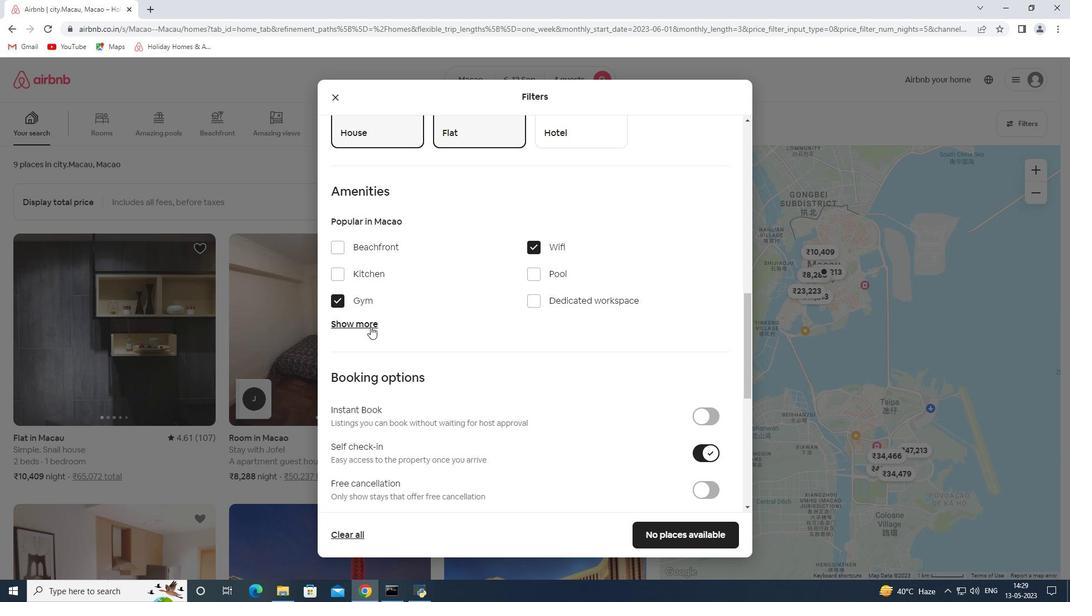 
Action: Mouse moved to (340, 415)
Screenshot: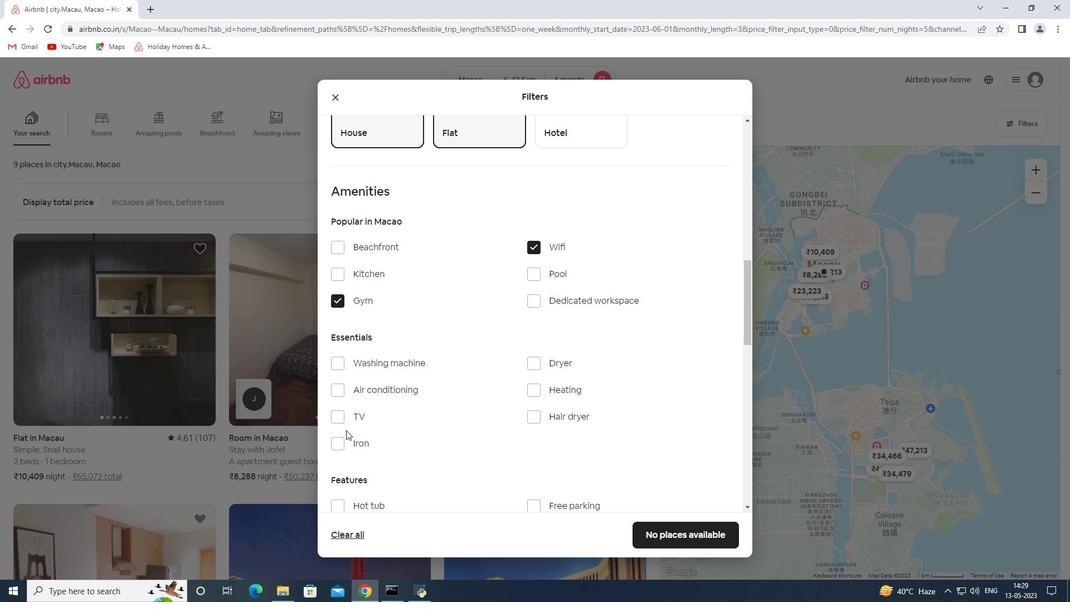
Action: Mouse pressed left at (340, 415)
Screenshot: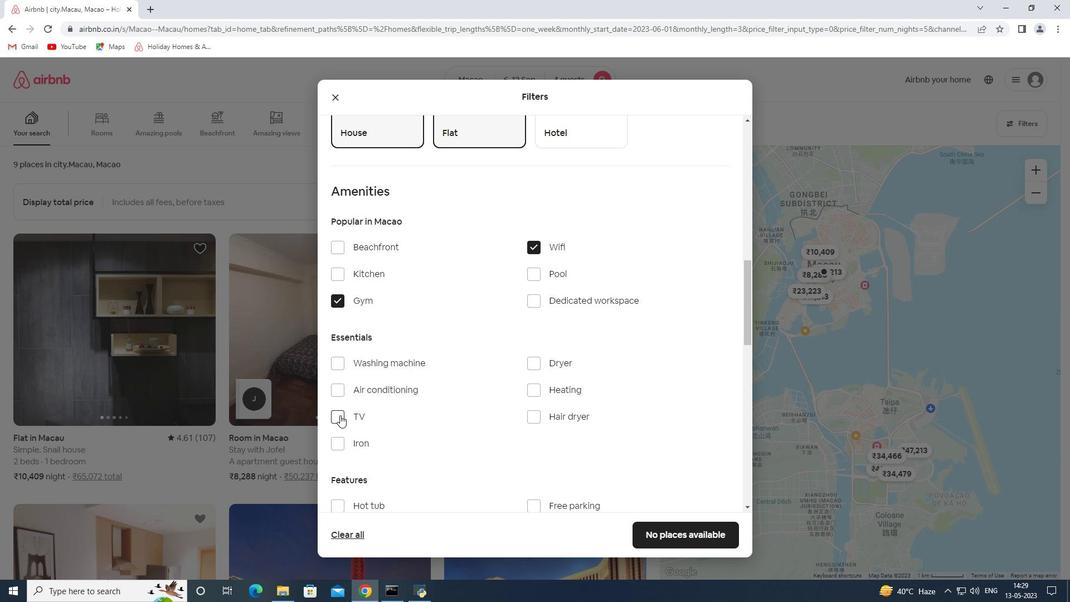 
Action: Mouse moved to (418, 387)
Screenshot: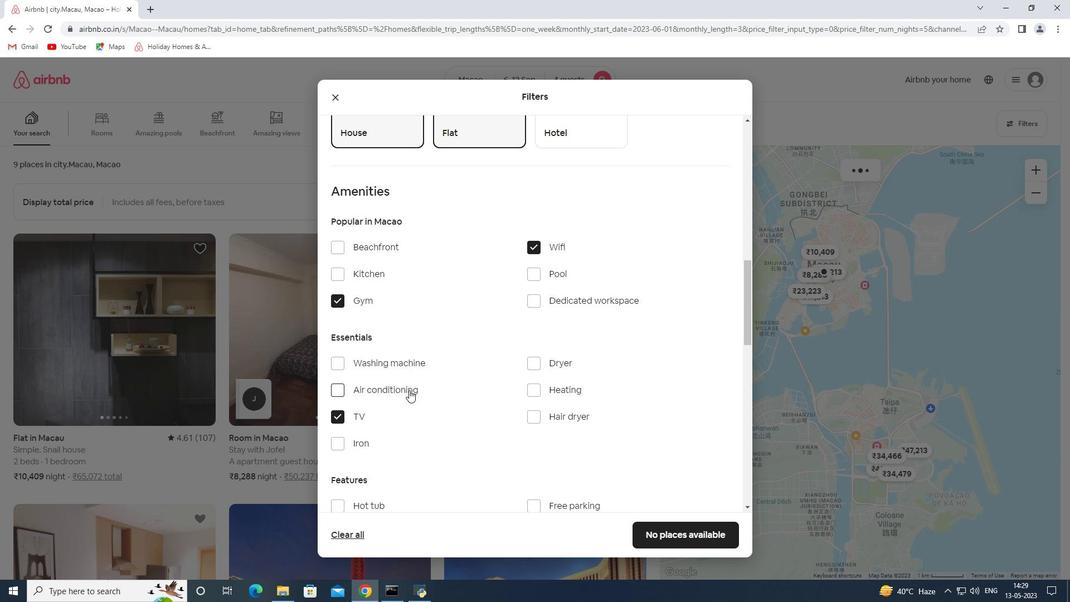 
Action: Mouse scrolled (418, 386) with delta (0, 0)
Screenshot: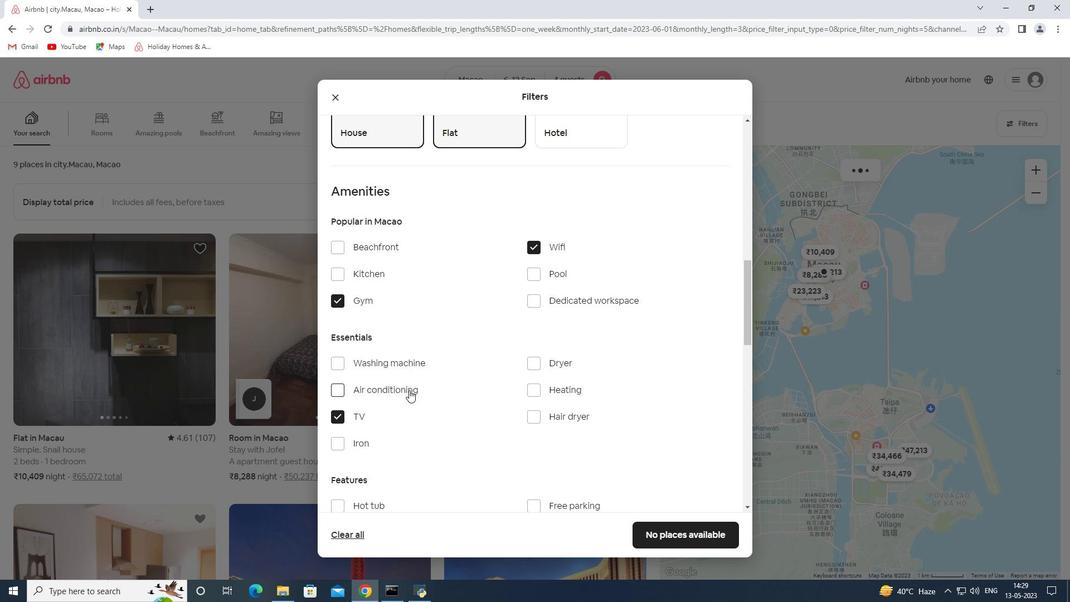 
Action: Mouse moved to (419, 386)
Screenshot: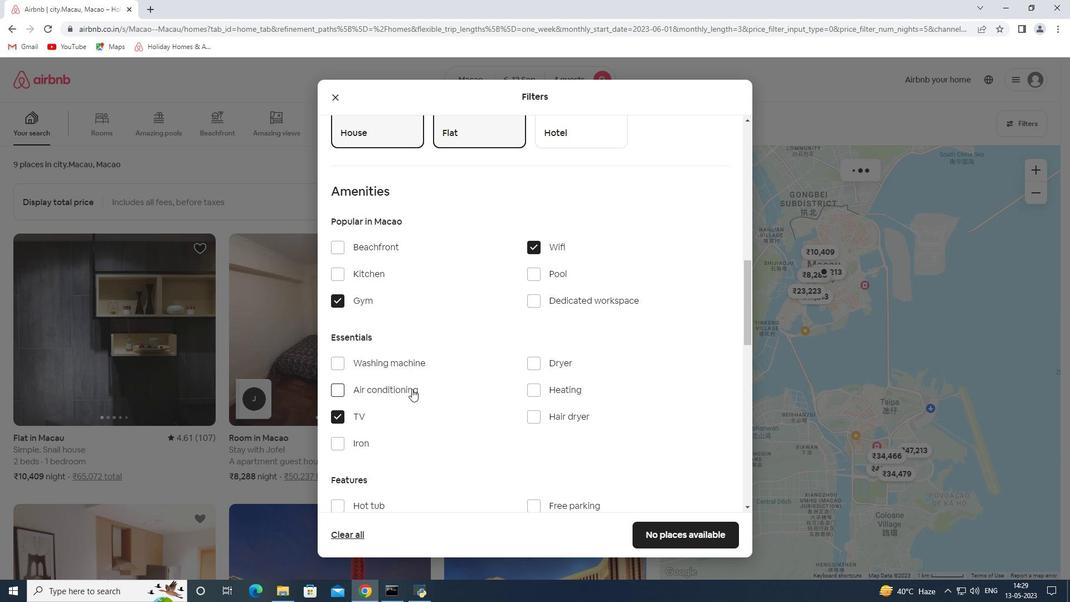
Action: Mouse scrolled (419, 386) with delta (0, 0)
Screenshot: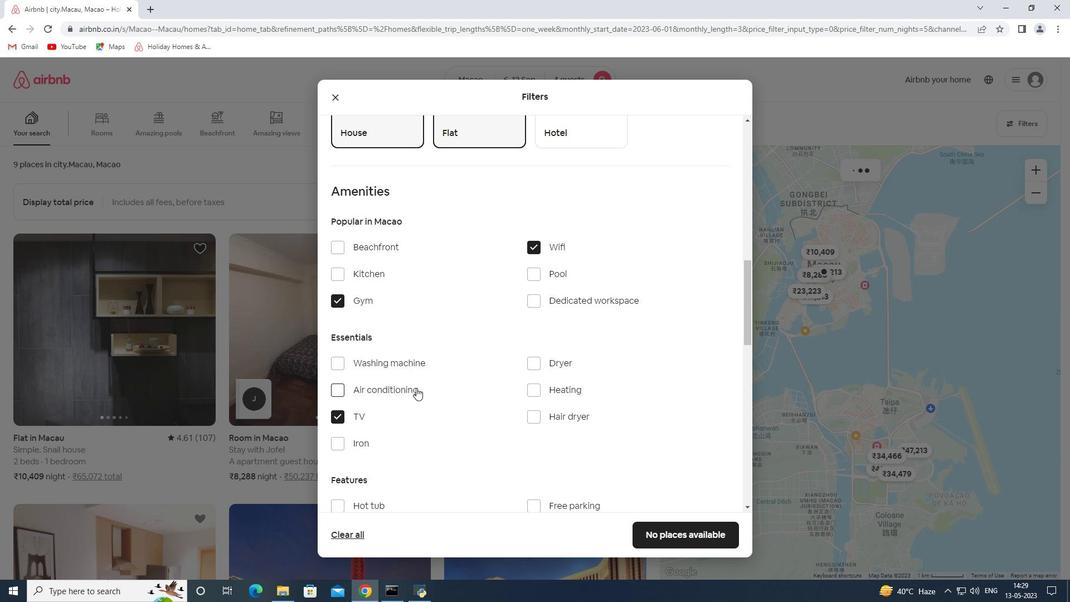 
Action: Mouse moved to (541, 446)
Screenshot: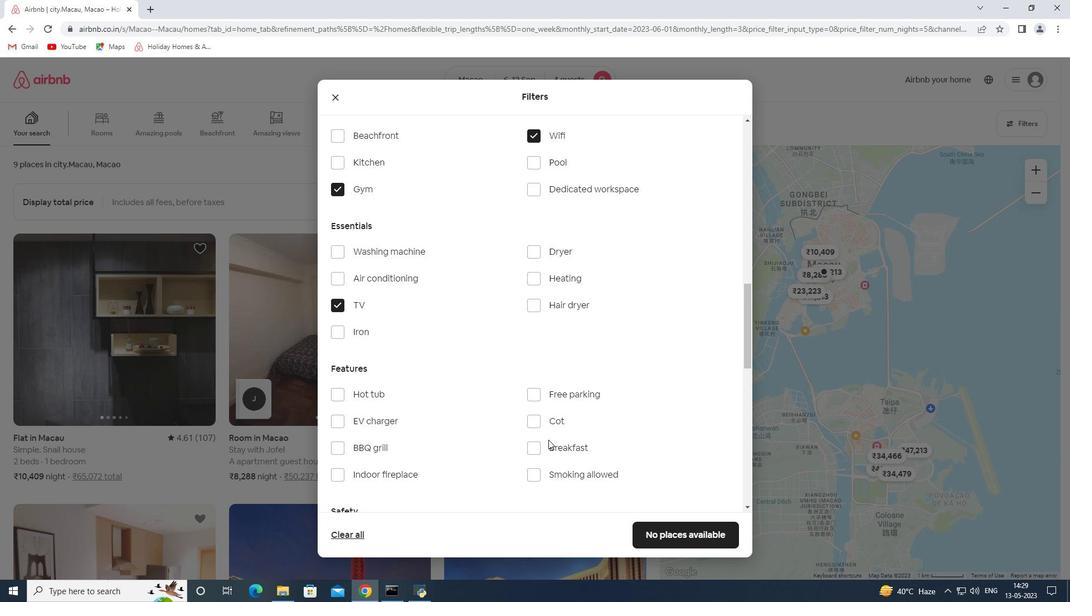
Action: Mouse pressed left at (541, 446)
Screenshot: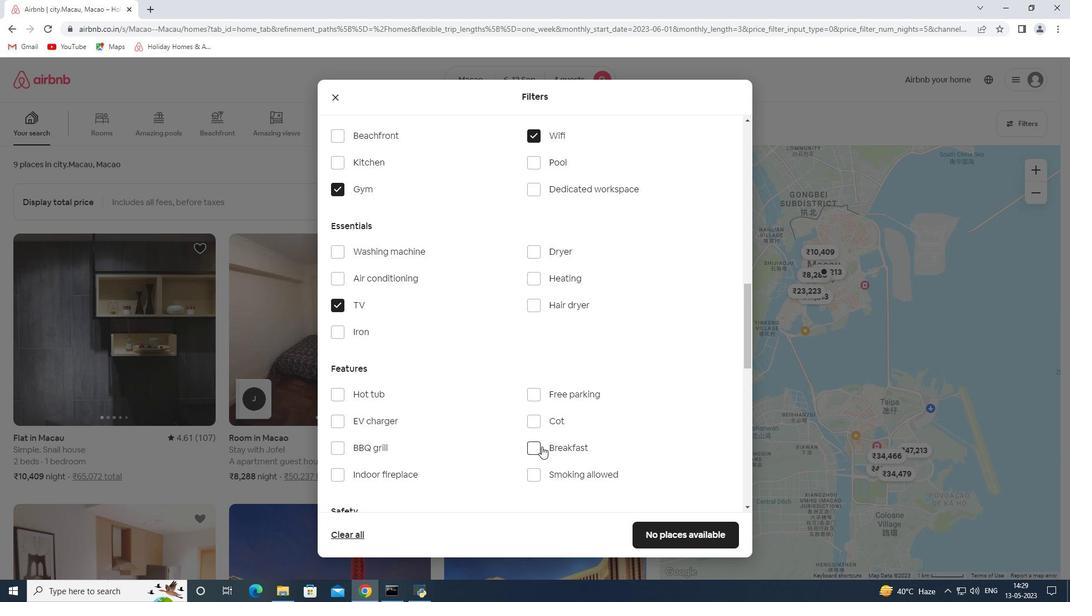 
Action: Mouse moved to (537, 392)
Screenshot: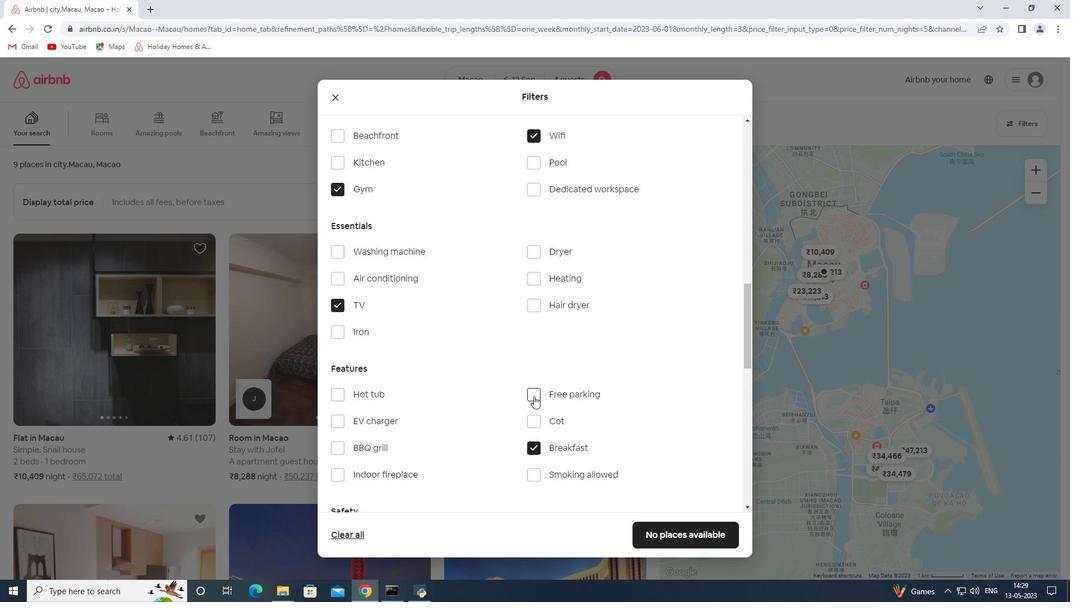 
Action: Mouse pressed left at (537, 392)
Screenshot: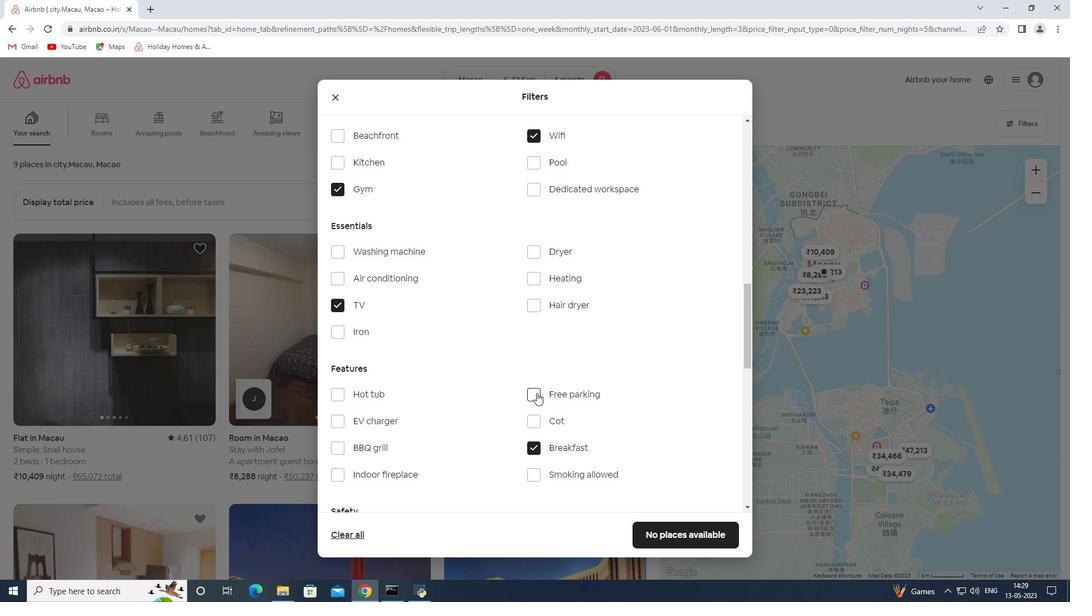 
Action: Mouse scrolled (537, 391) with delta (0, 0)
Screenshot: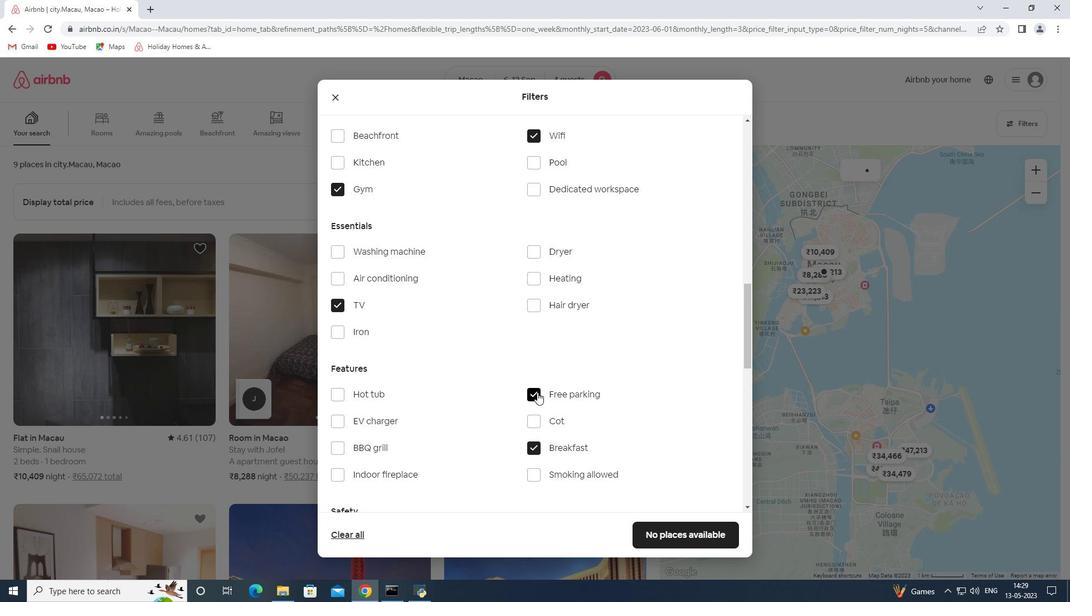 
Action: Mouse scrolled (537, 393) with delta (0, 0)
Screenshot: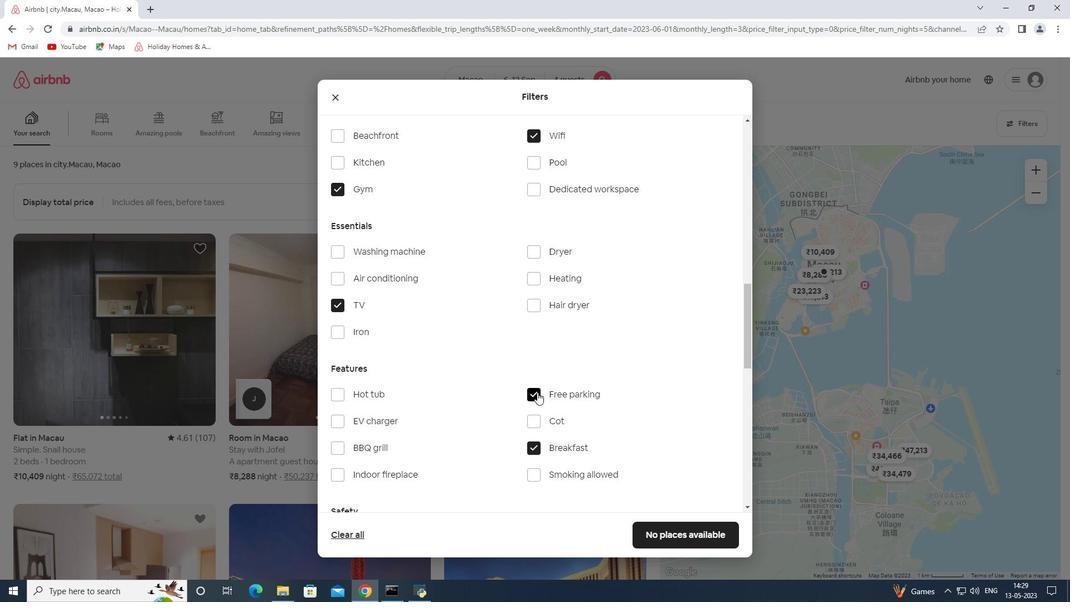 
Action: Mouse scrolled (537, 393) with delta (0, 0)
Screenshot: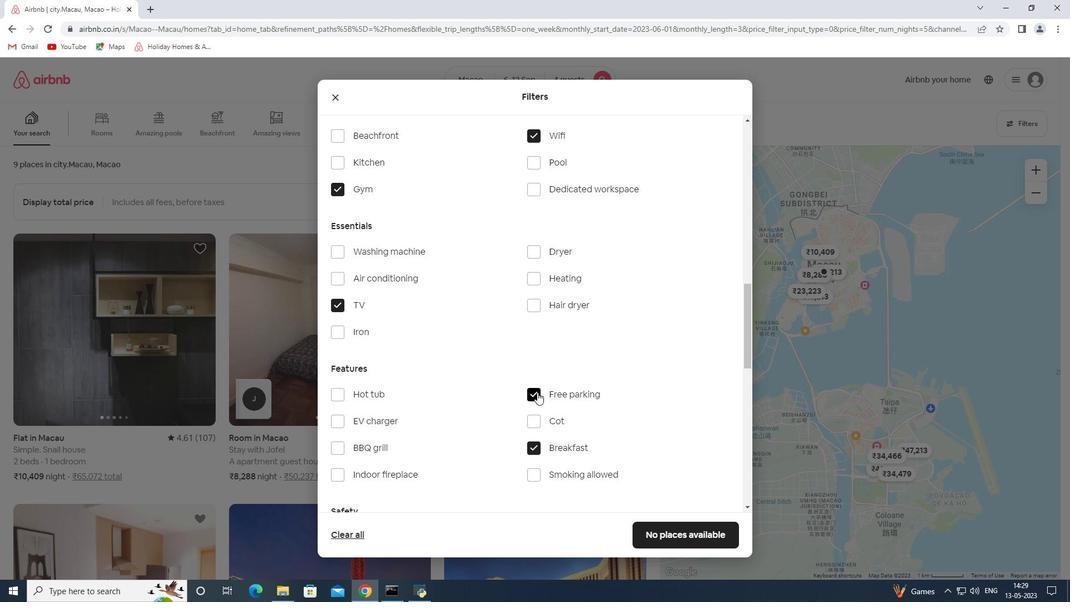 
Action: Mouse scrolled (537, 393) with delta (0, 0)
Screenshot: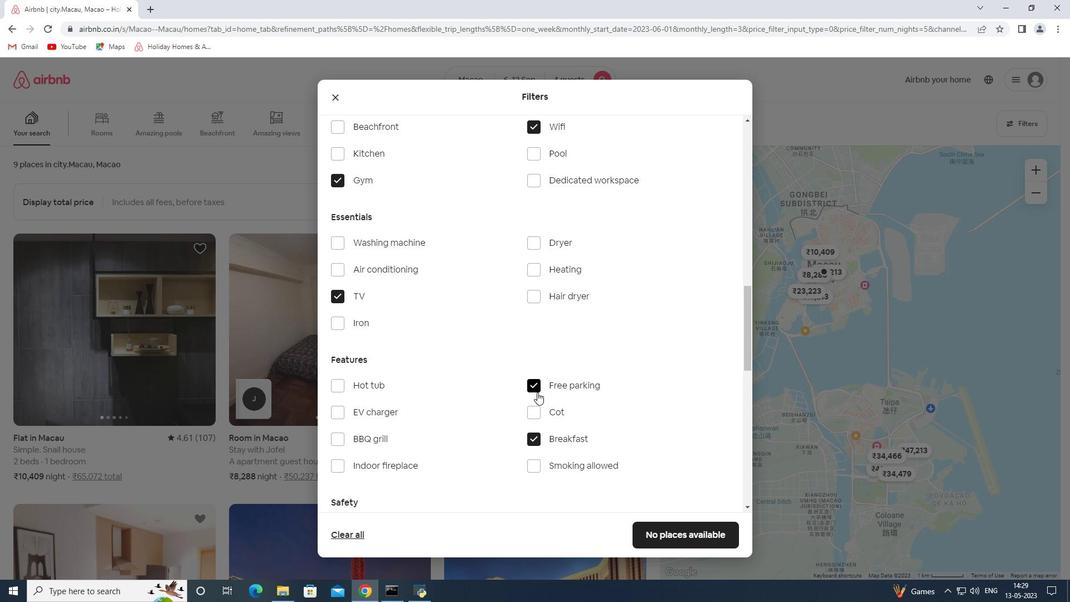 
Action: Mouse scrolled (537, 393) with delta (0, 0)
Screenshot: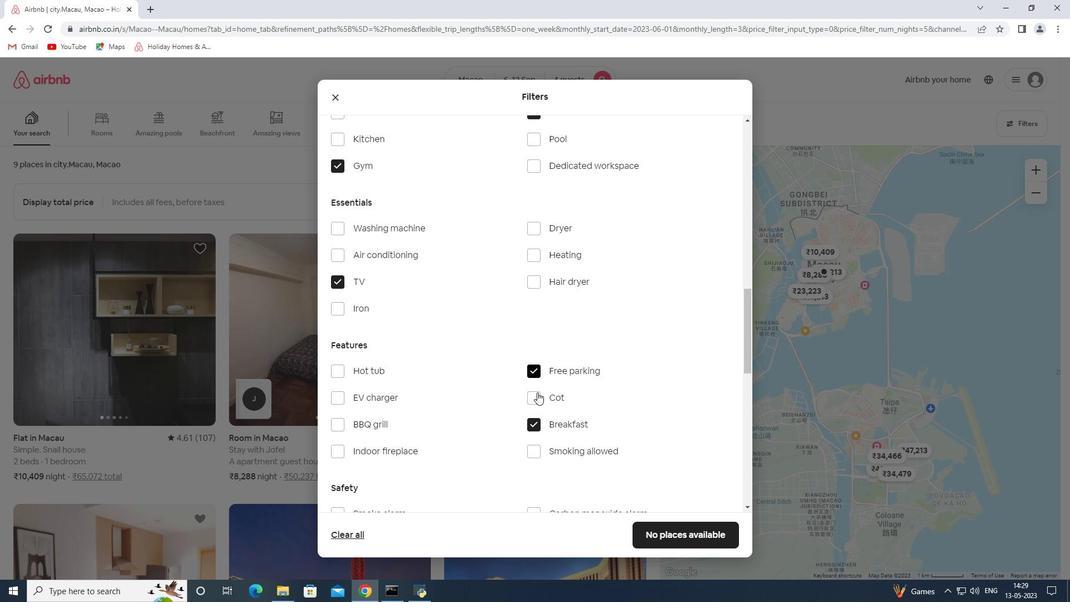 
Action: Mouse scrolled (537, 393) with delta (0, 0)
Screenshot: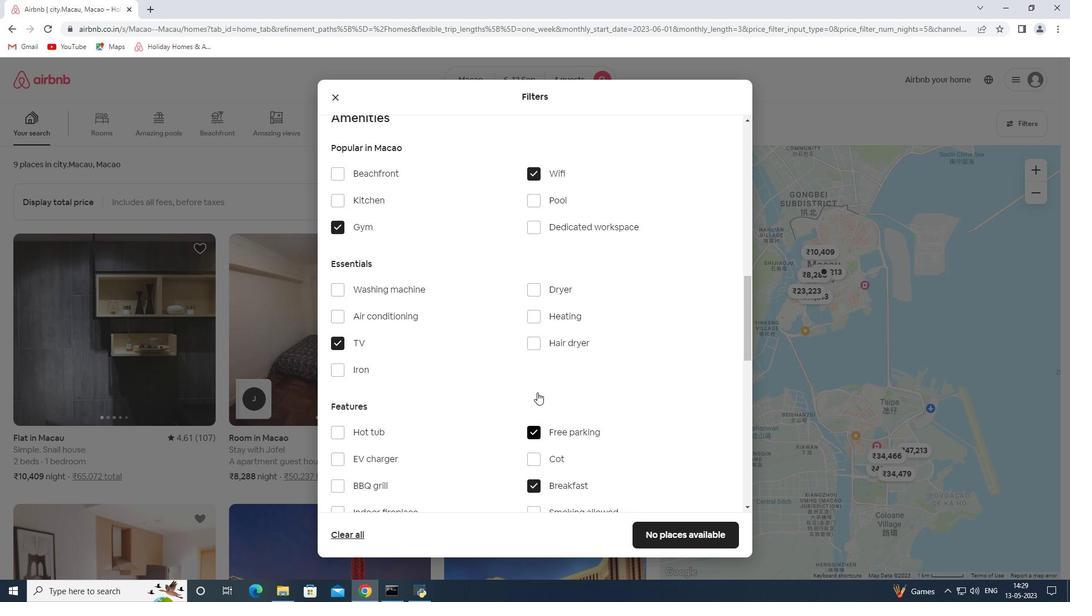 
Action: Mouse scrolled (537, 391) with delta (0, 0)
Screenshot: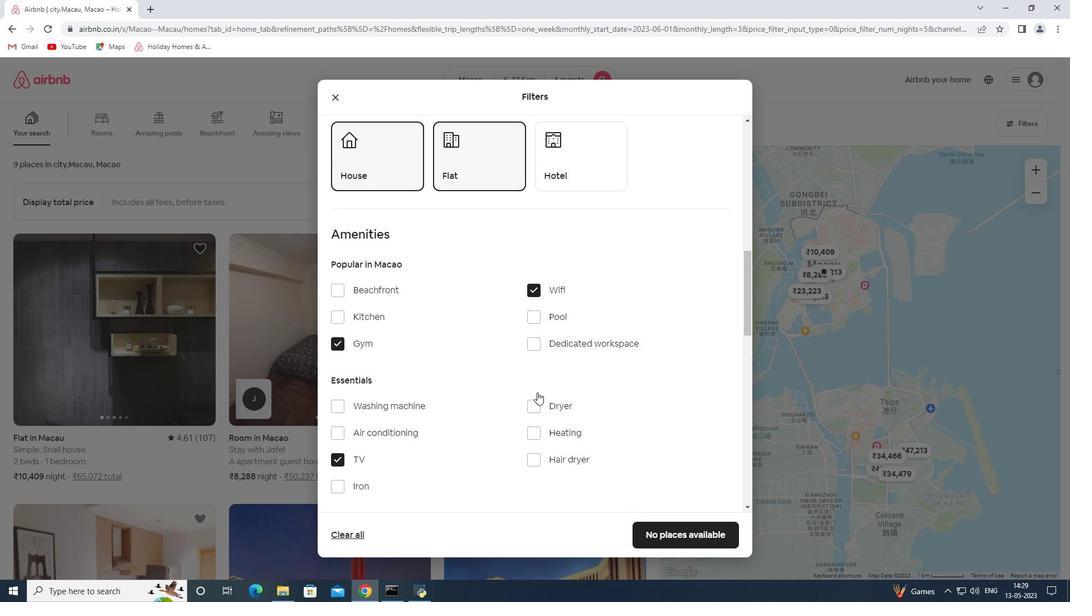 
Action: Mouse scrolled (537, 391) with delta (0, 0)
Screenshot: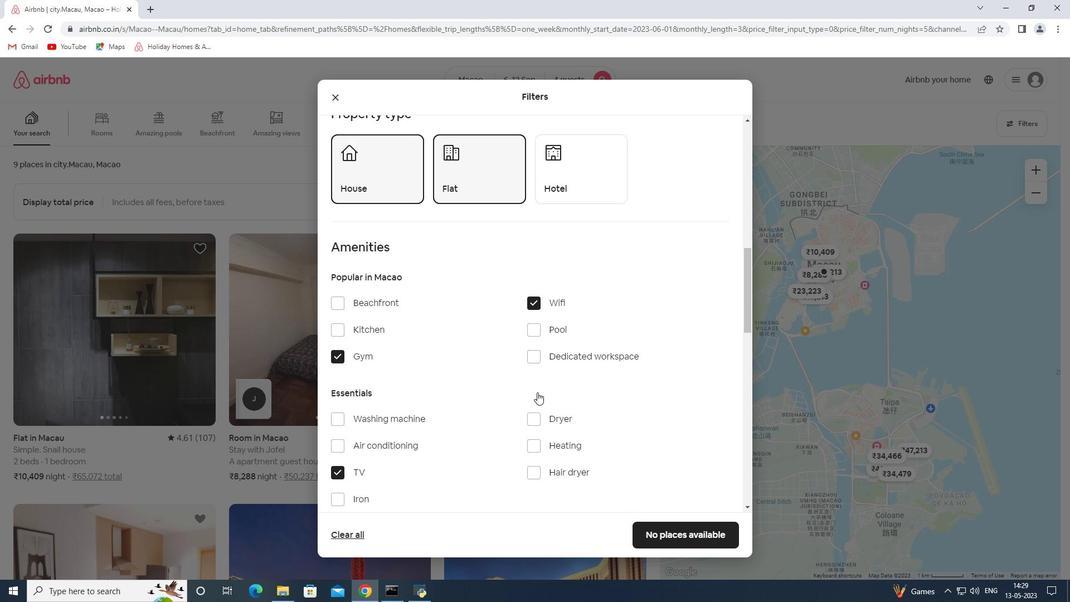 
Action: Mouse scrolled (537, 391) with delta (0, 0)
Screenshot: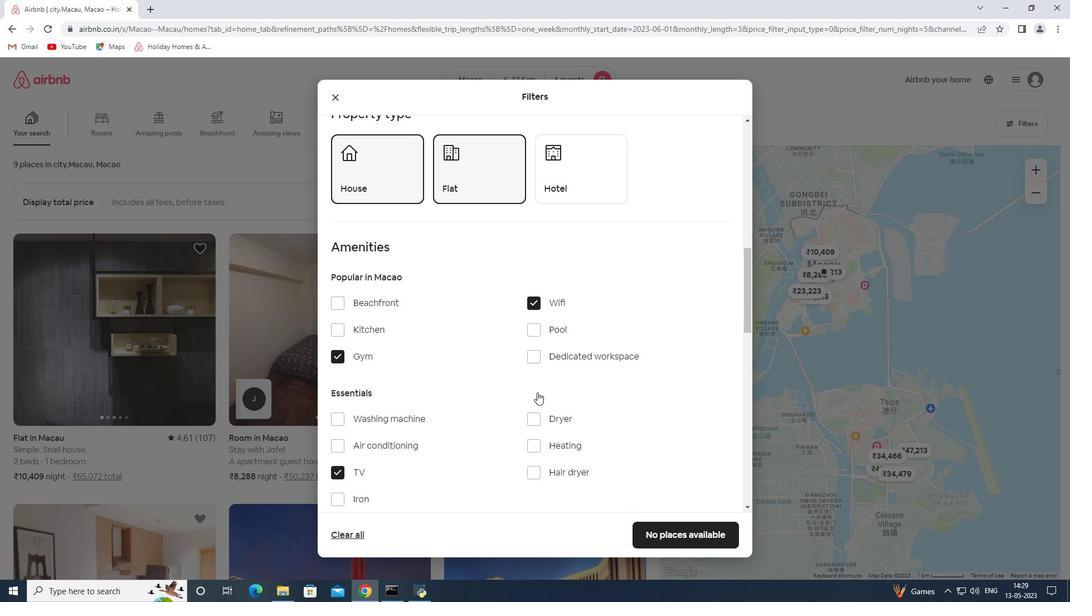 
Action: Mouse scrolled (537, 391) with delta (0, 0)
Screenshot: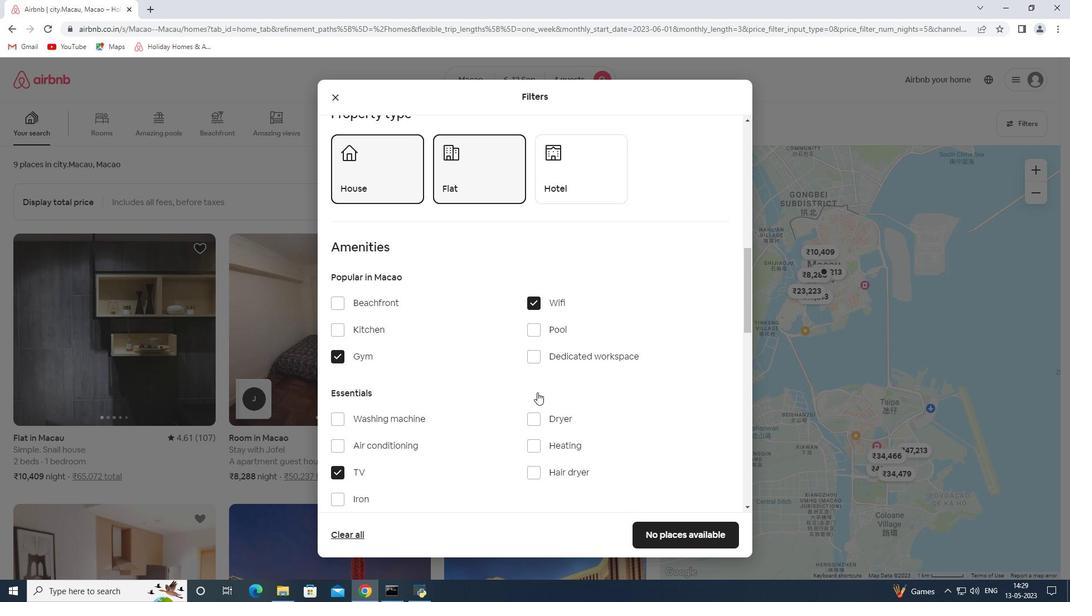 
Action: Mouse scrolled (537, 391) with delta (0, 0)
Screenshot: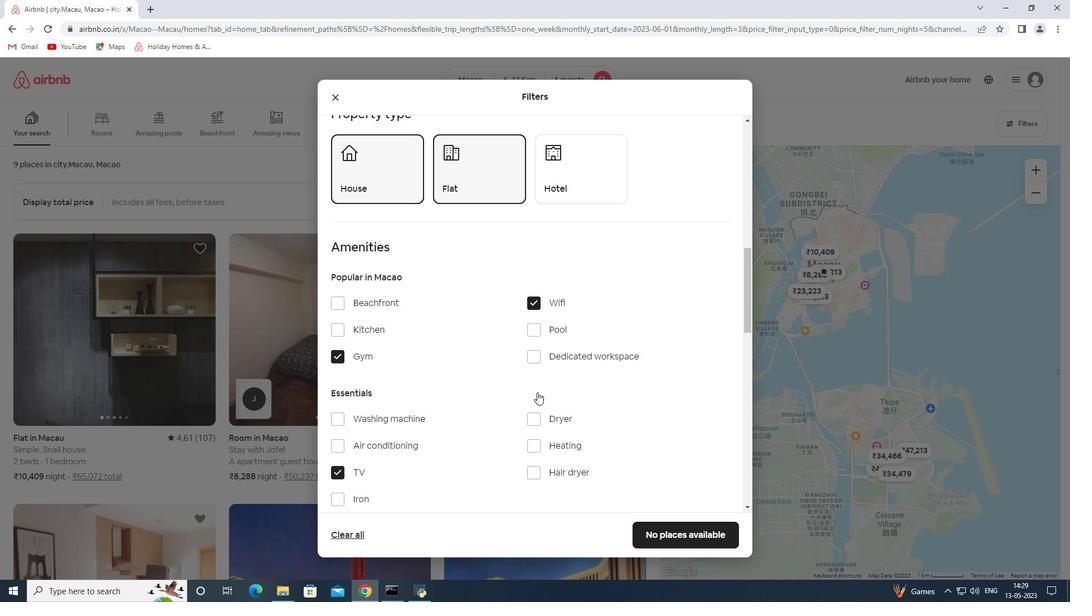 
Action: Mouse scrolled (537, 391) with delta (0, 0)
Screenshot: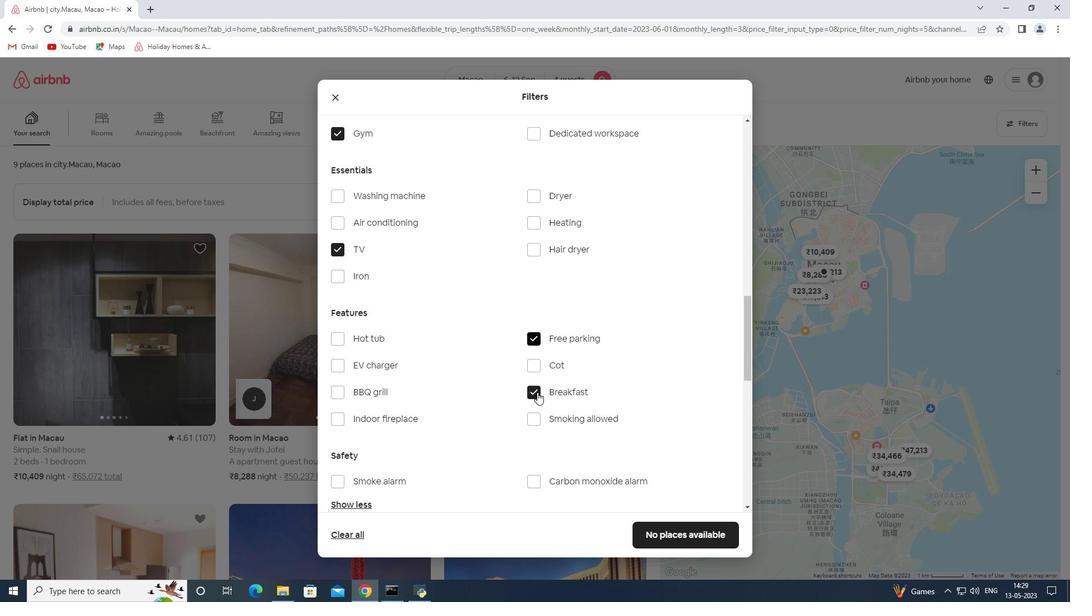 
Action: Mouse scrolled (537, 391) with delta (0, 0)
Screenshot: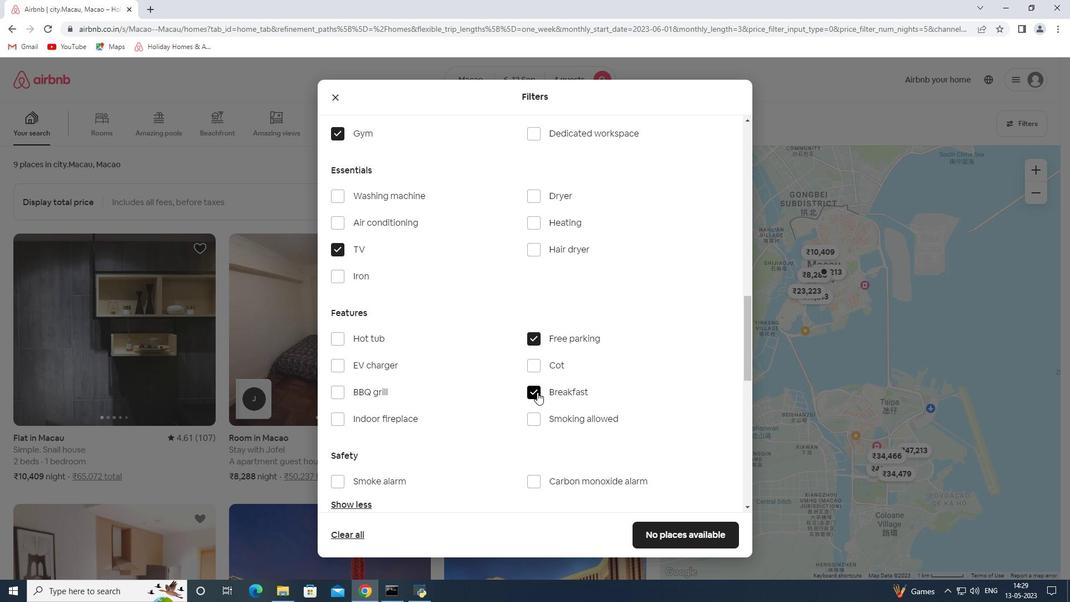 
Action: Mouse scrolled (537, 391) with delta (0, 0)
Screenshot: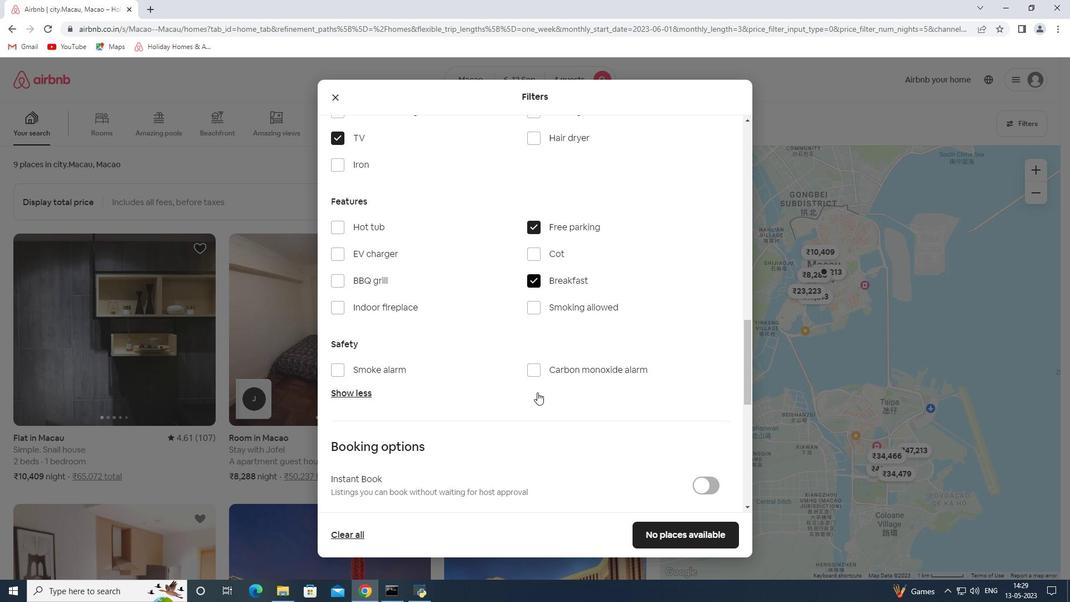 
Action: Mouse scrolled (537, 391) with delta (0, 0)
Screenshot: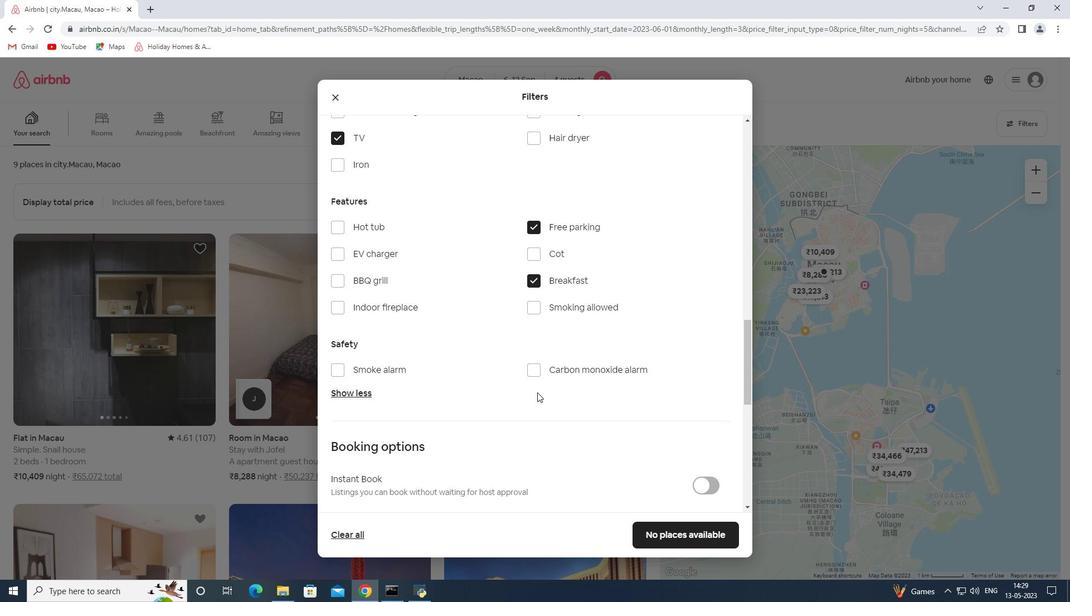 
Action: Mouse scrolled (537, 391) with delta (0, 0)
Screenshot: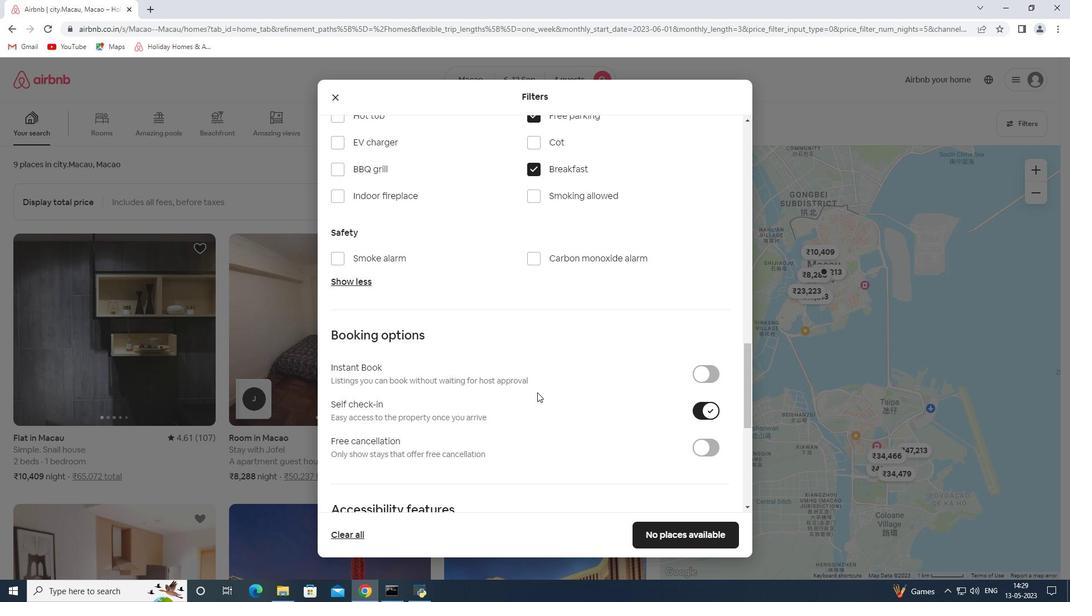 
Action: Mouse scrolled (537, 391) with delta (0, 0)
Screenshot: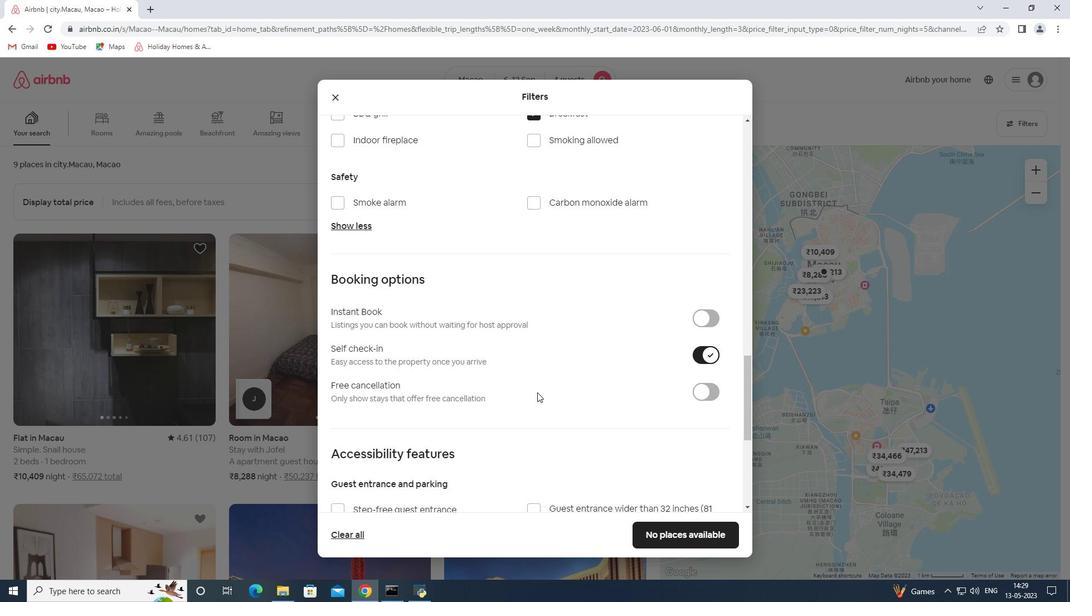 
Action: Mouse scrolled (537, 391) with delta (0, 0)
Screenshot: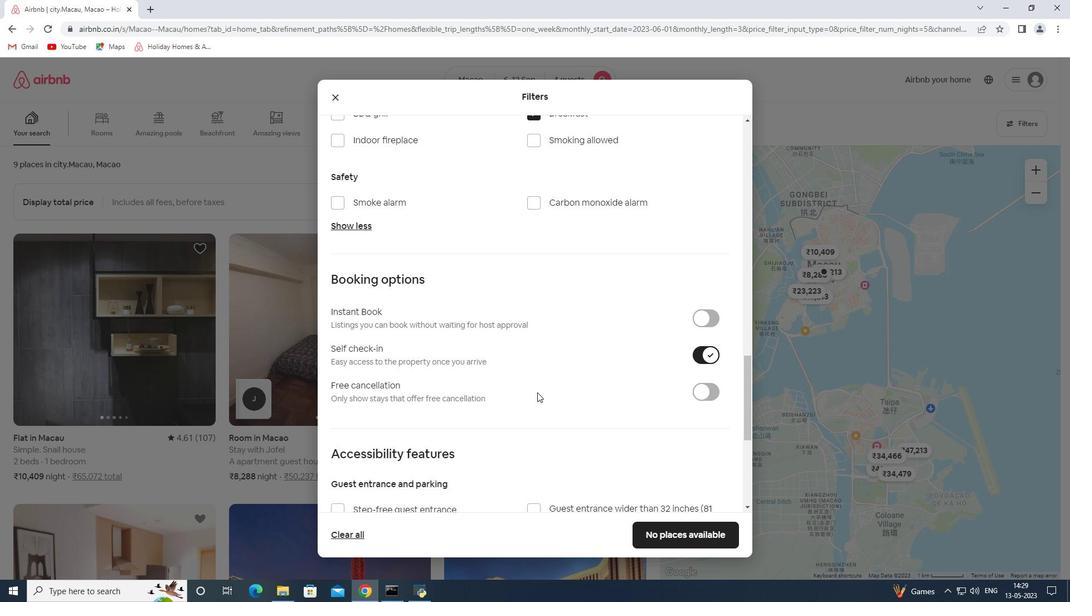 
Action: Mouse scrolled (537, 391) with delta (0, 0)
Screenshot: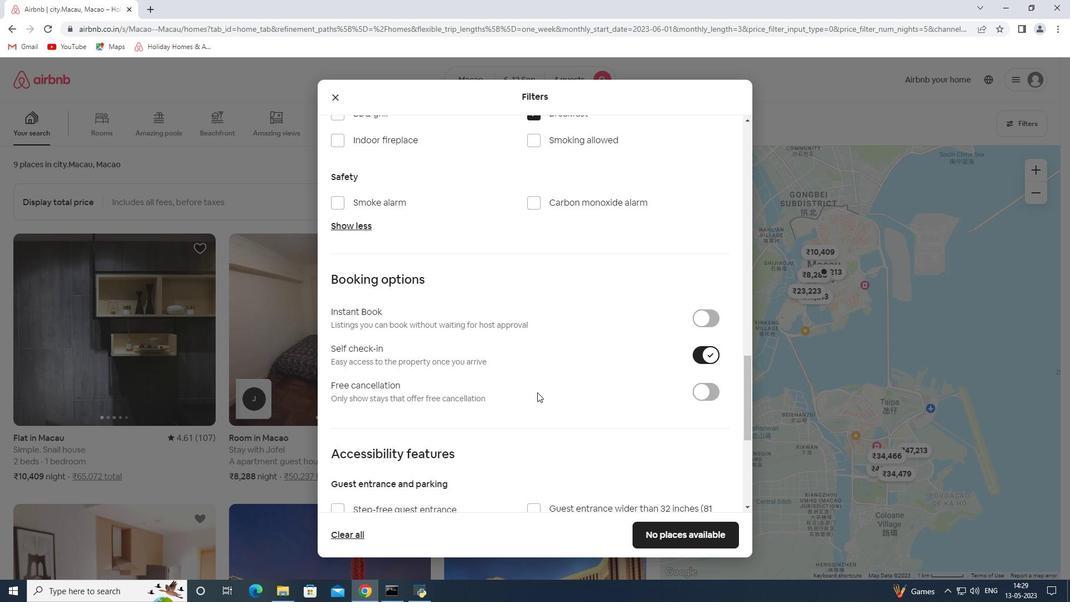 
Action: Mouse scrolled (537, 391) with delta (0, 0)
Screenshot: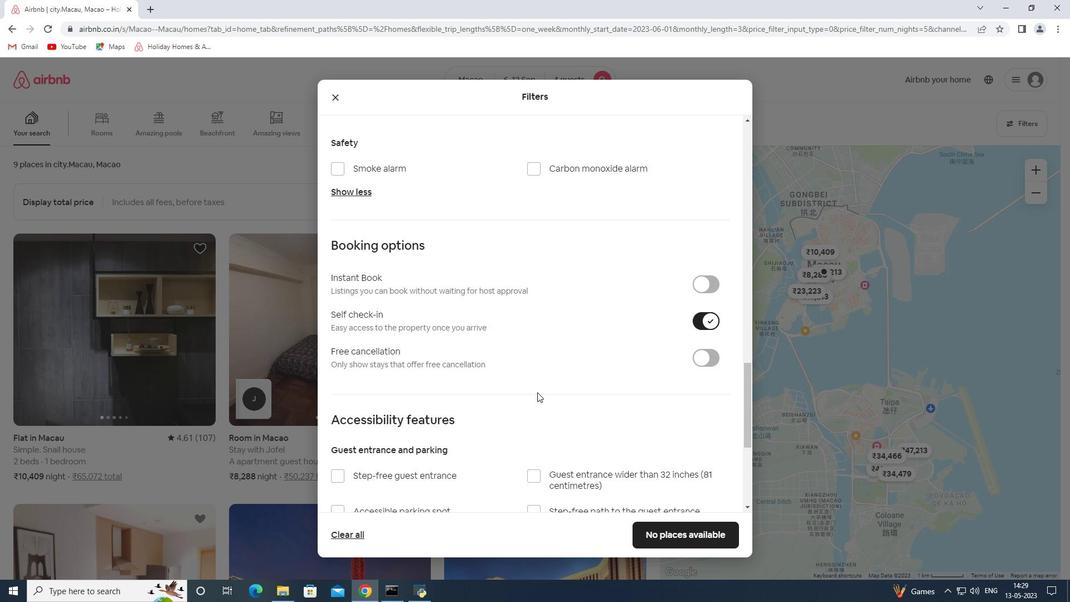 
Action: Mouse scrolled (537, 391) with delta (0, 0)
Screenshot: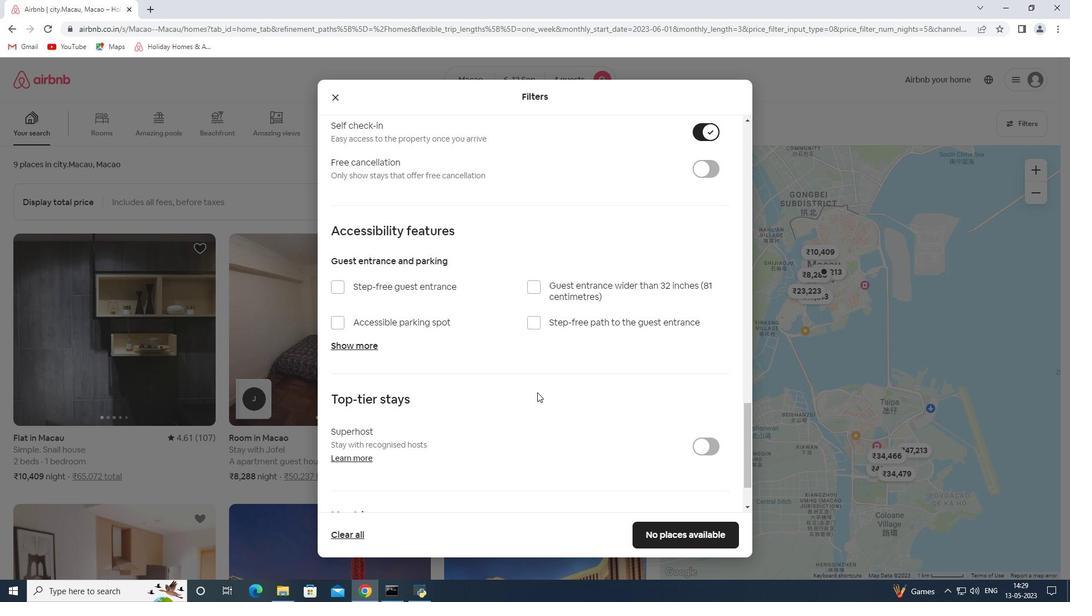 
Action: Mouse scrolled (537, 391) with delta (0, 0)
Screenshot: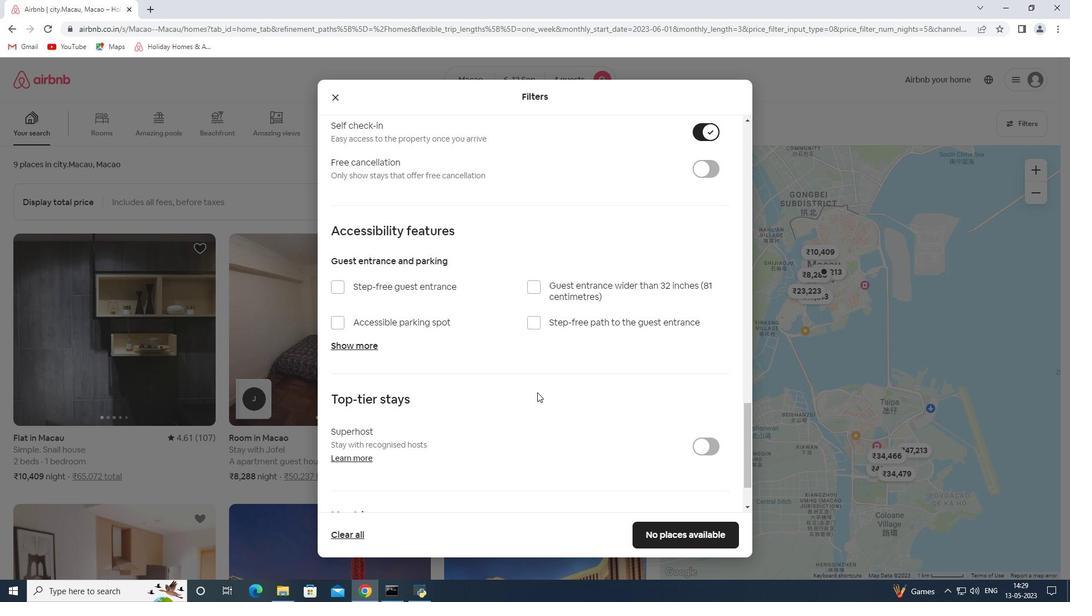 
Action: Mouse scrolled (537, 391) with delta (0, 0)
Screenshot: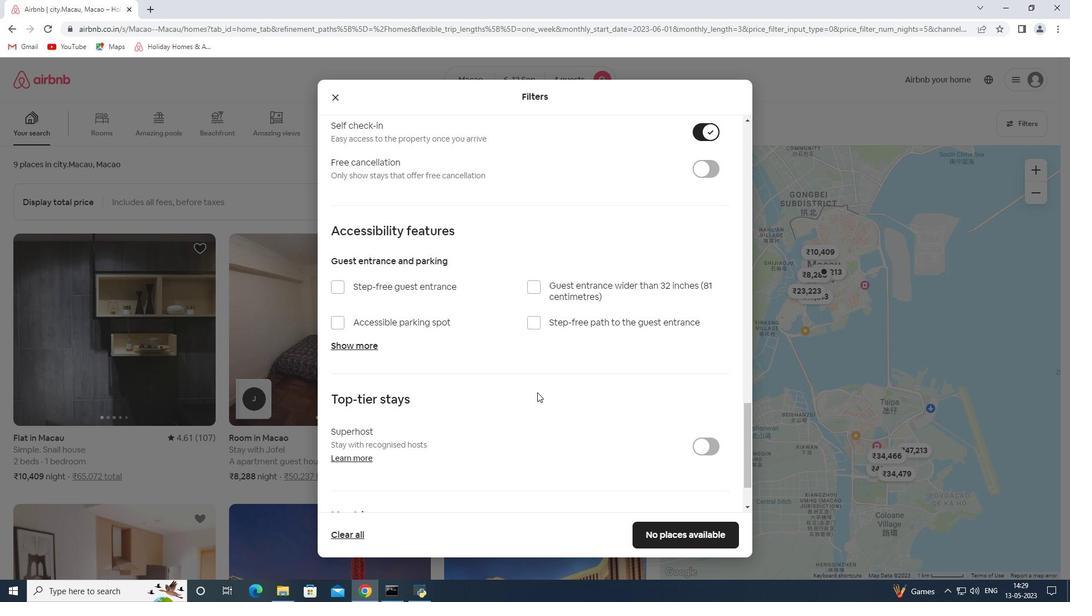 
Action: Mouse scrolled (537, 391) with delta (0, 0)
Screenshot: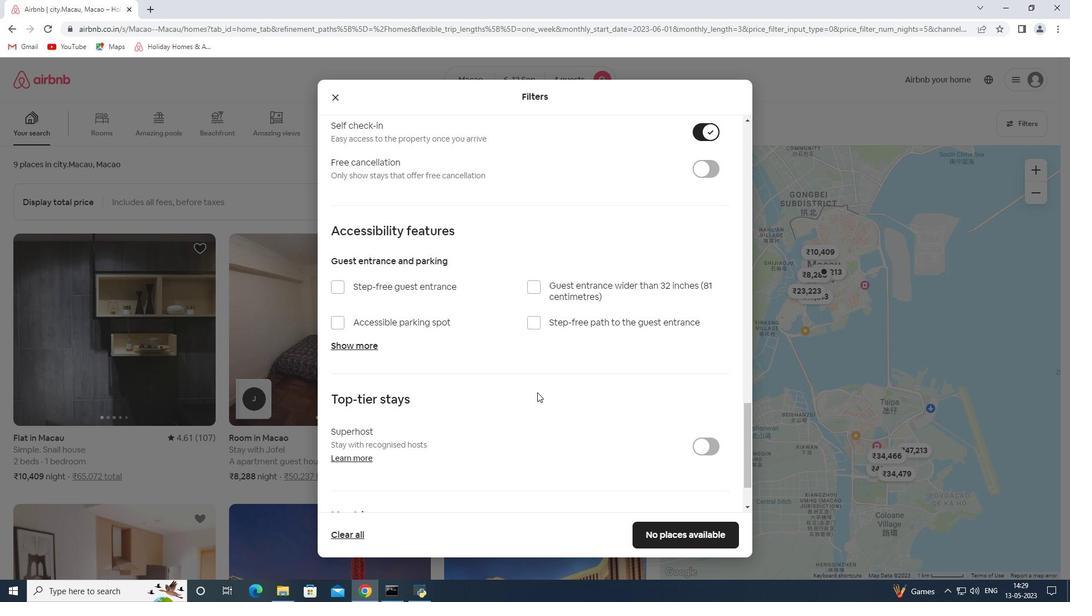 
Action: Mouse scrolled (537, 391) with delta (0, 0)
Screenshot: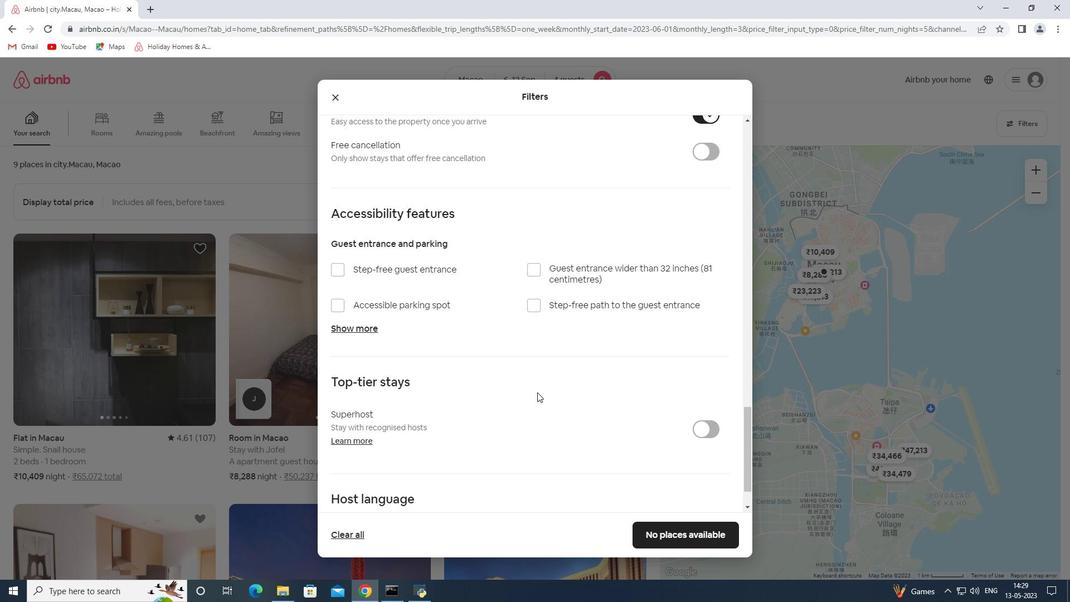 
Action: Mouse moved to (369, 480)
Screenshot: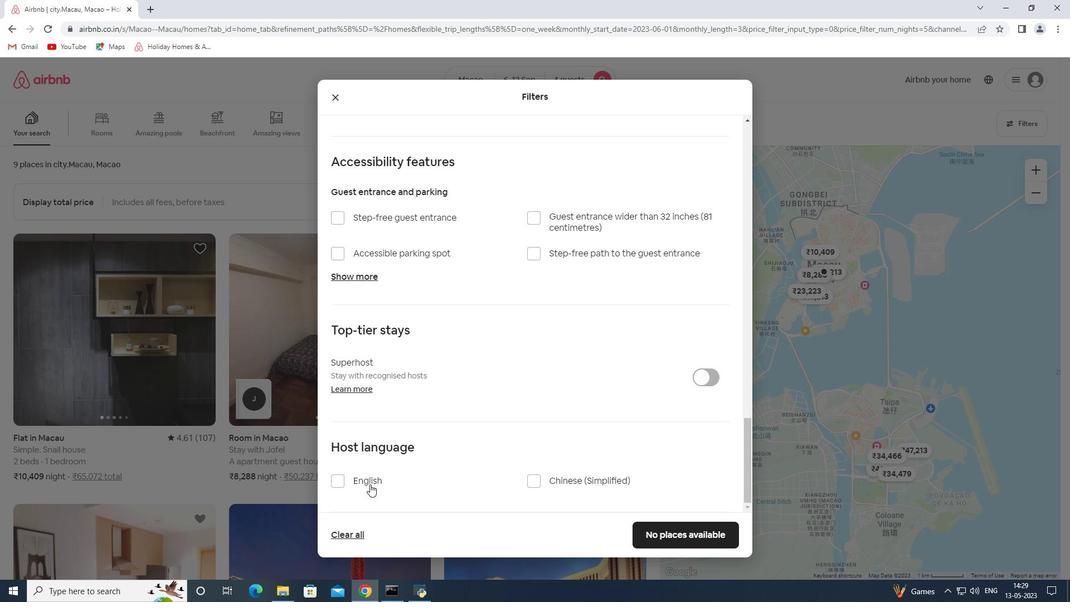 
Action: Mouse pressed left at (369, 480)
Screenshot: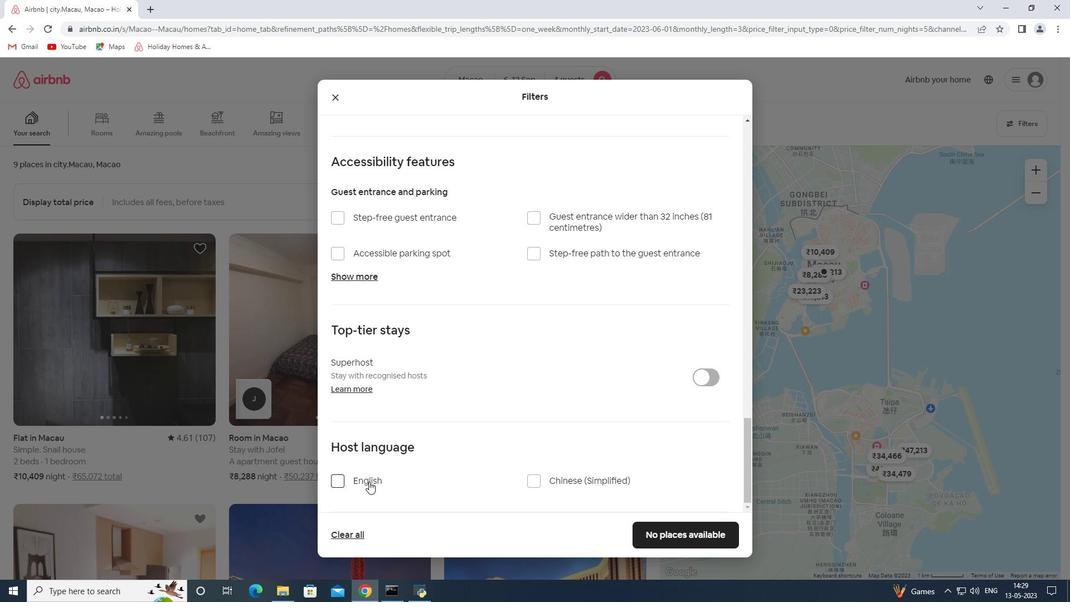 
Action: Mouse moved to (676, 529)
Screenshot: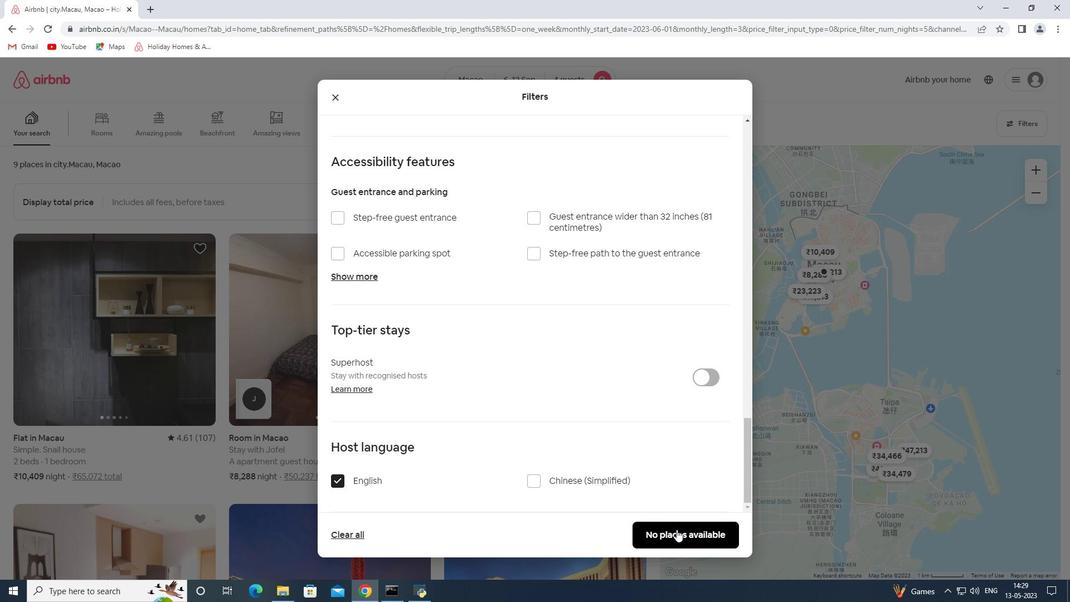 
Action: Mouse pressed left at (676, 529)
Screenshot: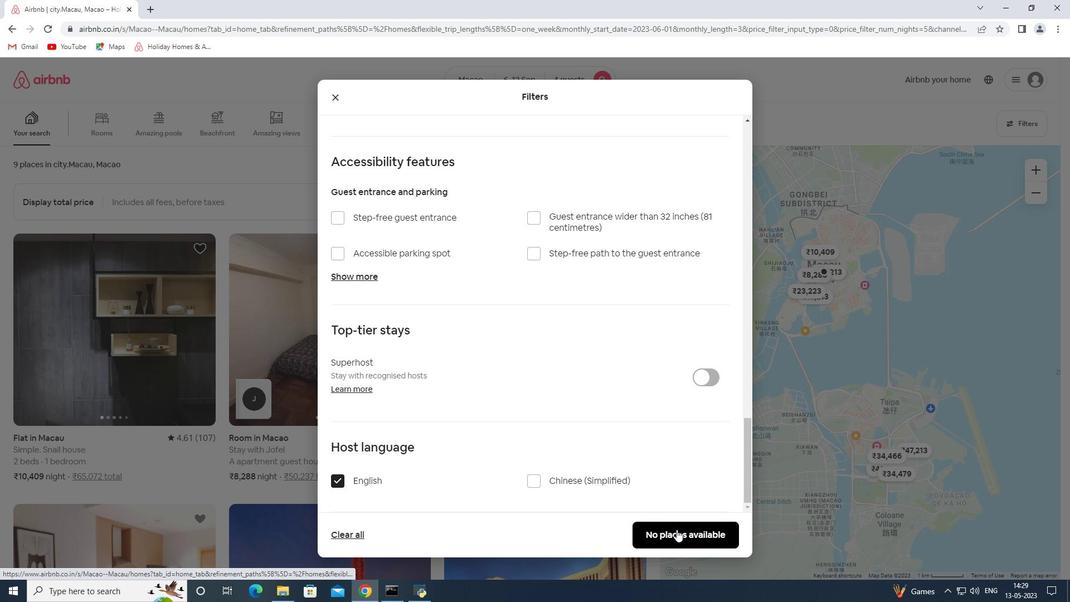 
